 Task: Look for space in Palín, Guatemala from 5th September, 2023 to 12th September, 2023 for 2 adults in price range Rs.10000 to Rs.15000.  With 1  bedroom having 1 bed and 1 bathroom. Property type can be house, flat, guest house, hotel. Amenities needed are: washing machine. Booking option can be shelf check-in. Required host language is English.
Action: Mouse moved to (510, 95)
Screenshot: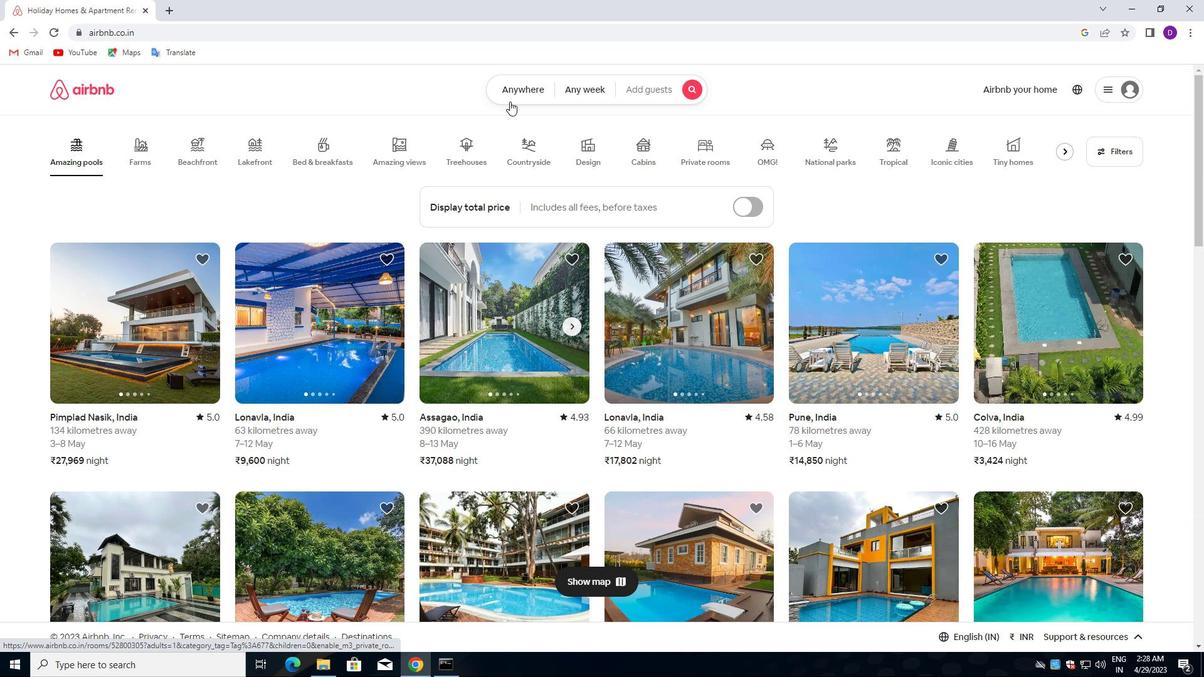 
Action: Mouse pressed left at (510, 95)
Screenshot: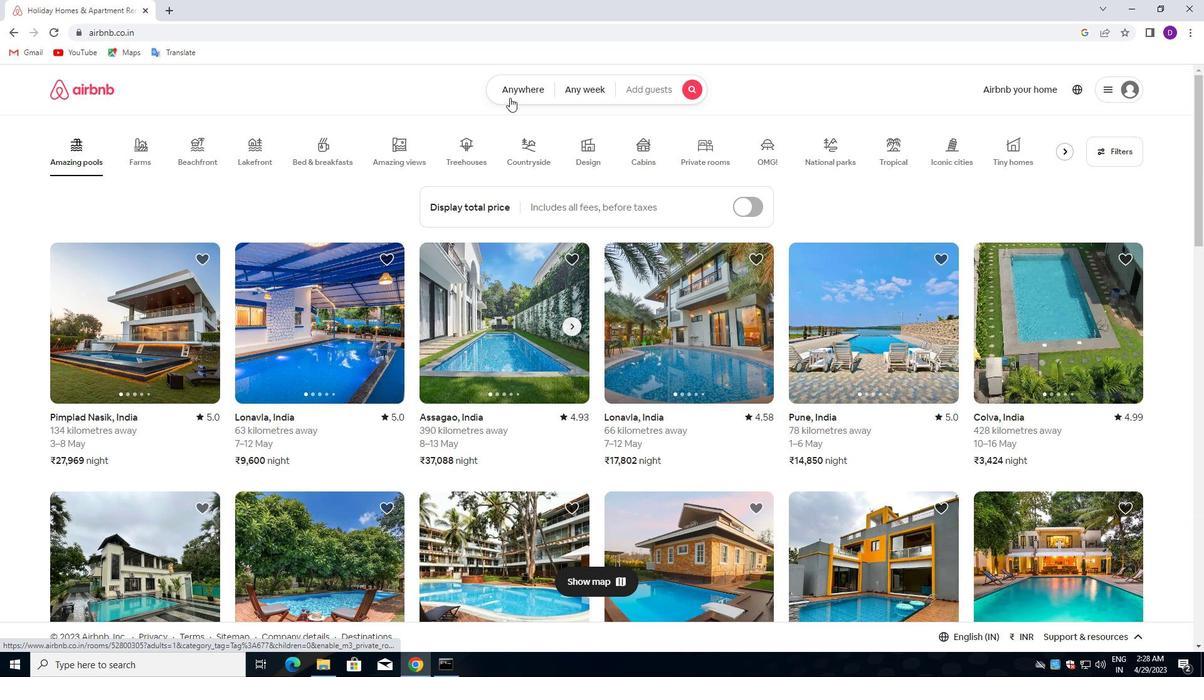 
Action: Mouse moved to (365, 142)
Screenshot: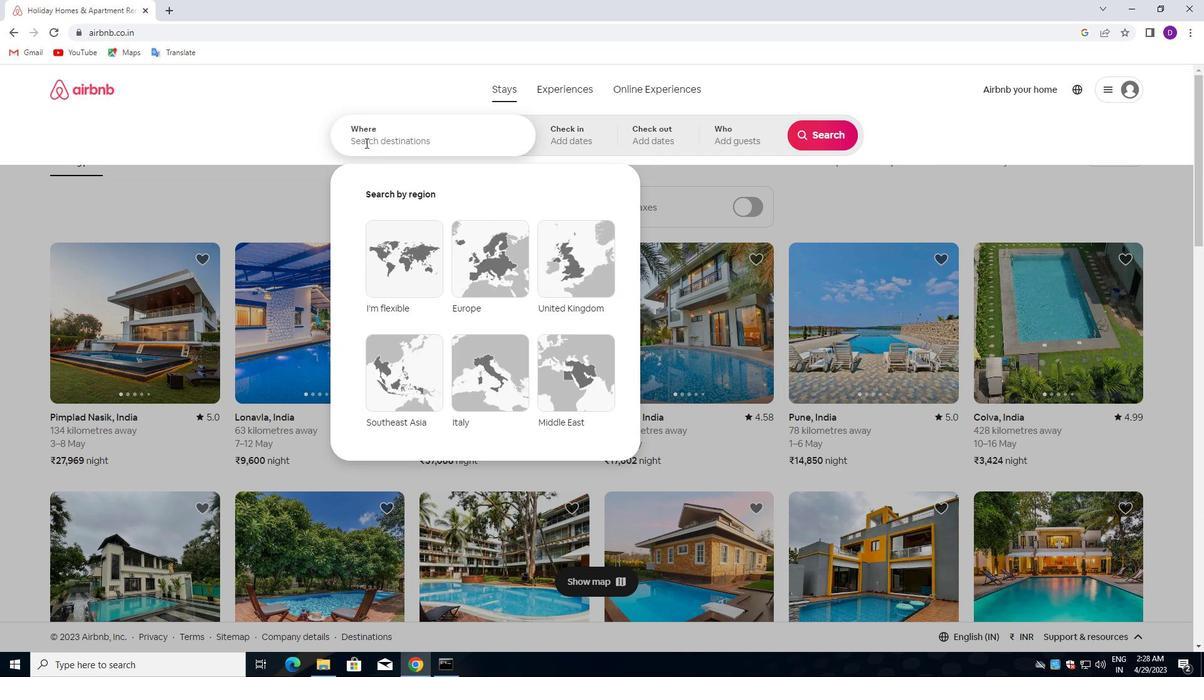 
Action: Mouse pressed left at (365, 142)
Screenshot: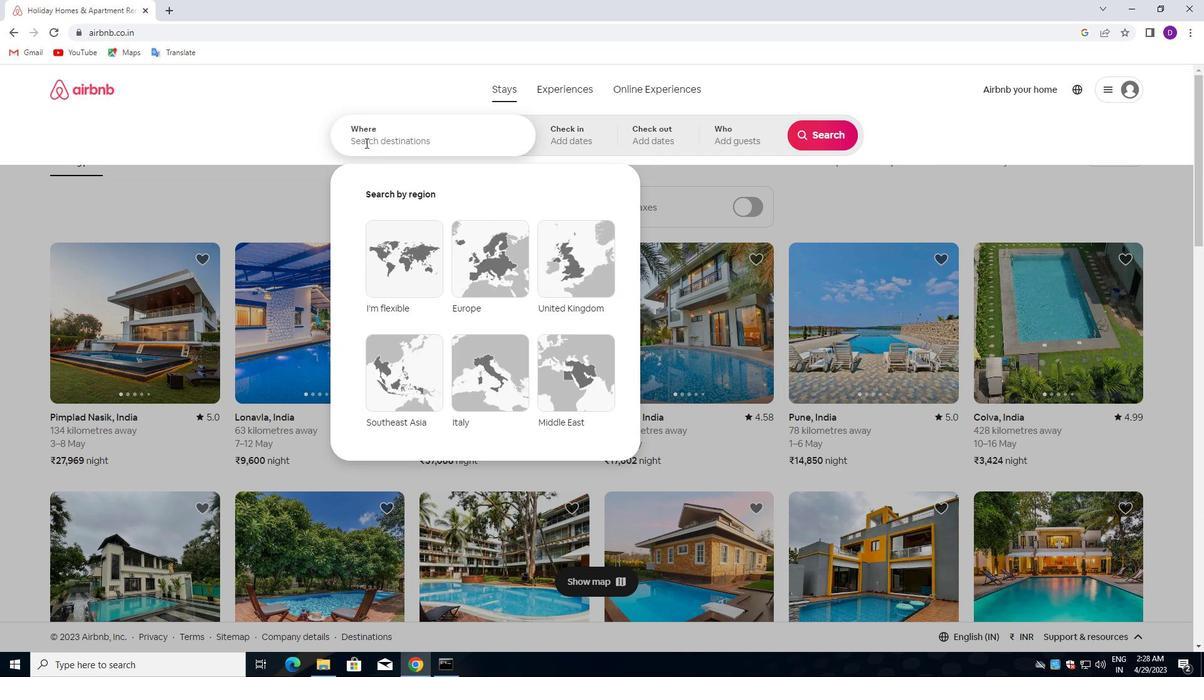 
Action: Key pressed <Key.shift>PALIN<Key.down><Key.down><Key.down><Key.enter>
Screenshot: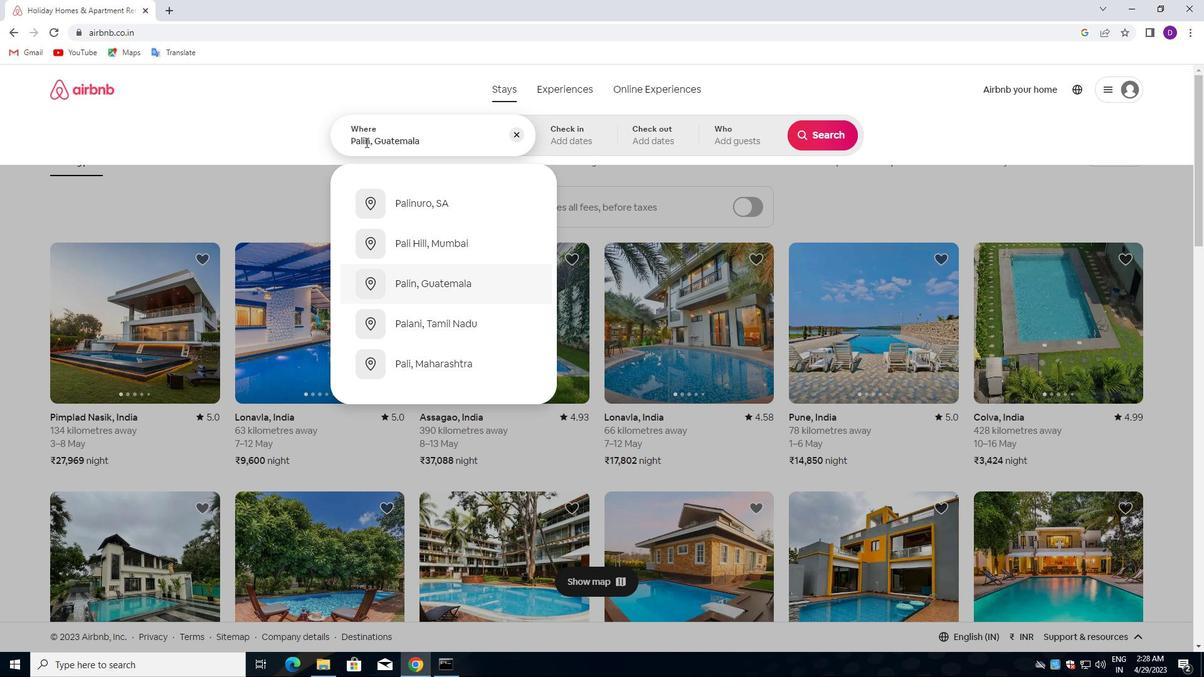 
Action: Mouse moved to (818, 236)
Screenshot: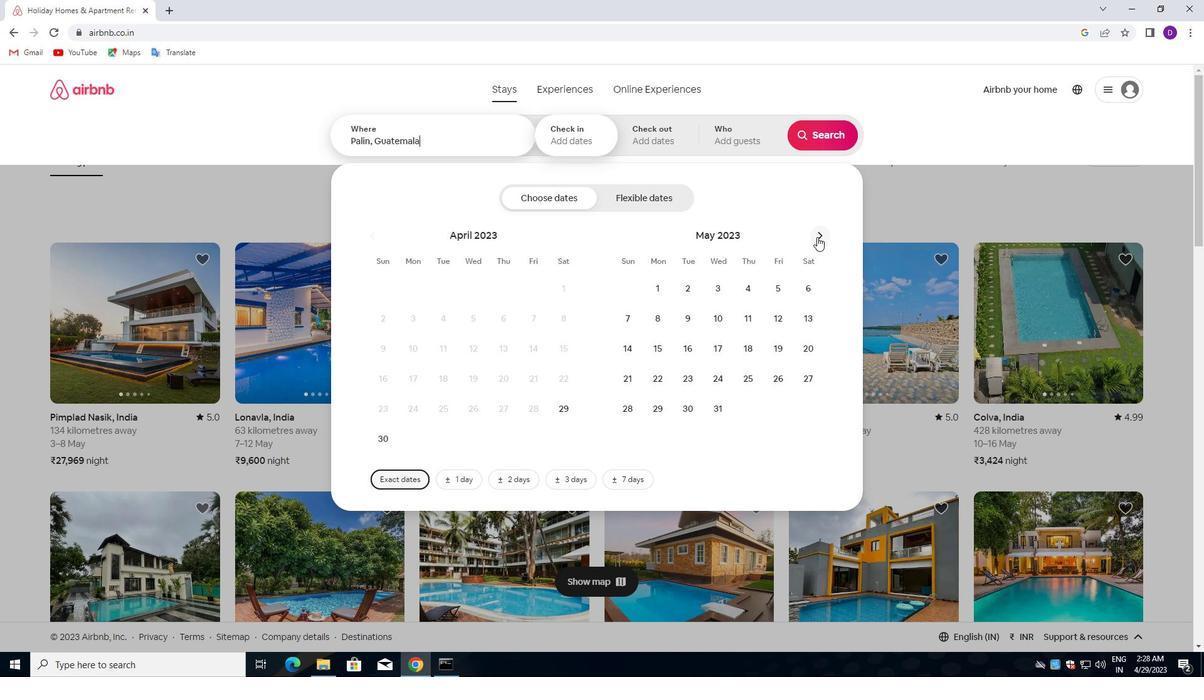 
Action: Mouse pressed left at (818, 236)
Screenshot: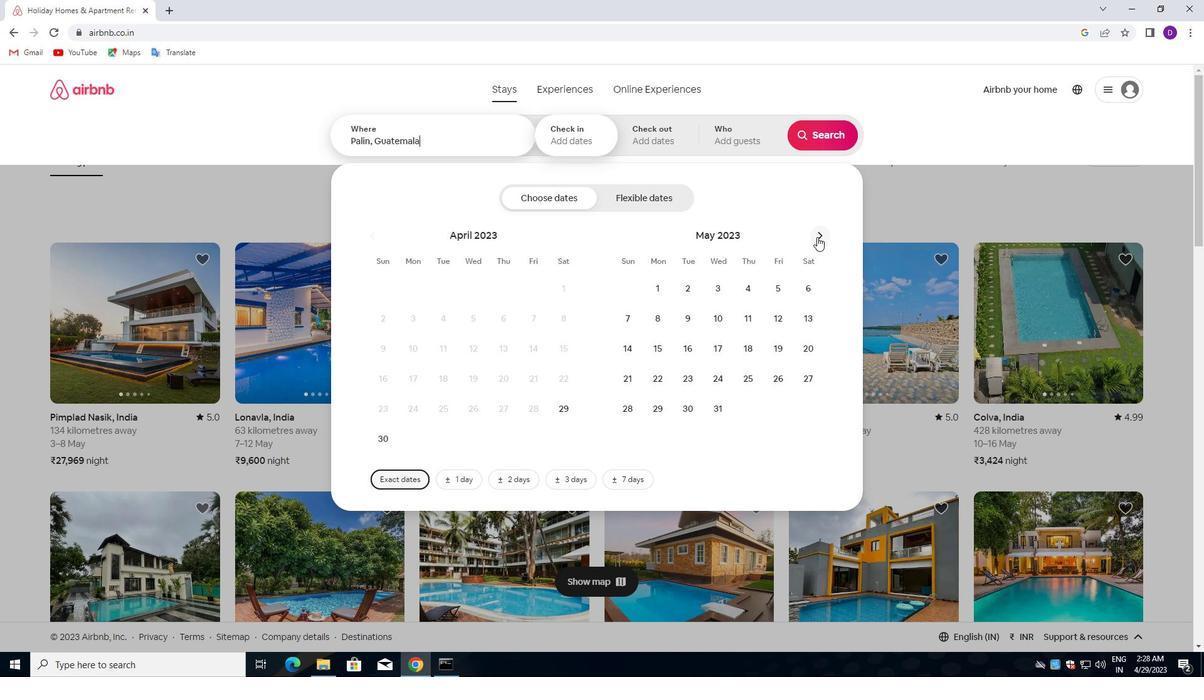 
Action: Mouse moved to (819, 235)
Screenshot: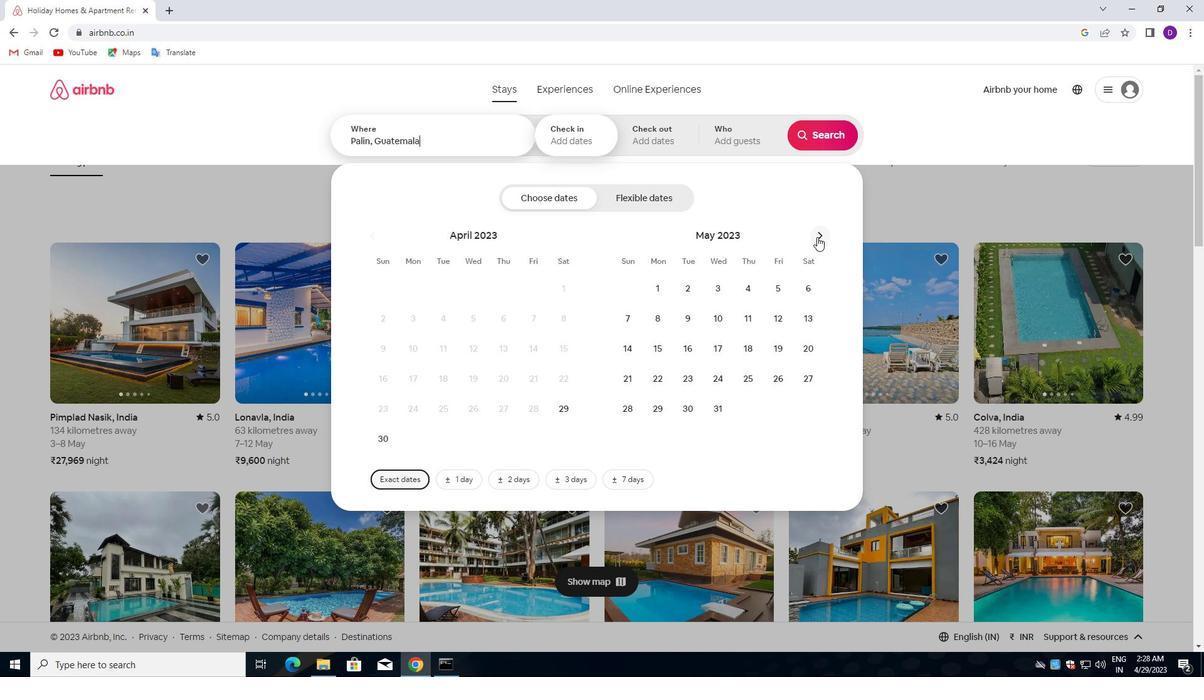 
Action: Mouse pressed left at (819, 235)
Screenshot: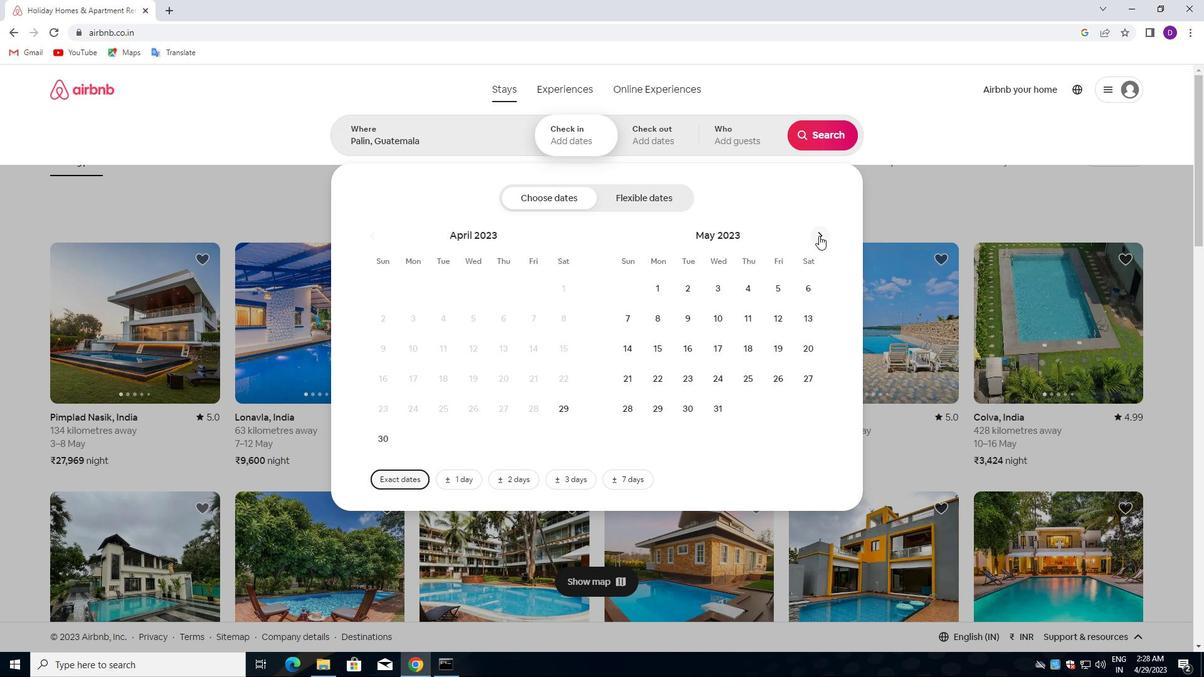 
Action: Mouse pressed left at (819, 235)
Screenshot: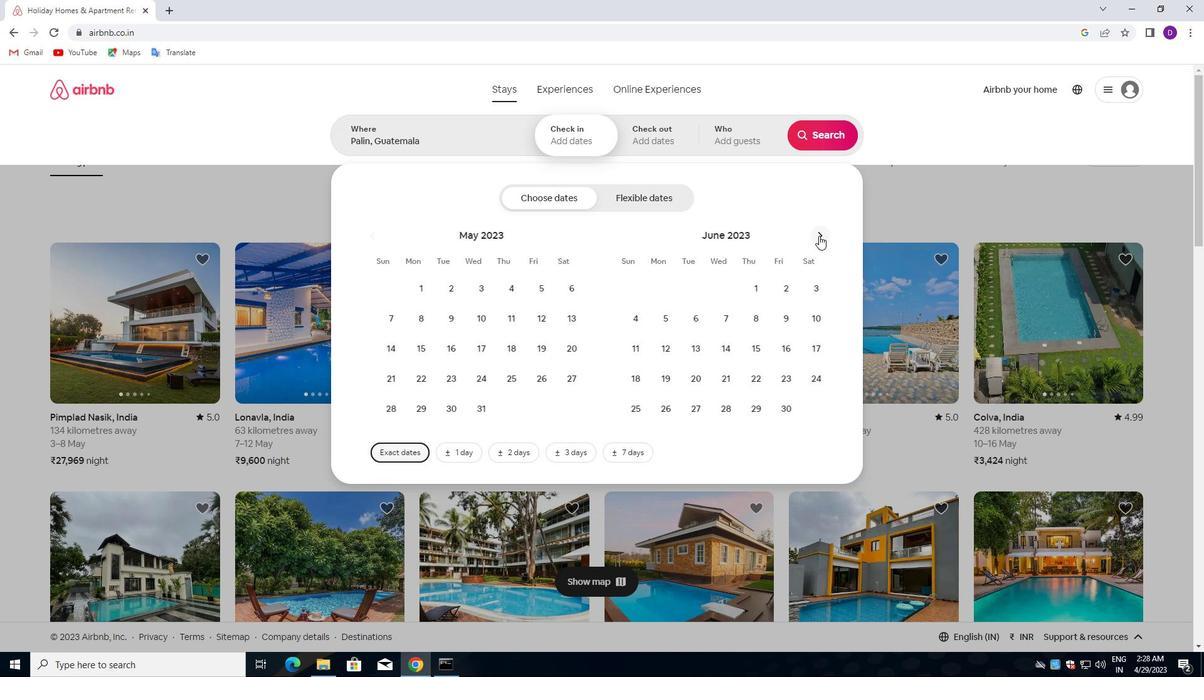 
Action: Mouse moved to (822, 232)
Screenshot: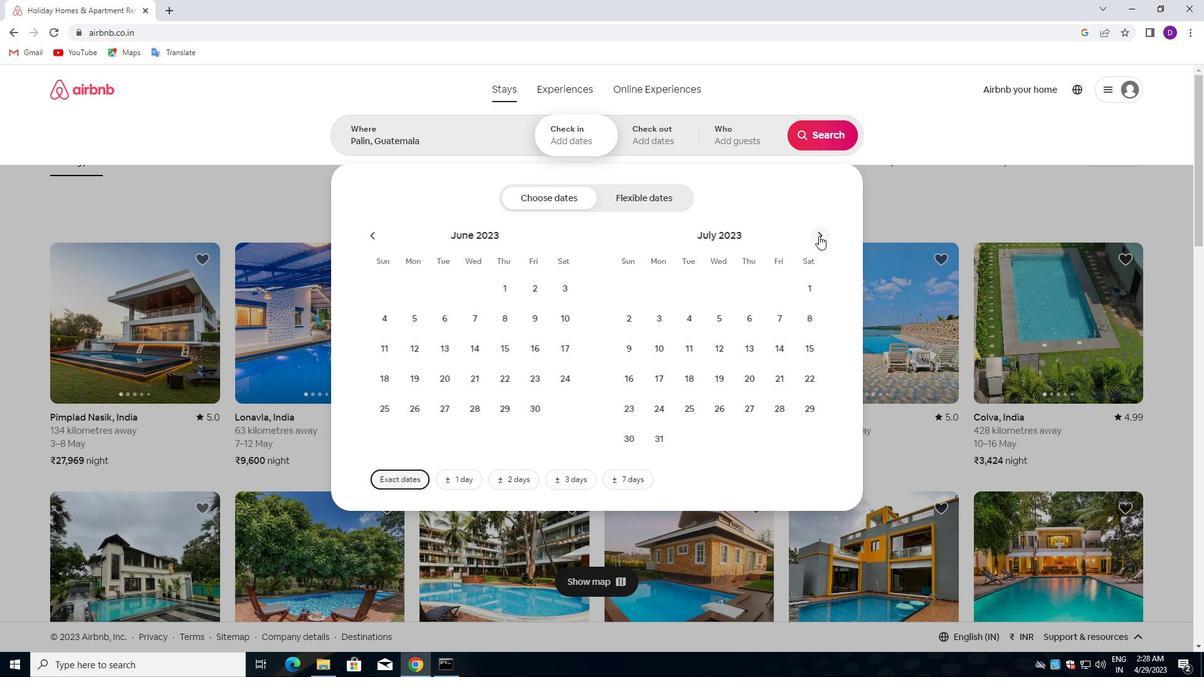 
Action: Mouse pressed left at (822, 232)
Screenshot: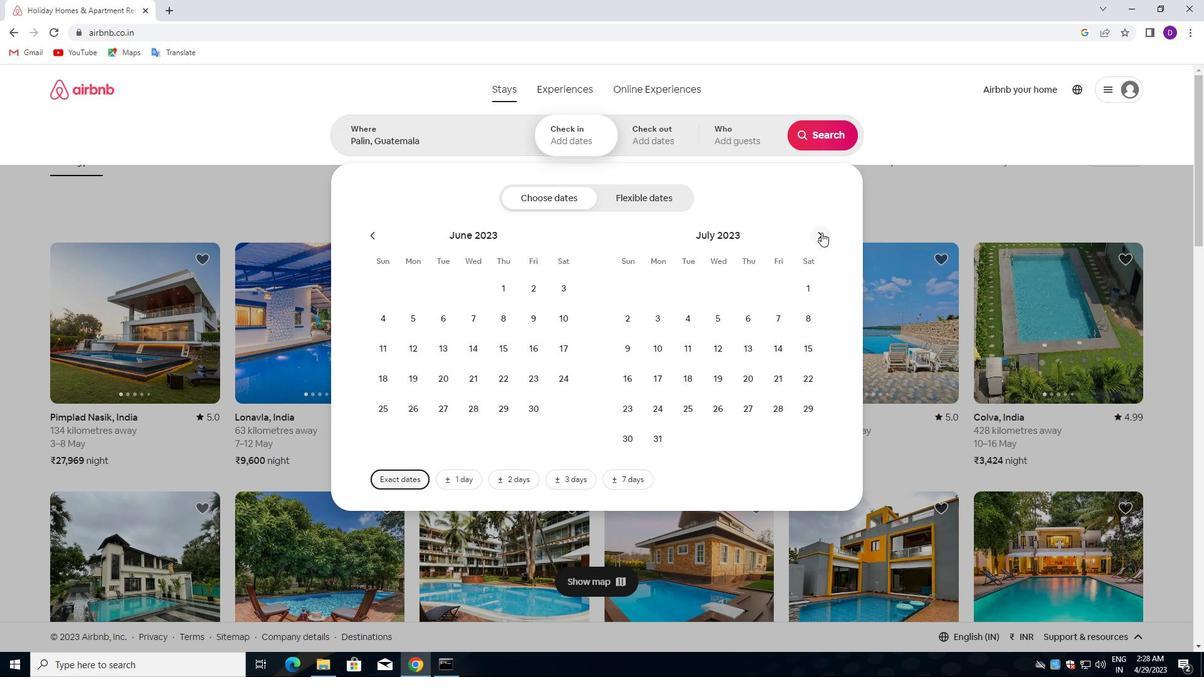 
Action: Mouse pressed left at (822, 232)
Screenshot: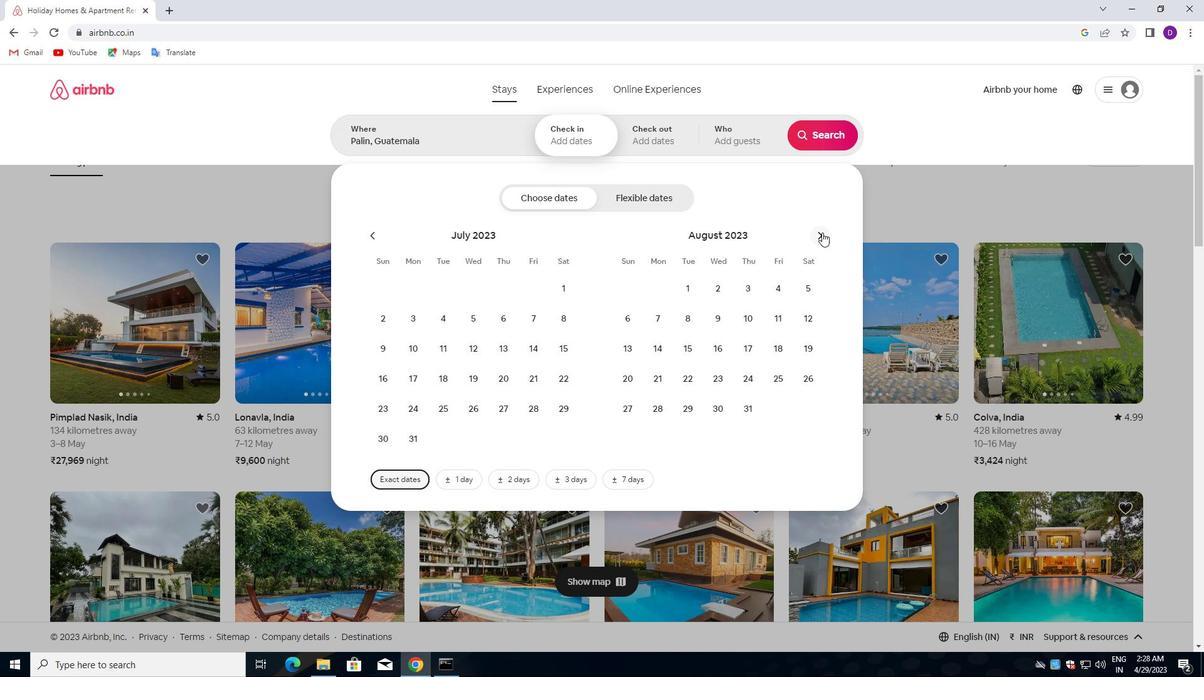 
Action: Mouse moved to (691, 316)
Screenshot: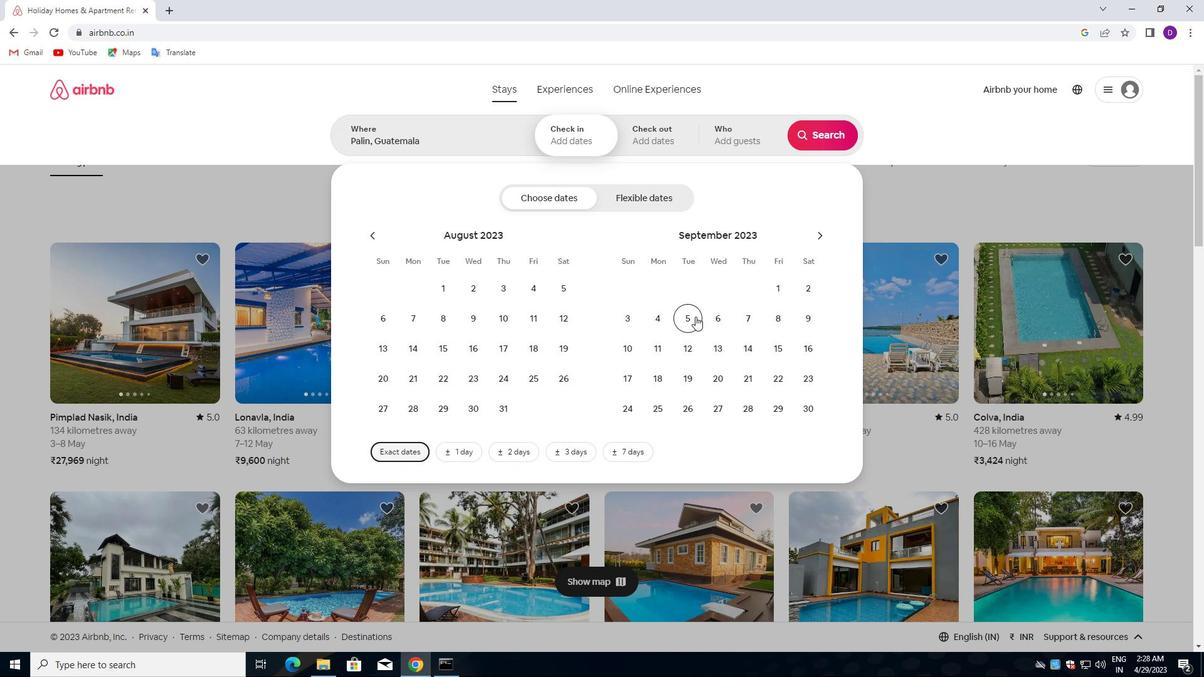 
Action: Mouse pressed left at (691, 316)
Screenshot: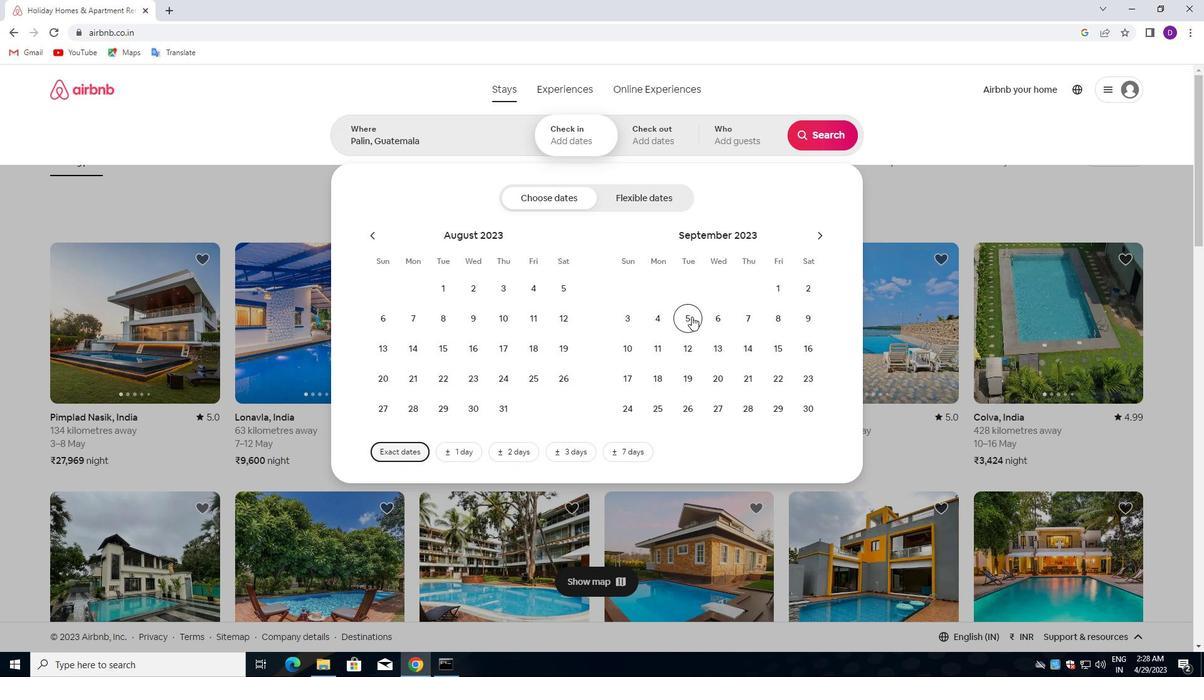 
Action: Mouse moved to (693, 343)
Screenshot: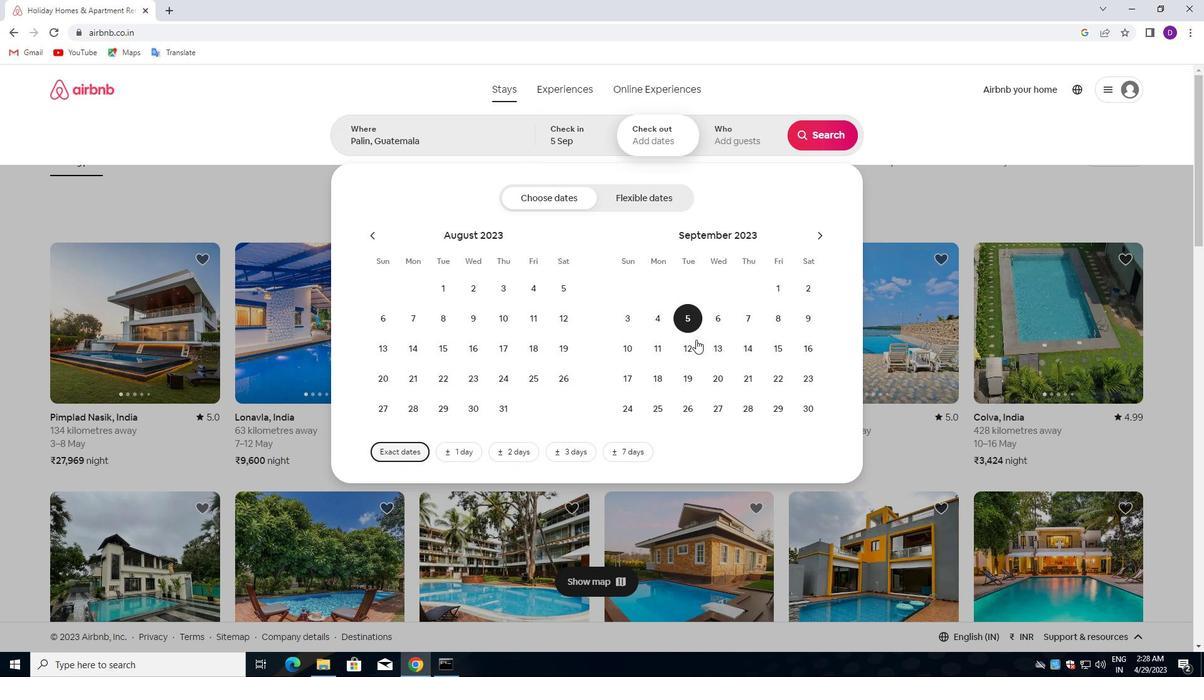 
Action: Mouse pressed left at (693, 343)
Screenshot: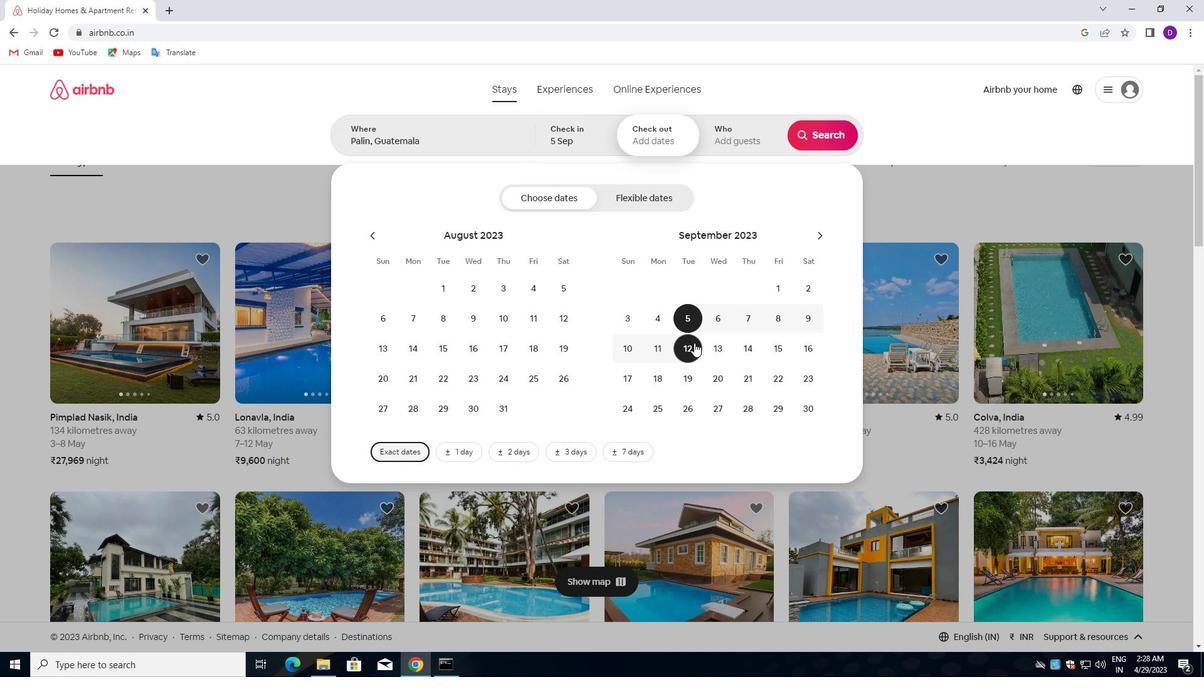 
Action: Mouse moved to (725, 141)
Screenshot: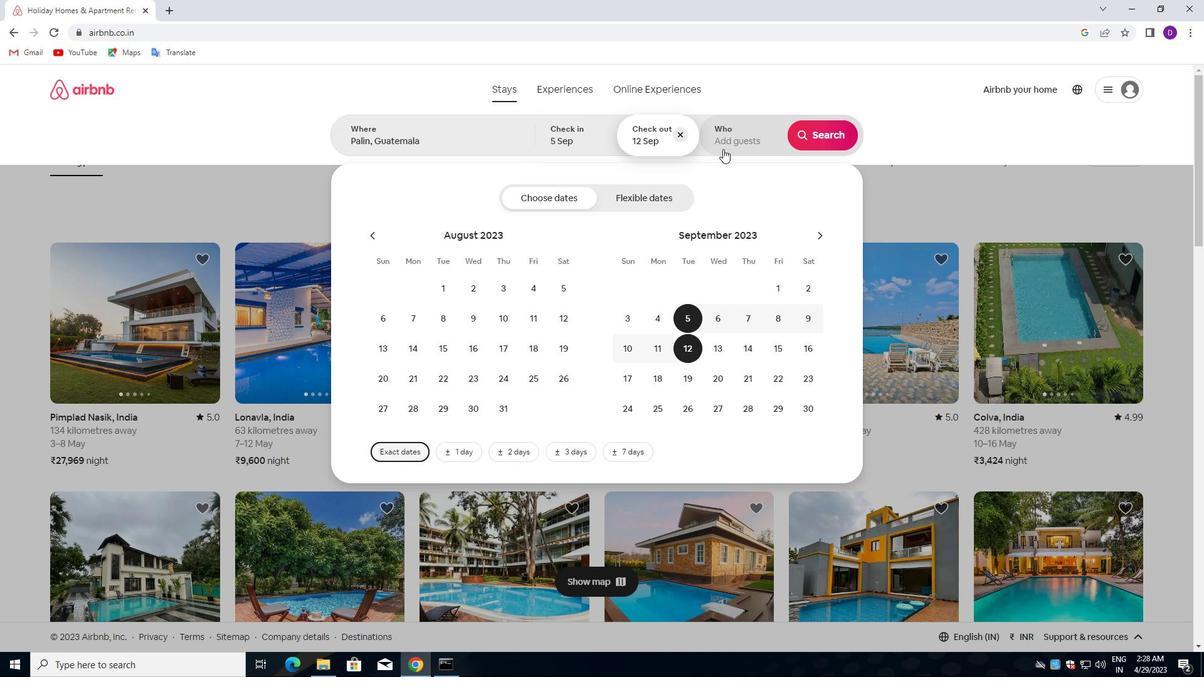 
Action: Mouse pressed left at (725, 141)
Screenshot: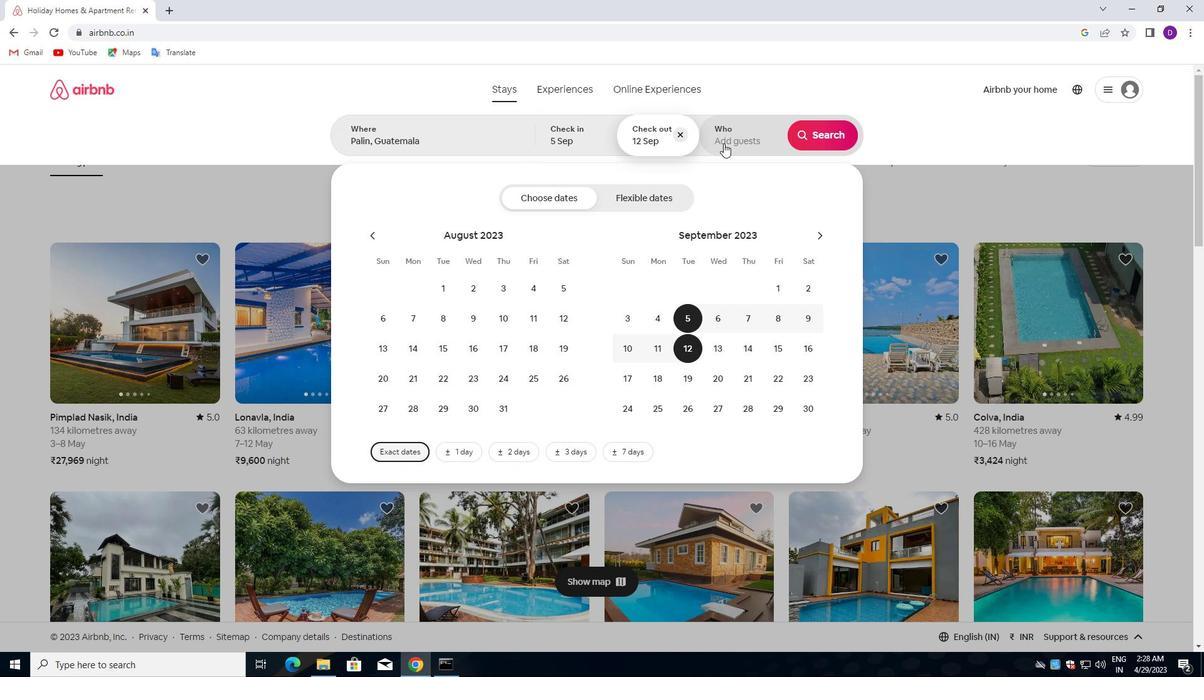 
Action: Mouse moved to (824, 197)
Screenshot: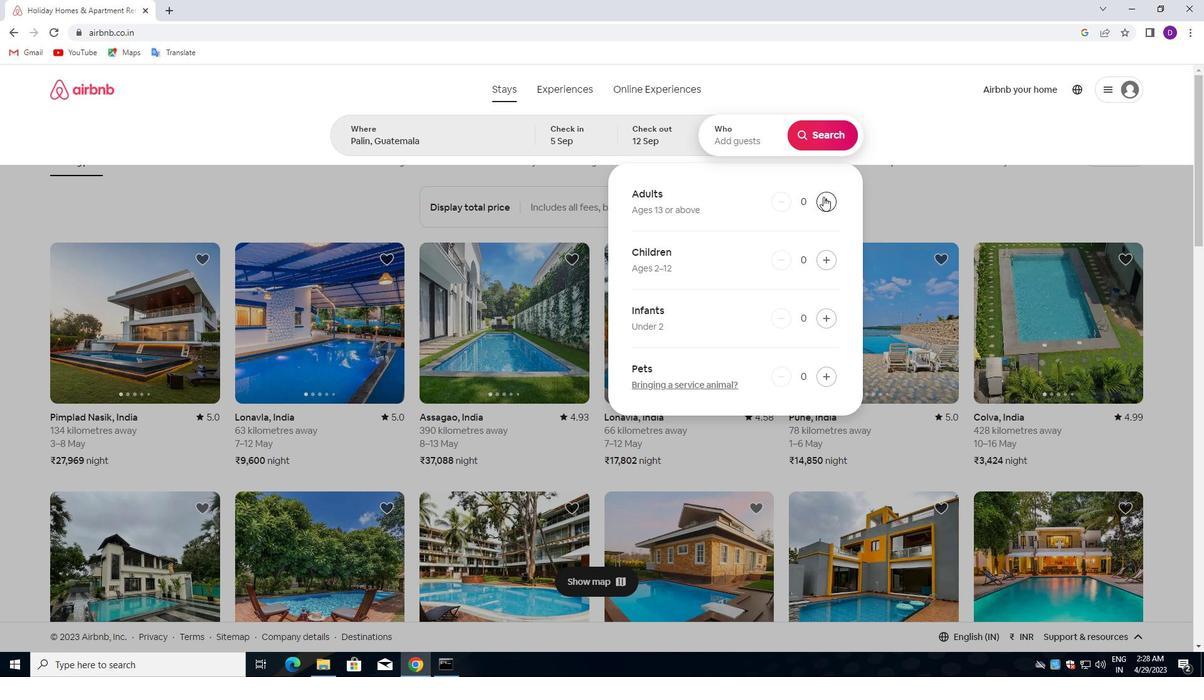 
Action: Mouse pressed left at (824, 197)
Screenshot: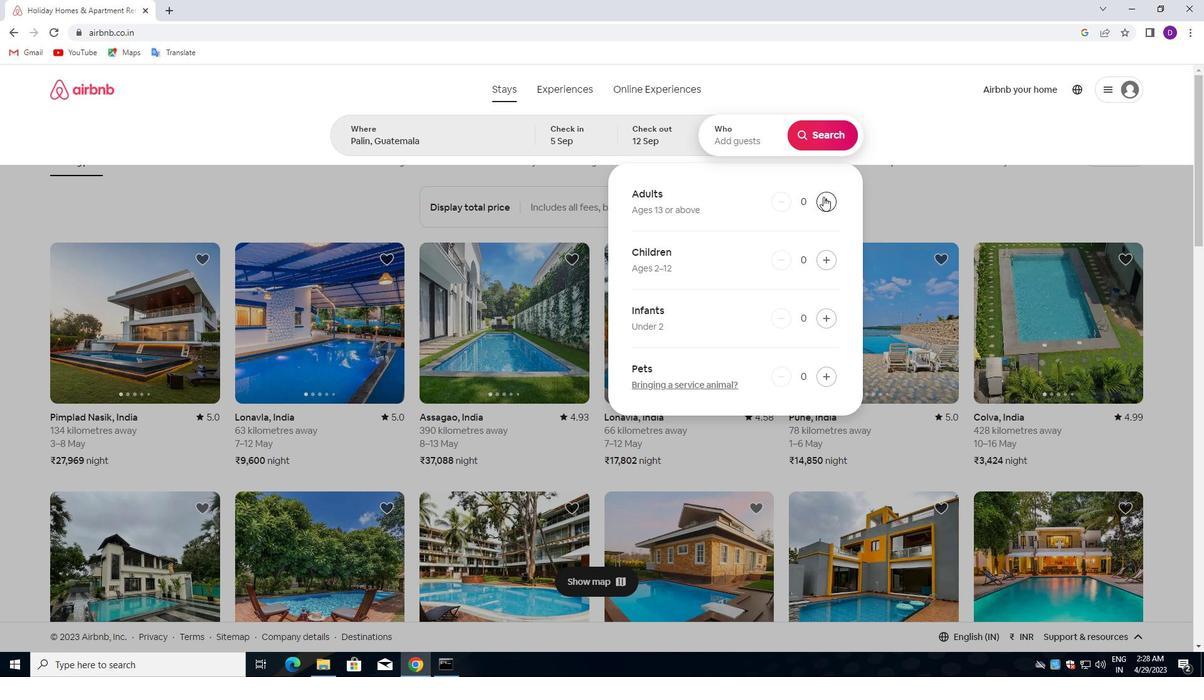 
Action: Mouse pressed left at (824, 197)
Screenshot: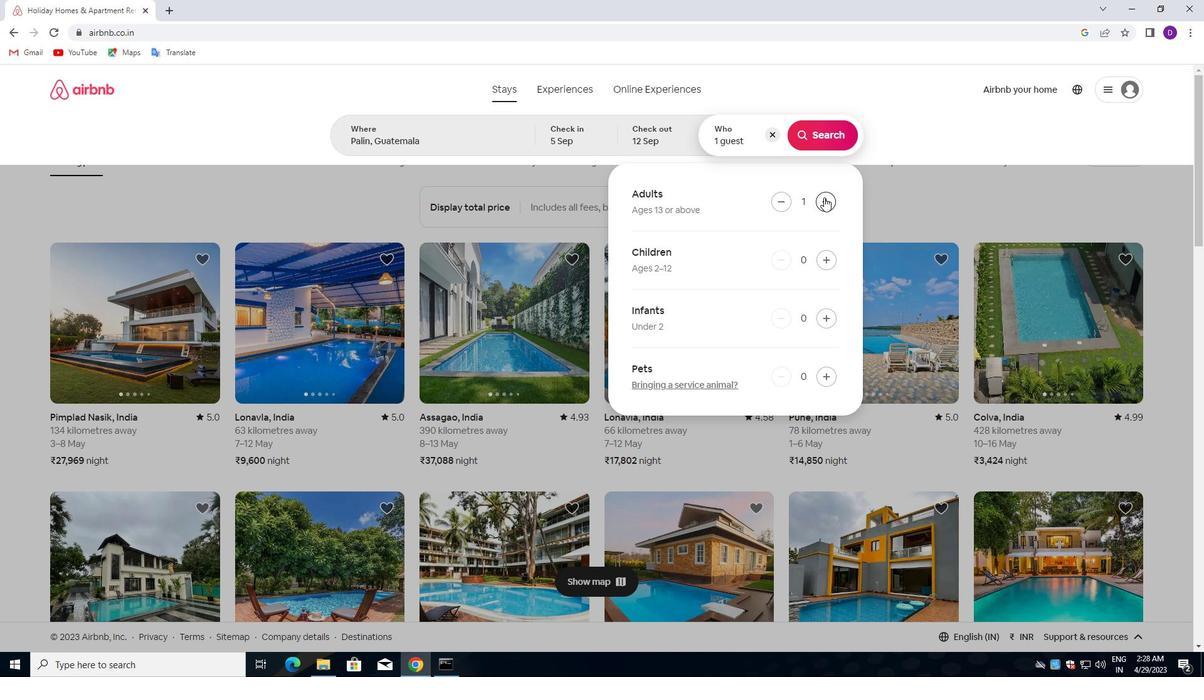 
Action: Mouse moved to (825, 140)
Screenshot: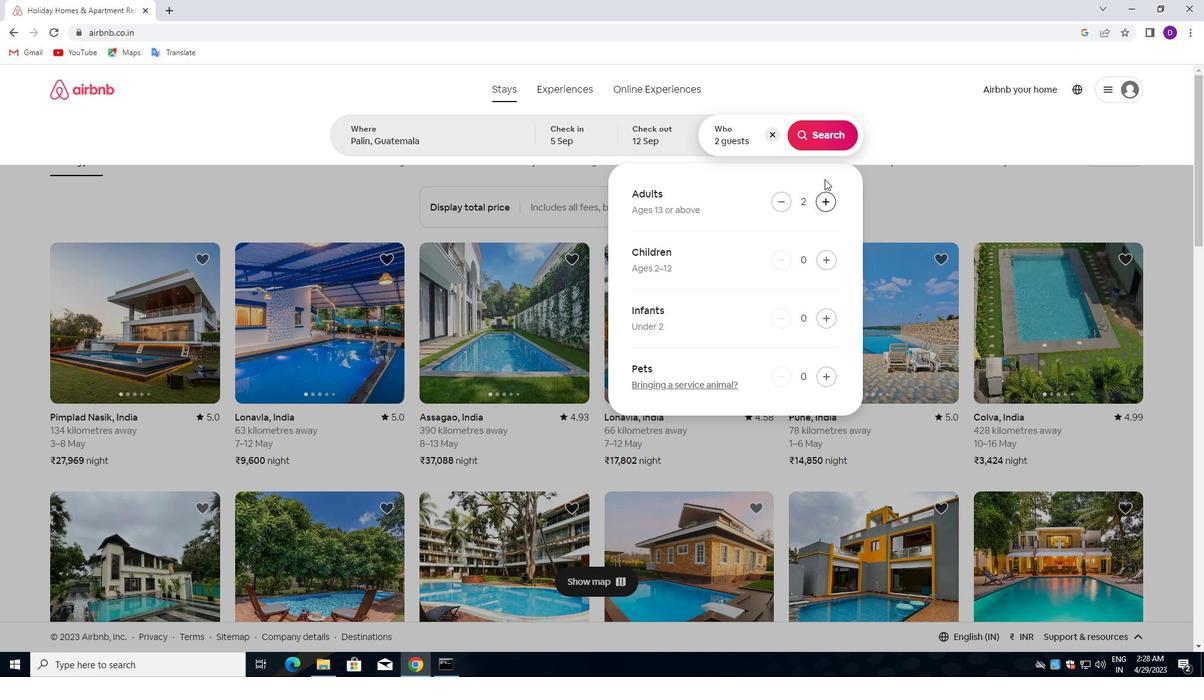 
Action: Mouse pressed left at (825, 140)
Screenshot: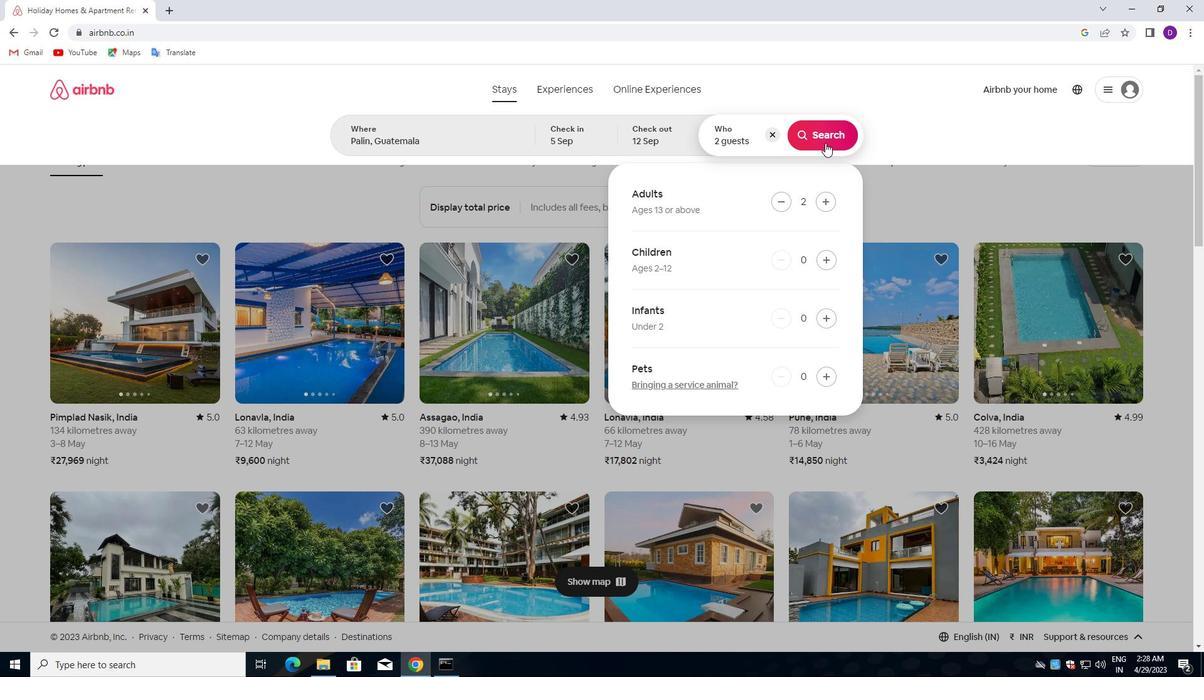 
Action: Mouse moved to (1135, 143)
Screenshot: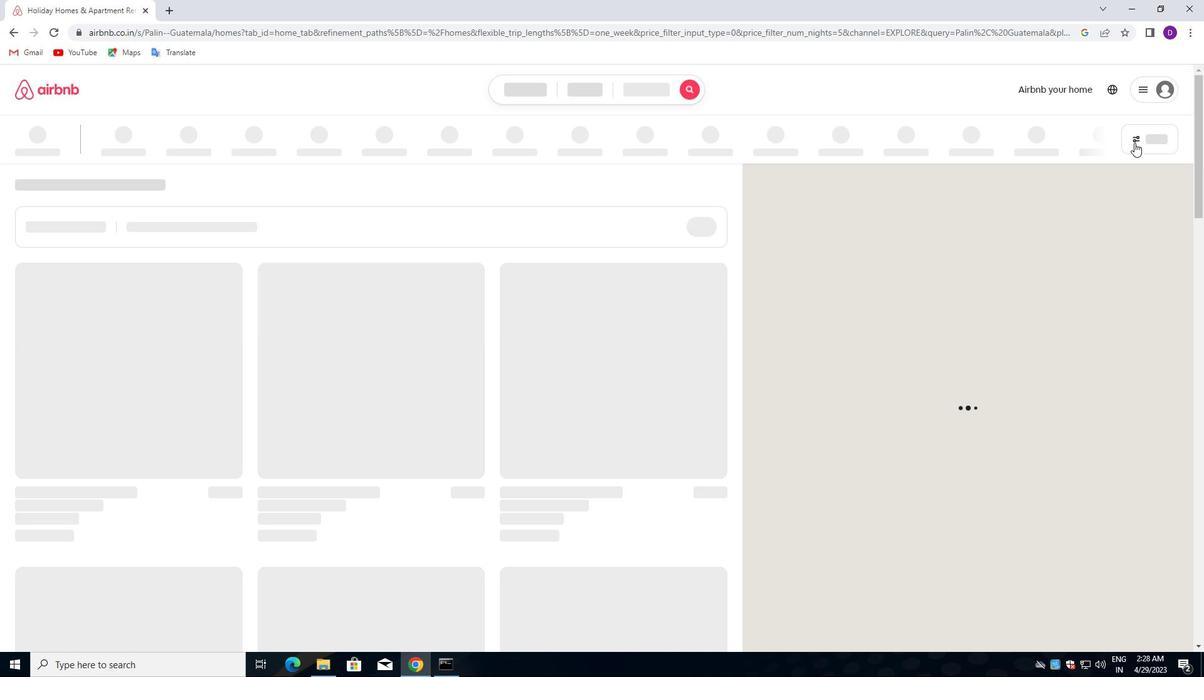 
Action: Mouse pressed left at (1135, 143)
Screenshot: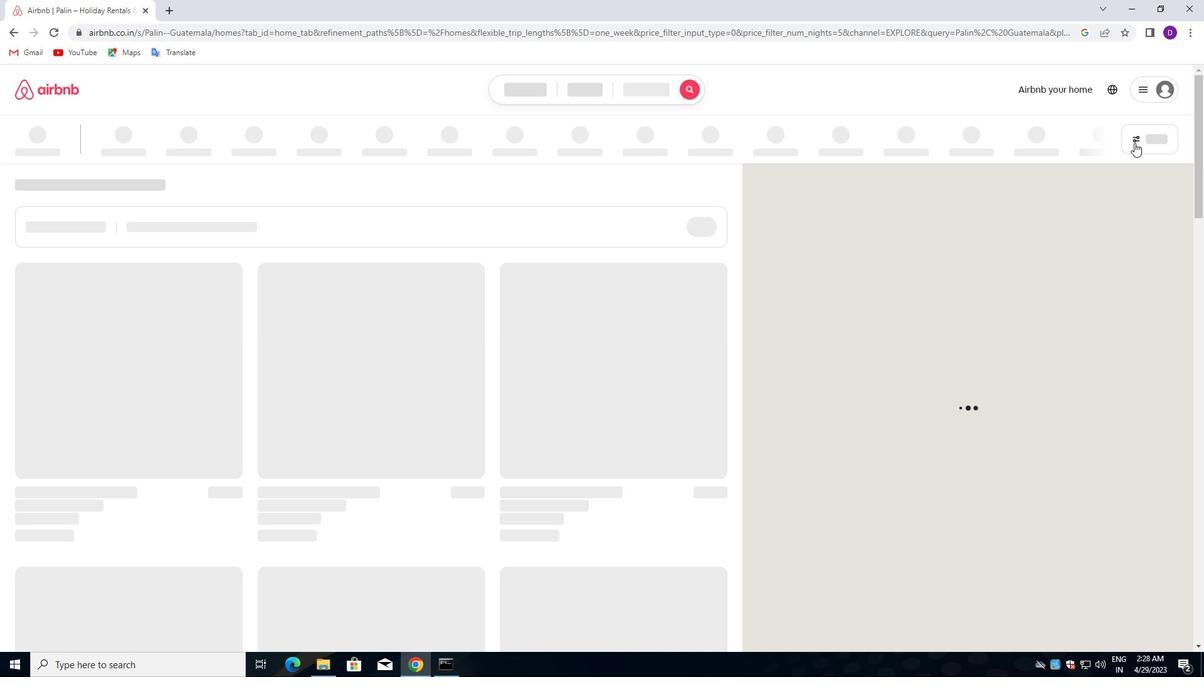 
Action: Mouse moved to (437, 301)
Screenshot: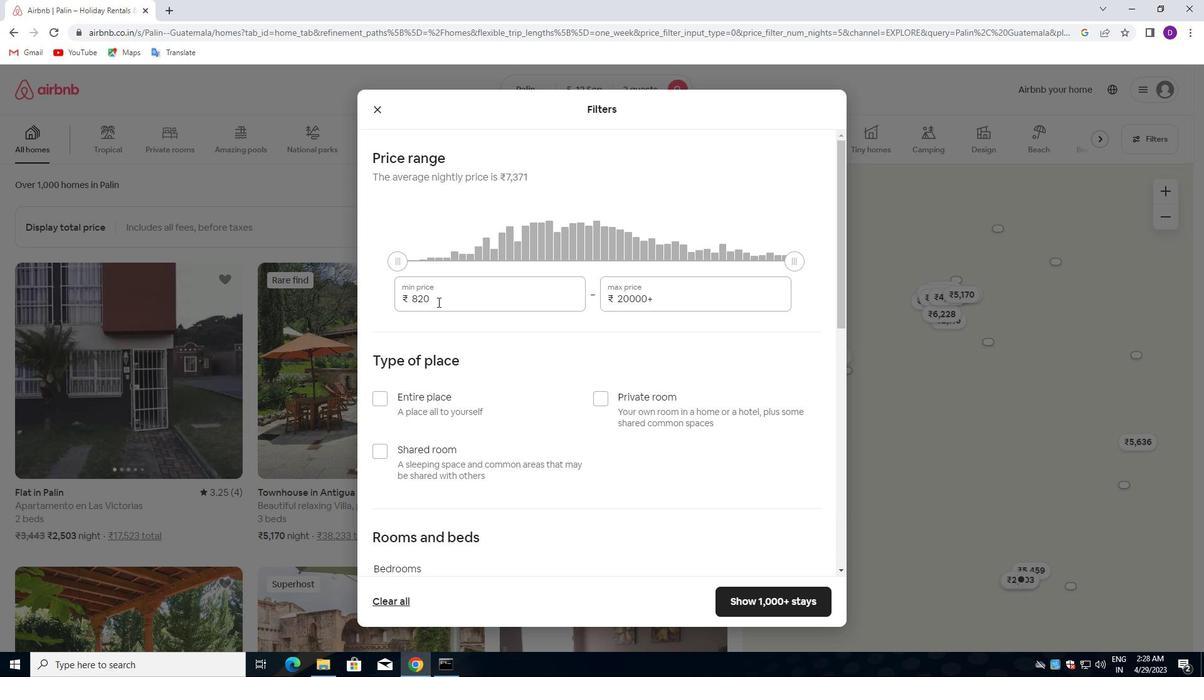 
Action: Mouse pressed left at (437, 301)
Screenshot: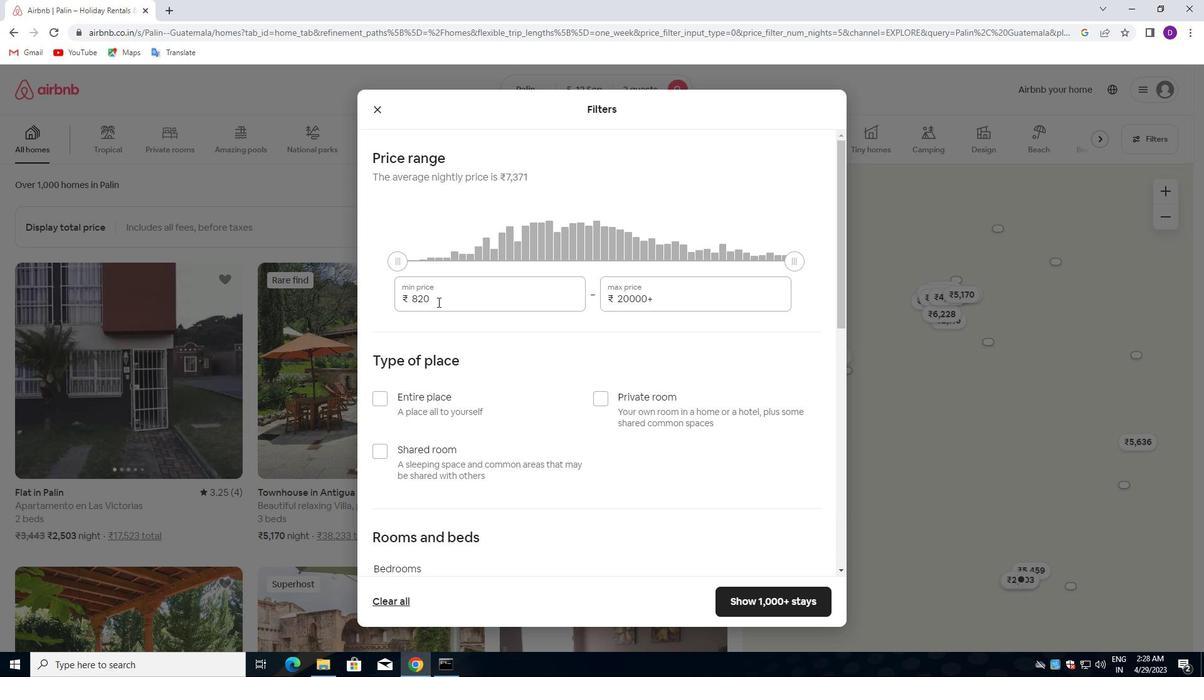 
Action: Mouse pressed left at (437, 301)
Screenshot: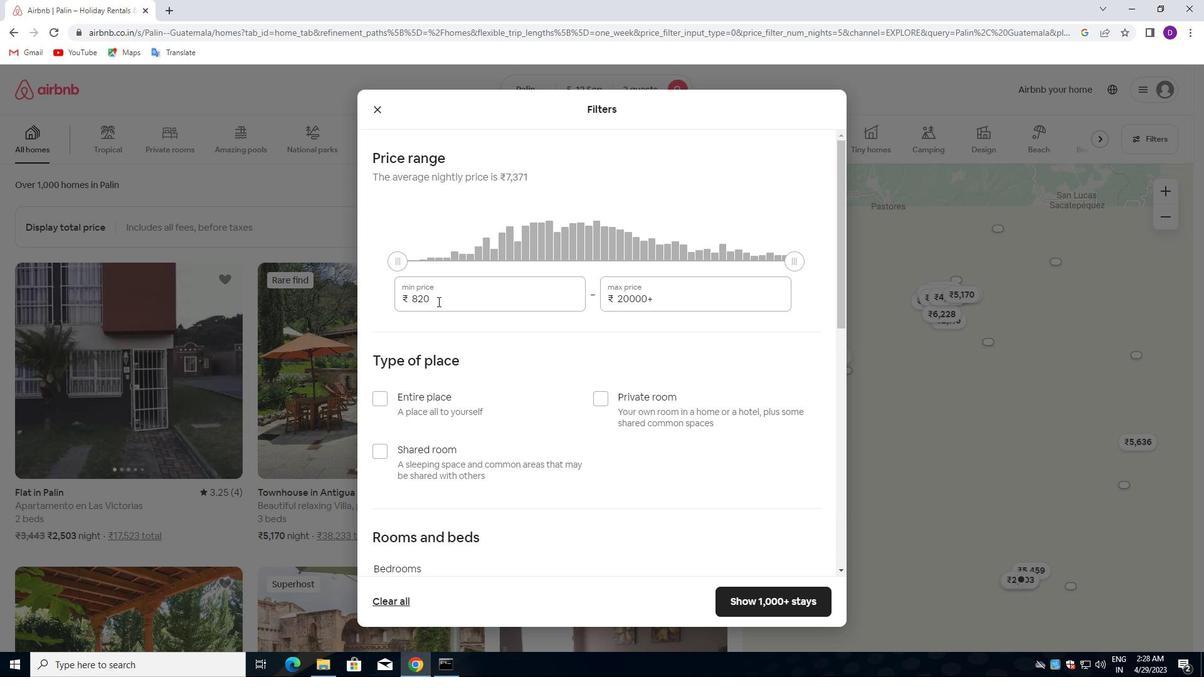 
Action: Key pressed 10000<Key.tab>15000
Screenshot: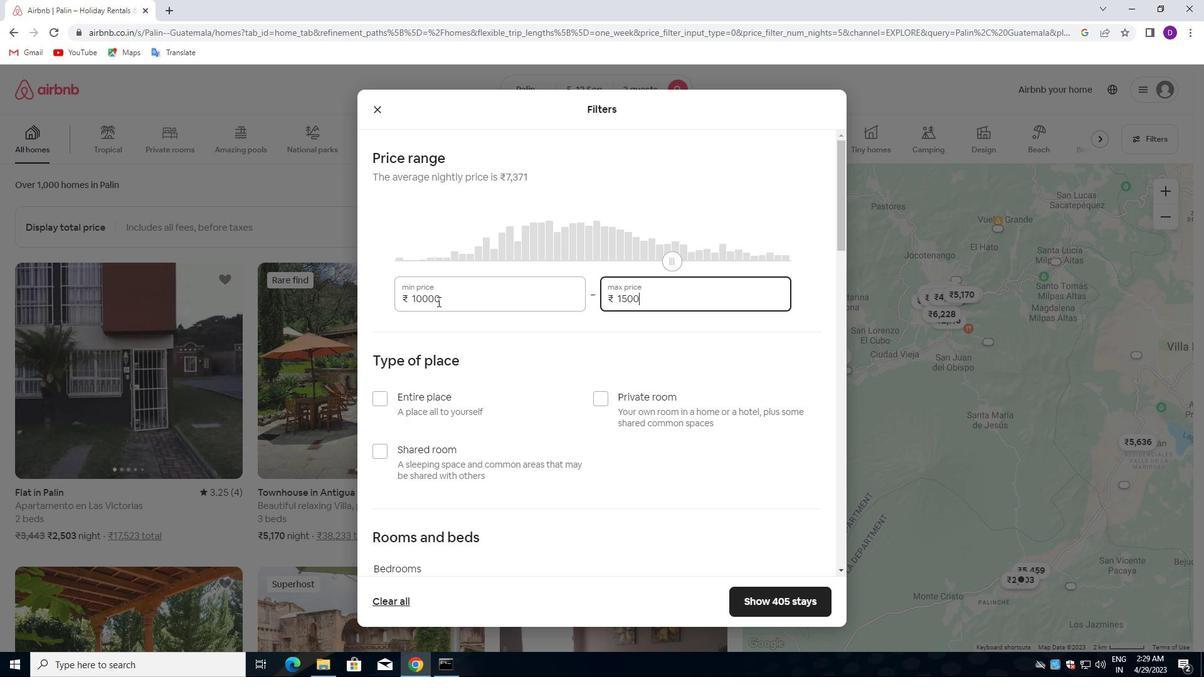 
Action: Mouse moved to (437, 313)
Screenshot: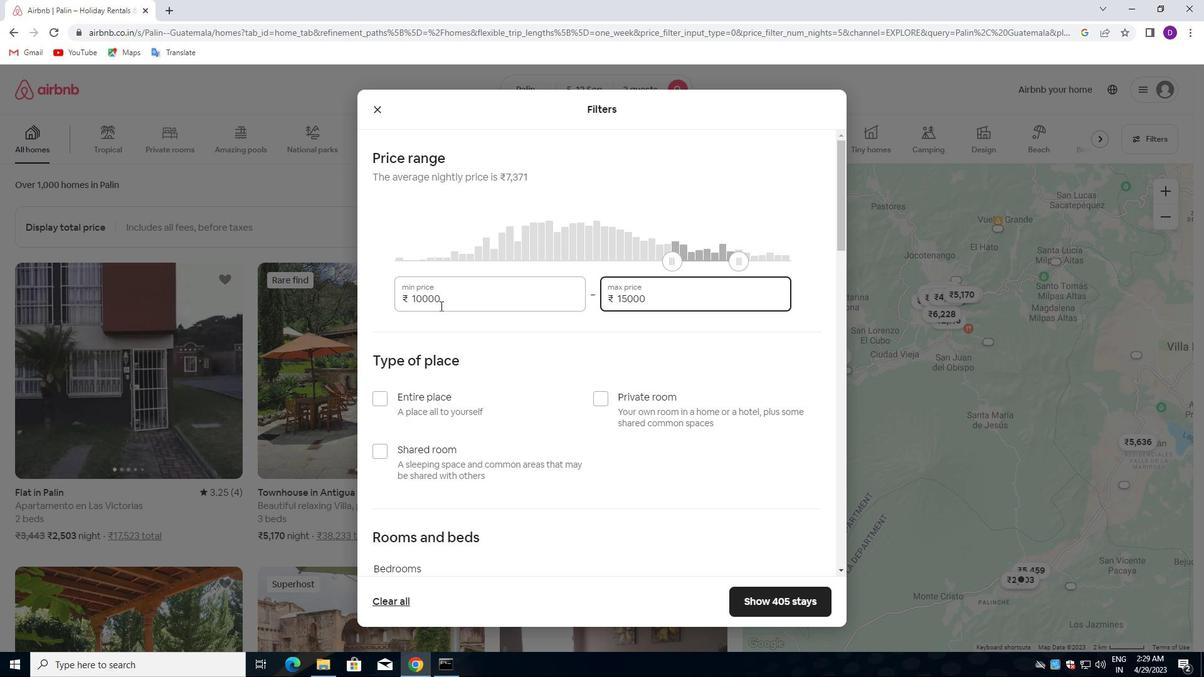 
Action: Mouse scrolled (437, 312) with delta (0, 0)
Screenshot: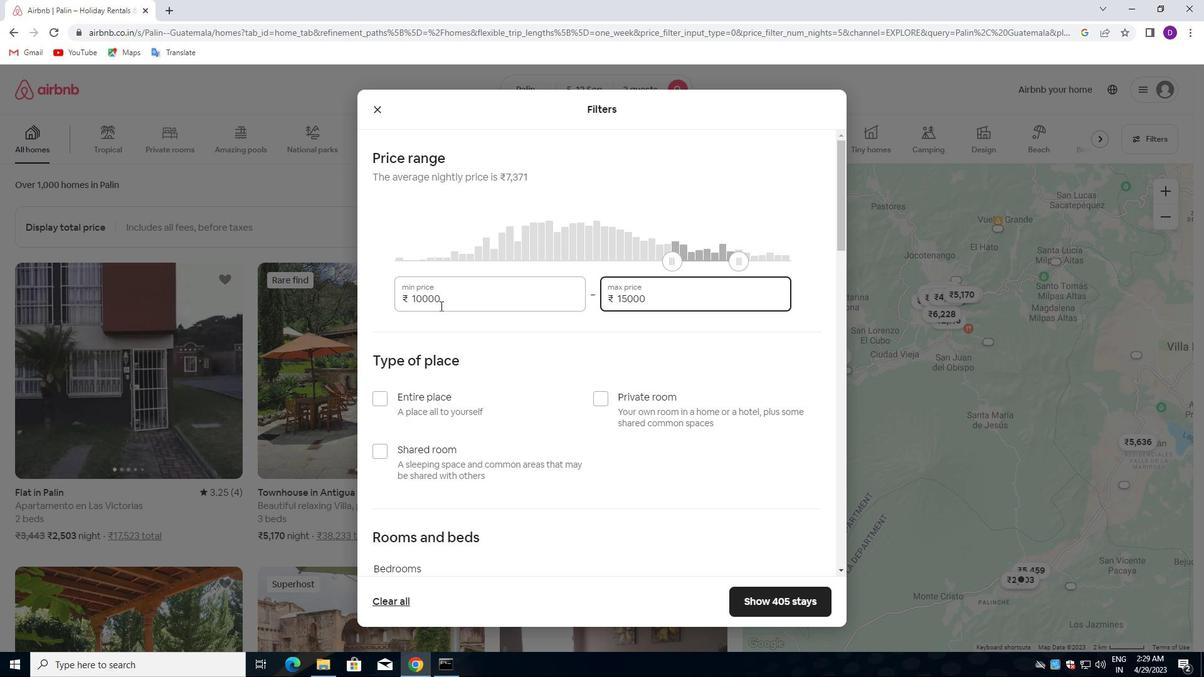 
Action: Mouse scrolled (437, 312) with delta (0, 0)
Screenshot: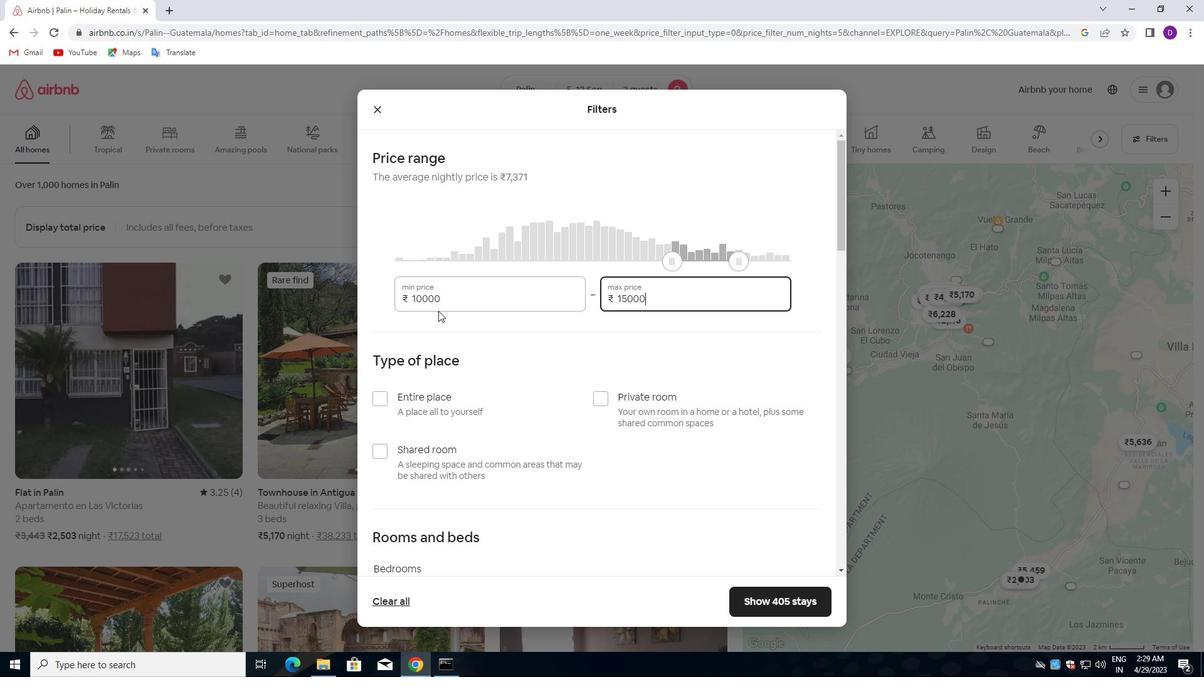 
Action: Mouse moved to (437, 314)
Screenshot: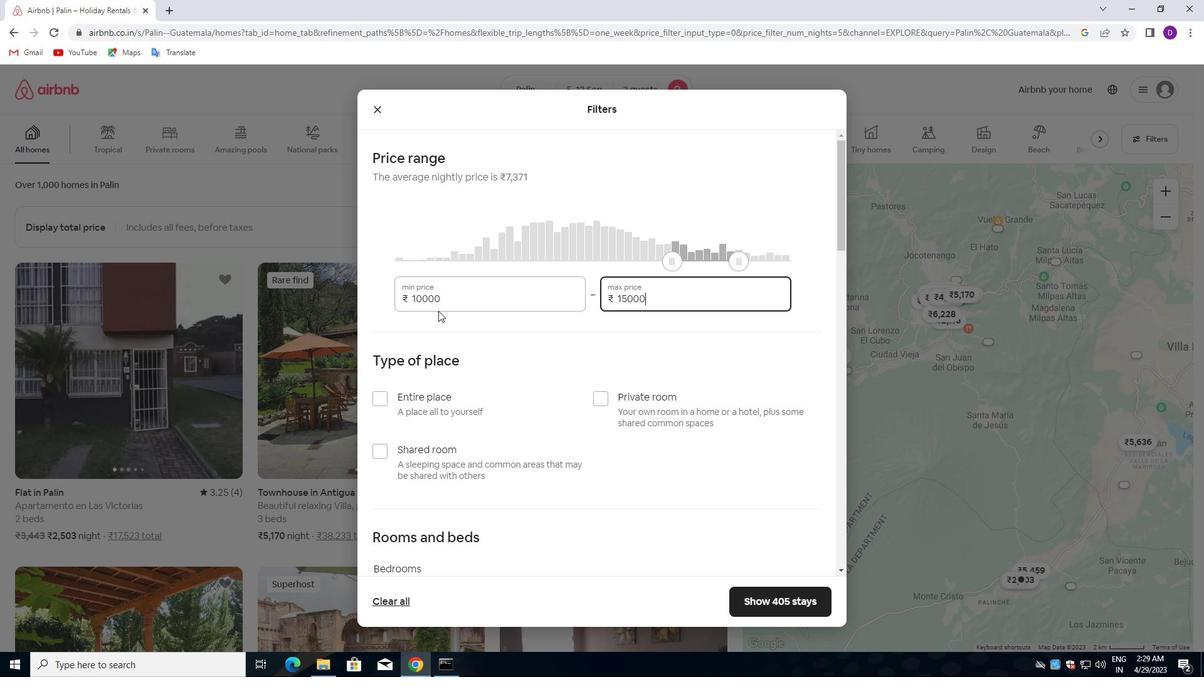 
Action: Mouse scrolled (437, 313) with delta (0, 0)
Screenshot: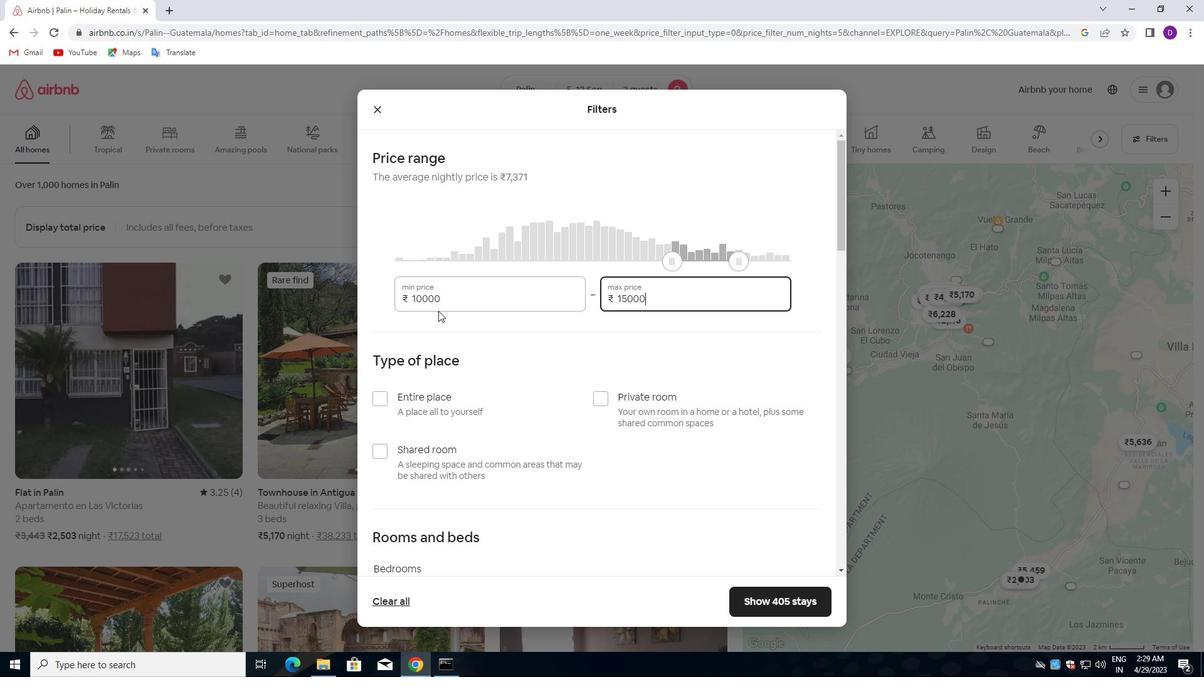 
Action: Mouse moved to (437, 315)
Screenshot: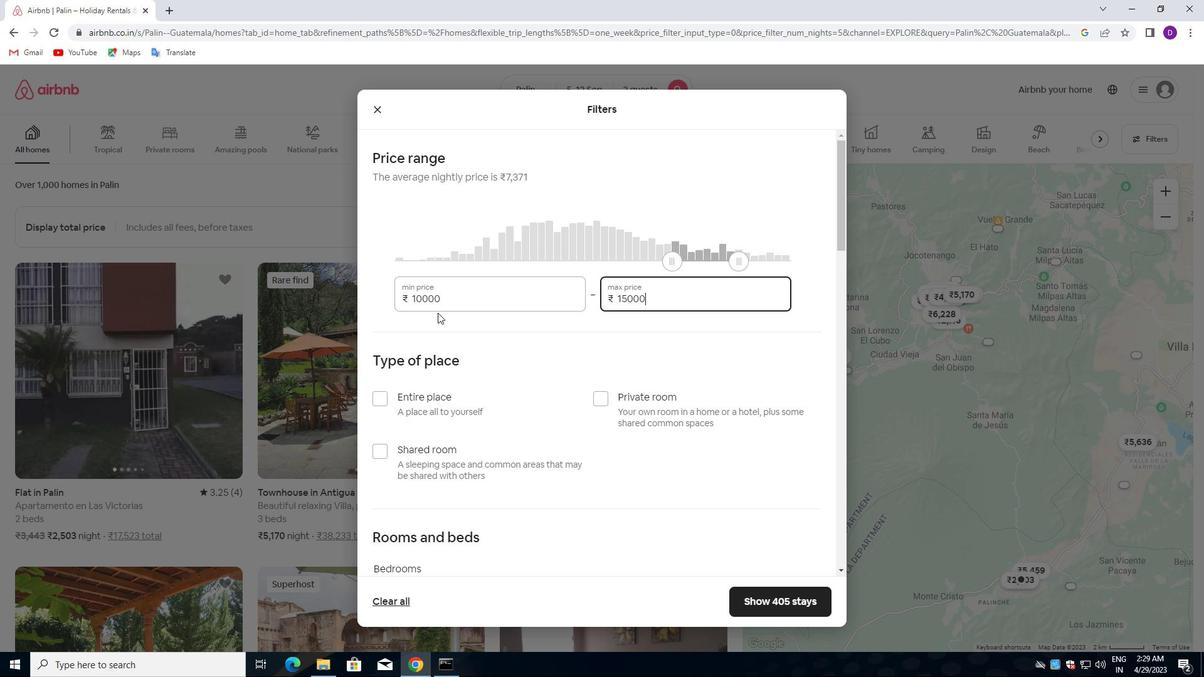 
Action: Mouse scrolled (437, 314) with delta (0, 0)
Screenshot: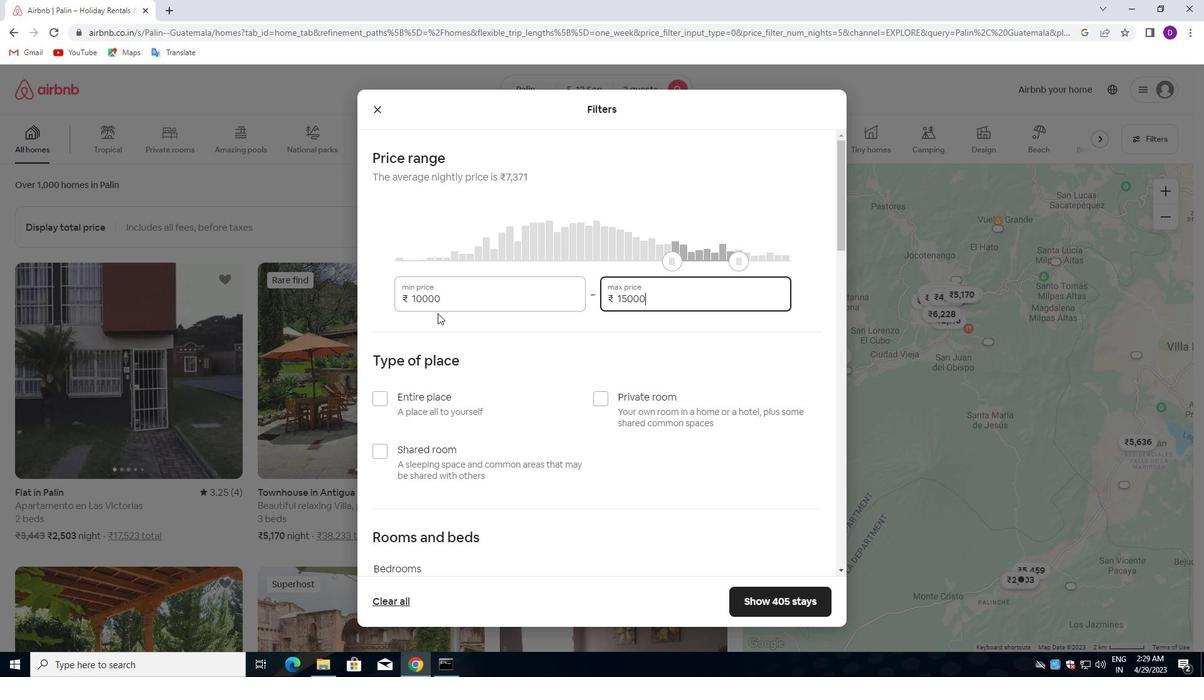 
Action: Mouse moved to (435, 313)
Screenshot: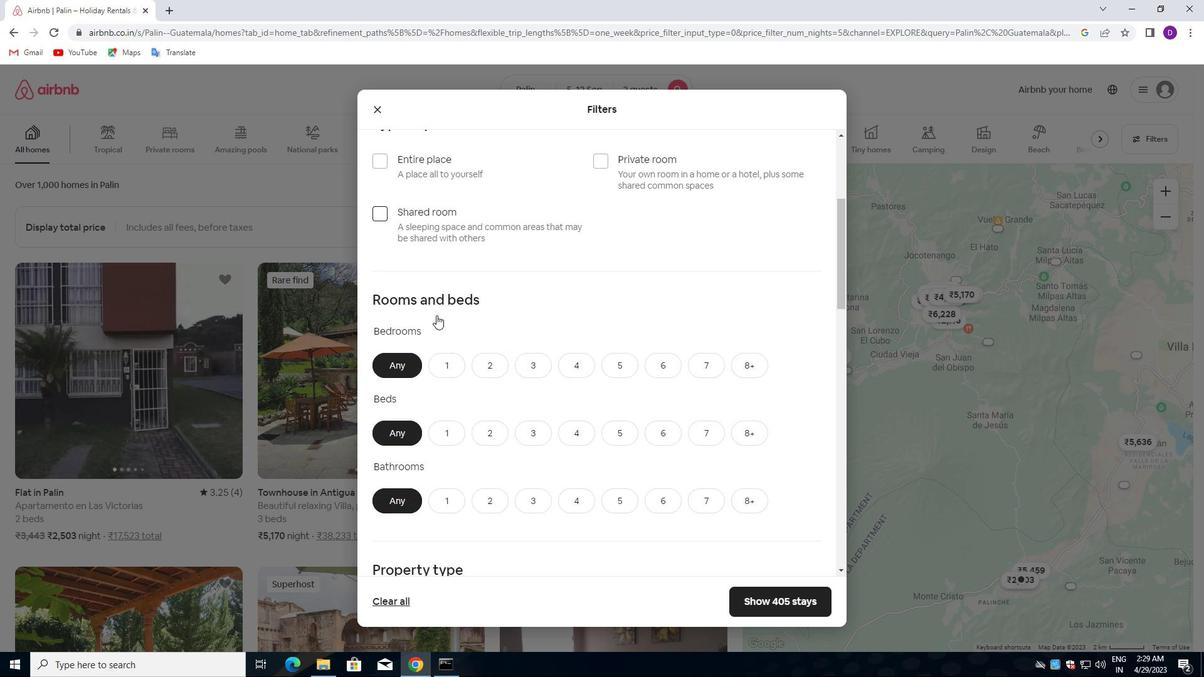 
Action: Mouse scrolled (435, 313) with delta (0, 0)
Screenshot: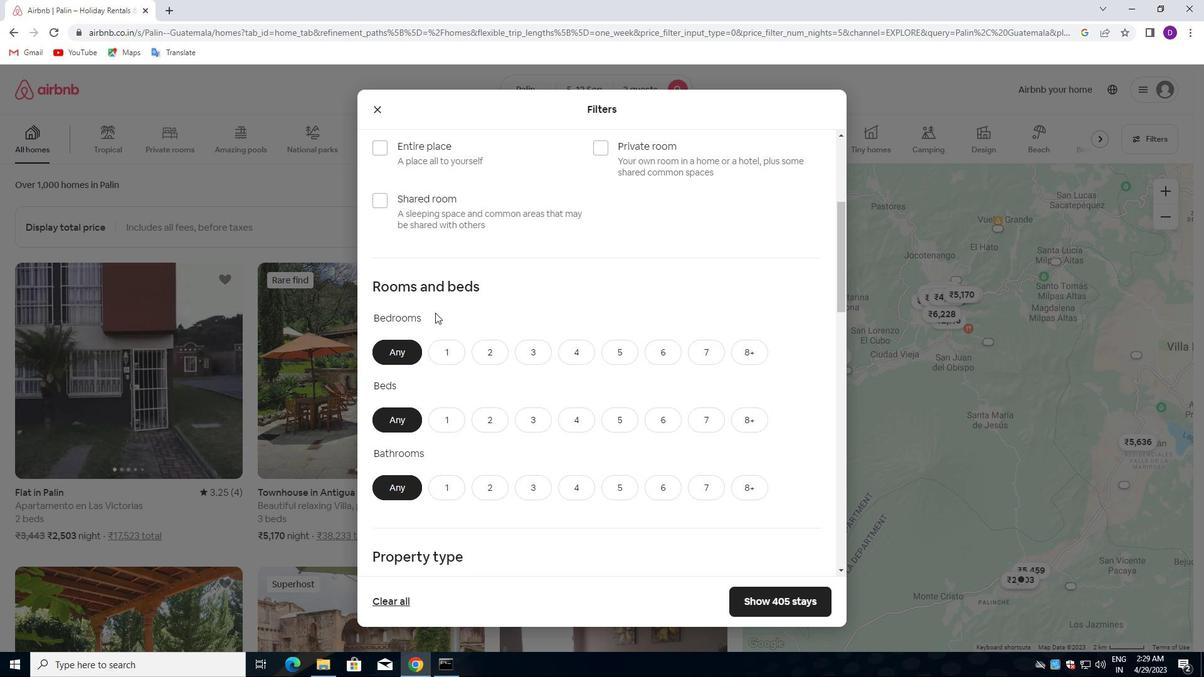 
Action: Mouse scrolled (435, 313) with delta (0, 0)
Screenshot: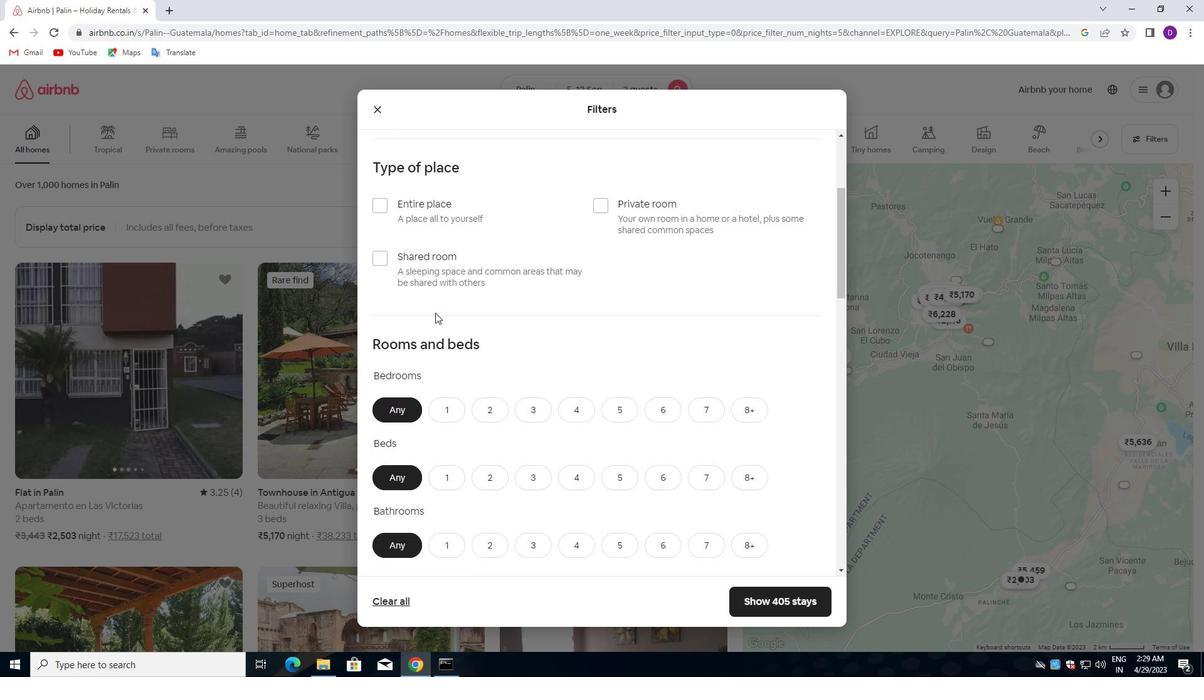 
Action: Mouse moved to (434, 313)
Screenshot: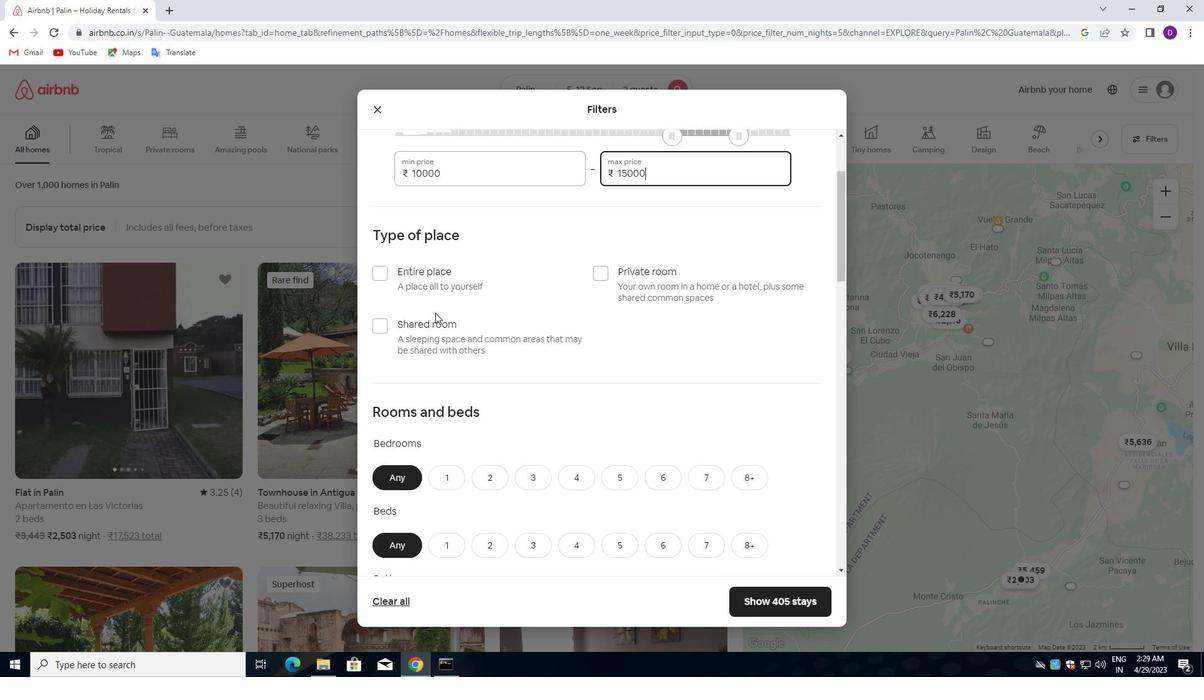 
Action: Mouse scrolled (434, 312) with delta (0, 0)
Screenshot: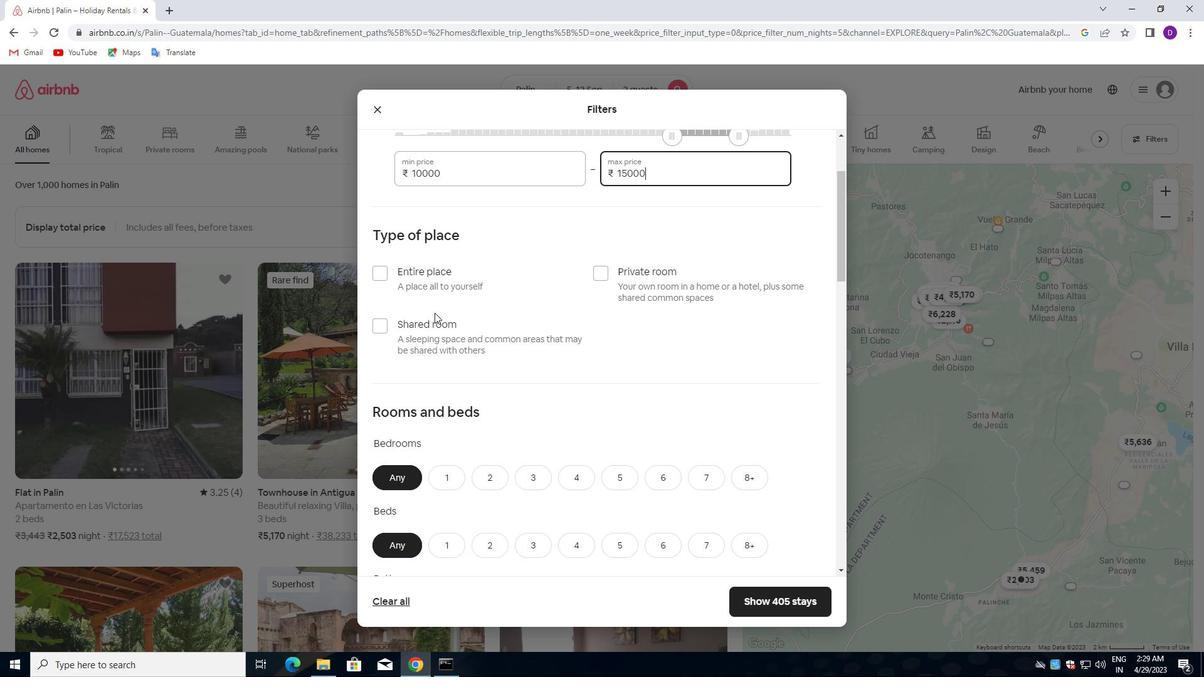 
Action: Mouse moved to (434, 313)
Screenshot: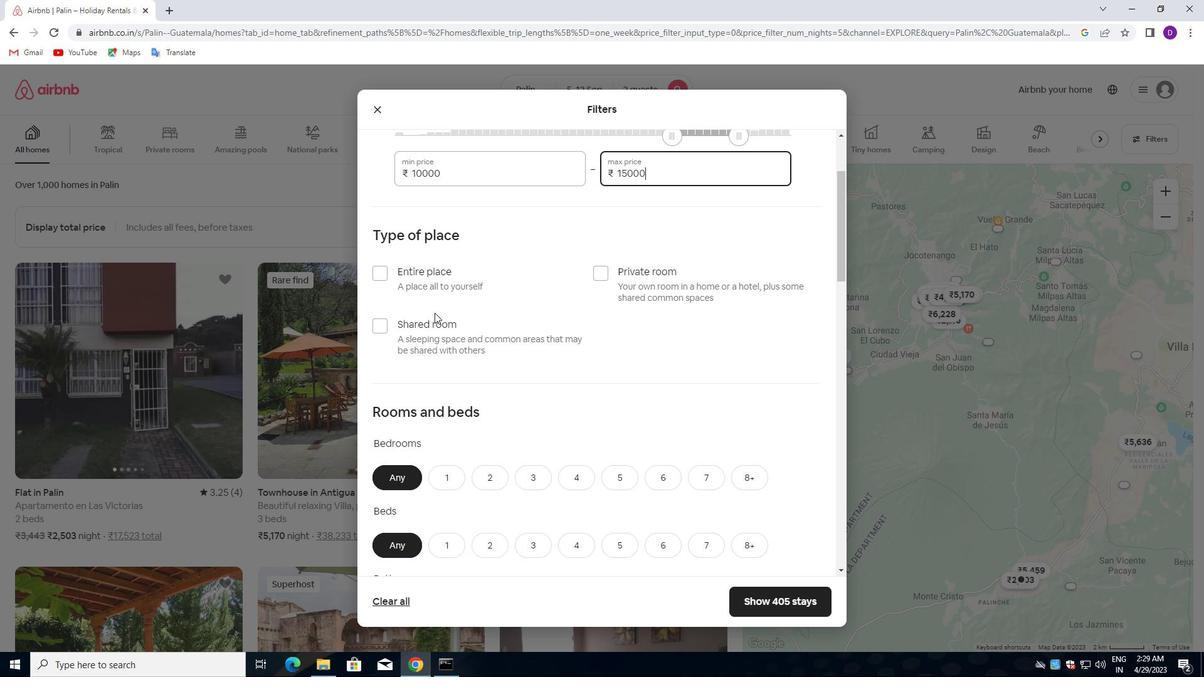 
Action: Mouse scrolled (434, 313) with delta (0, 0)
Screenshot: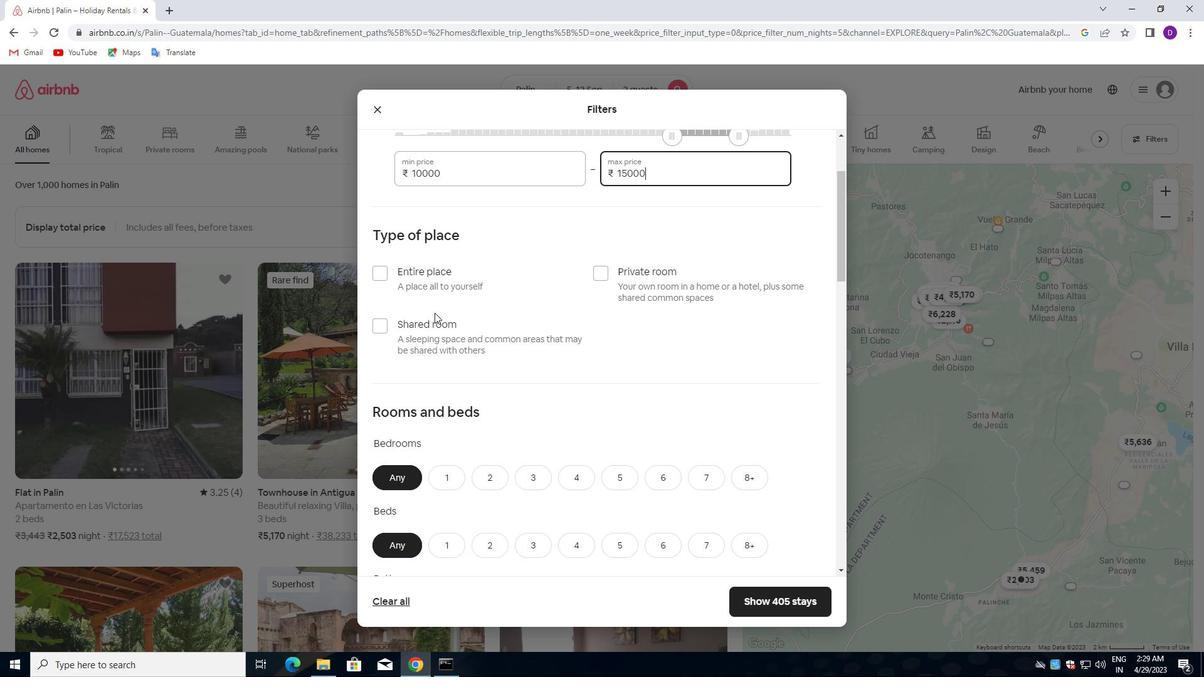 
Action: Mouse moved to (441, 341)
Screenshot: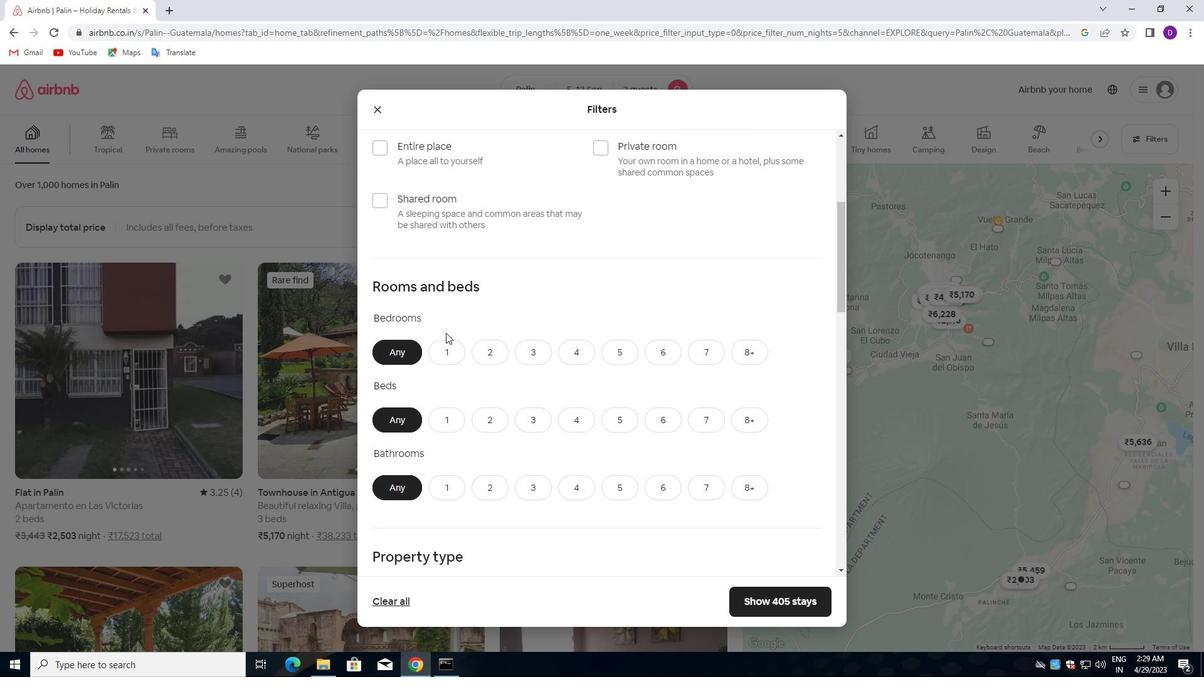 
Action: Mouse pressed left at (441, 341)
Screenshot: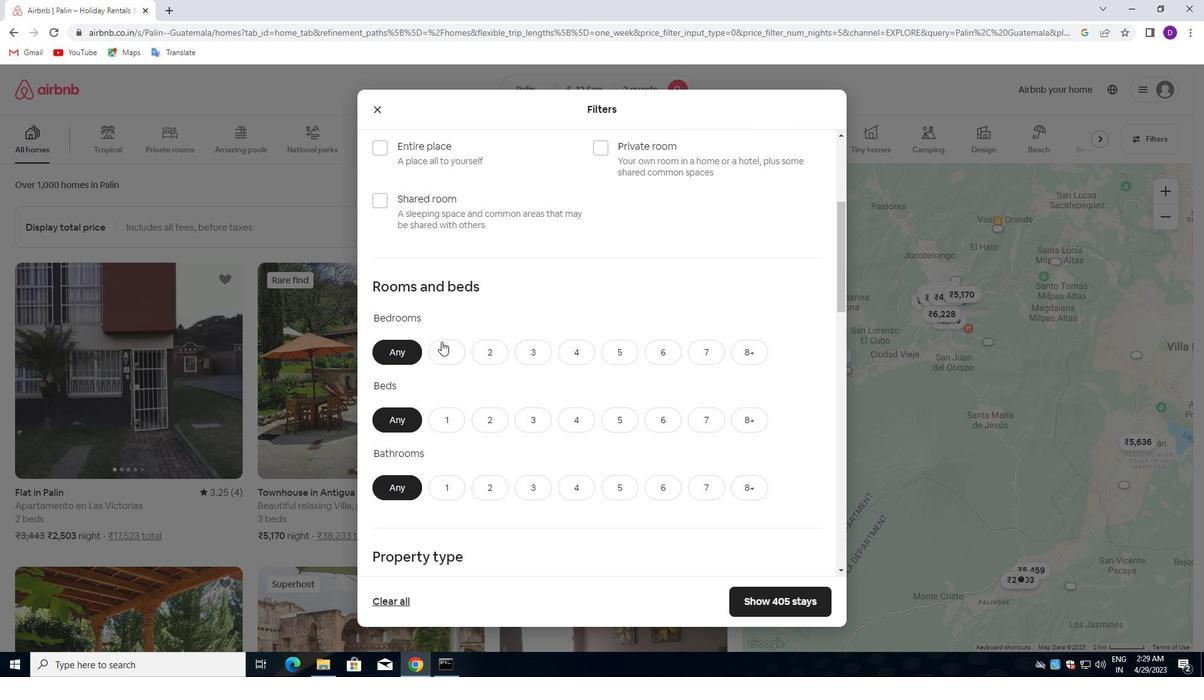 
Action: Mouse moved to (447, 413)
Screenshot: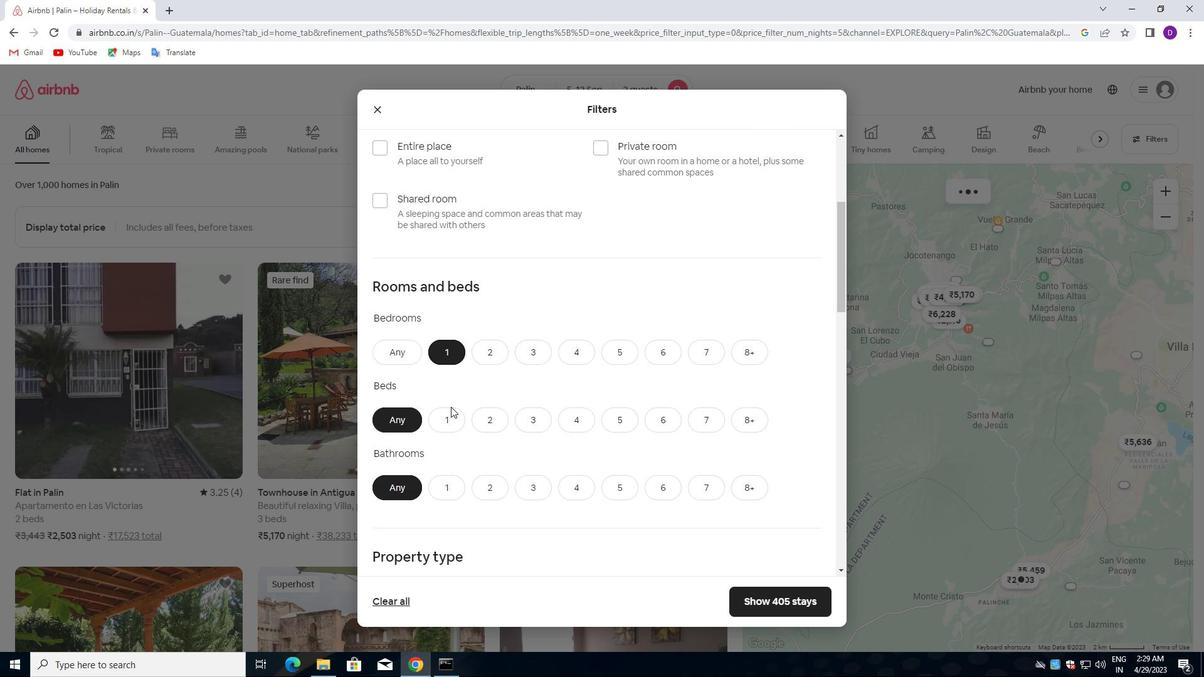 
Action: Mouse pressed left at (447, 413)
Screenshot: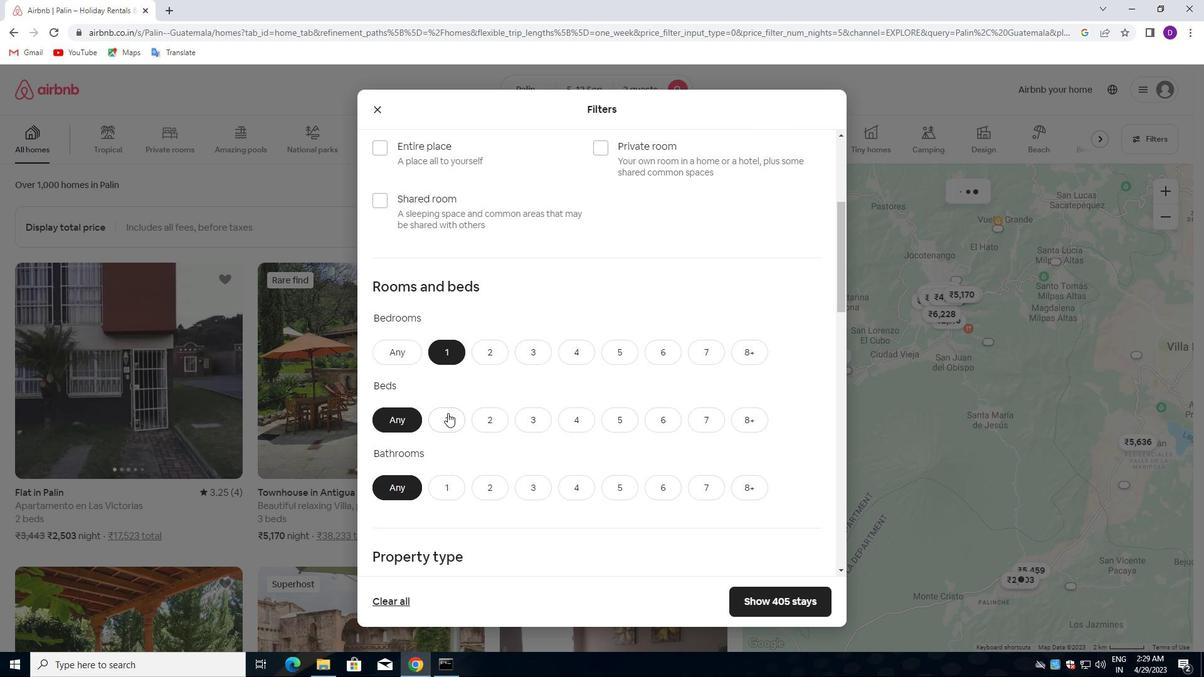 
Action: Mouse moved to (451, 479)
Screenshot: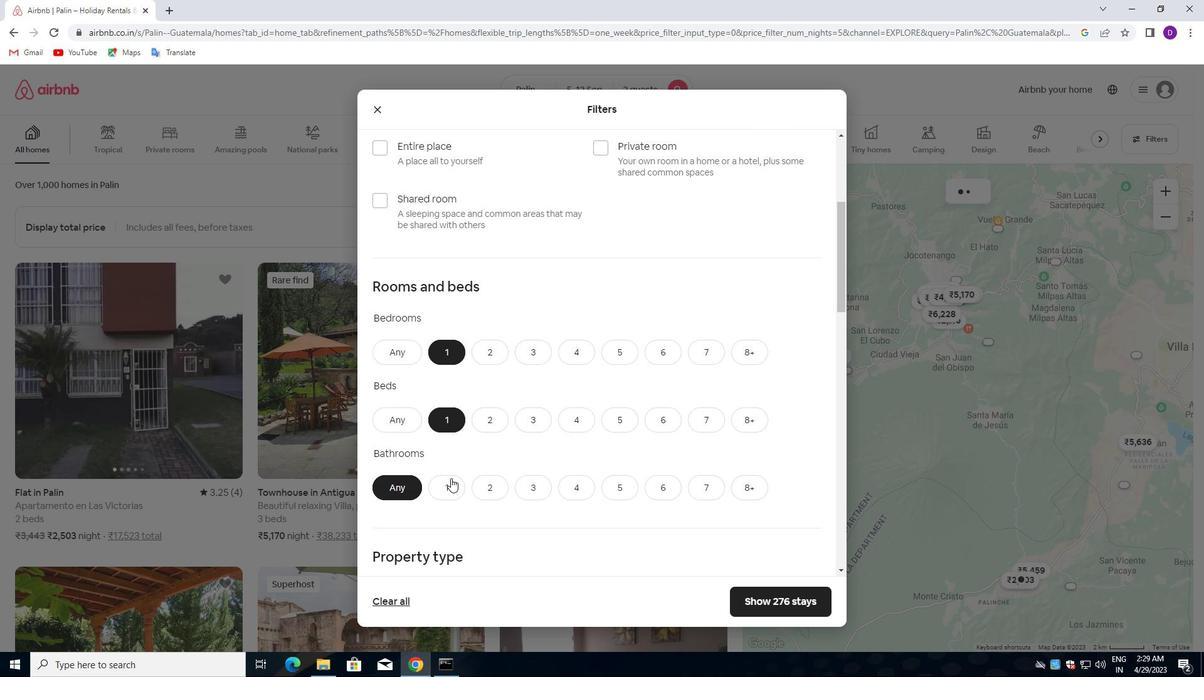 
Action: Mouse pressed left at (451, 479)
Screenshot: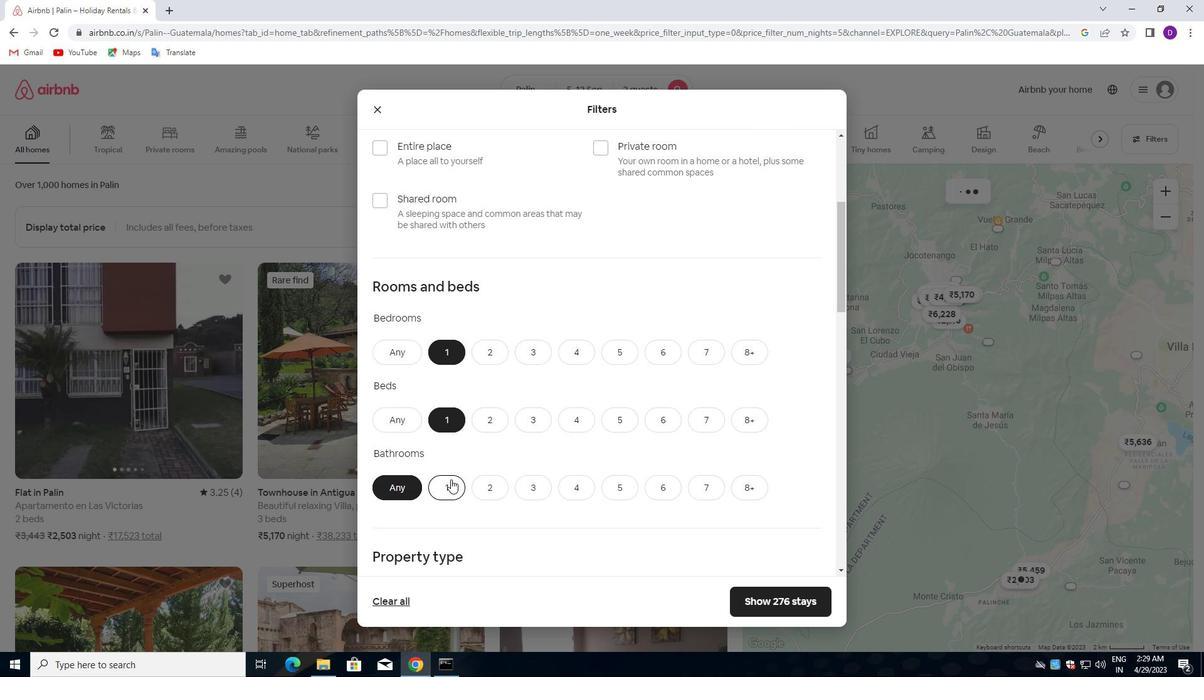 
Action: Mouse moved to (473, 393)
Screenshot: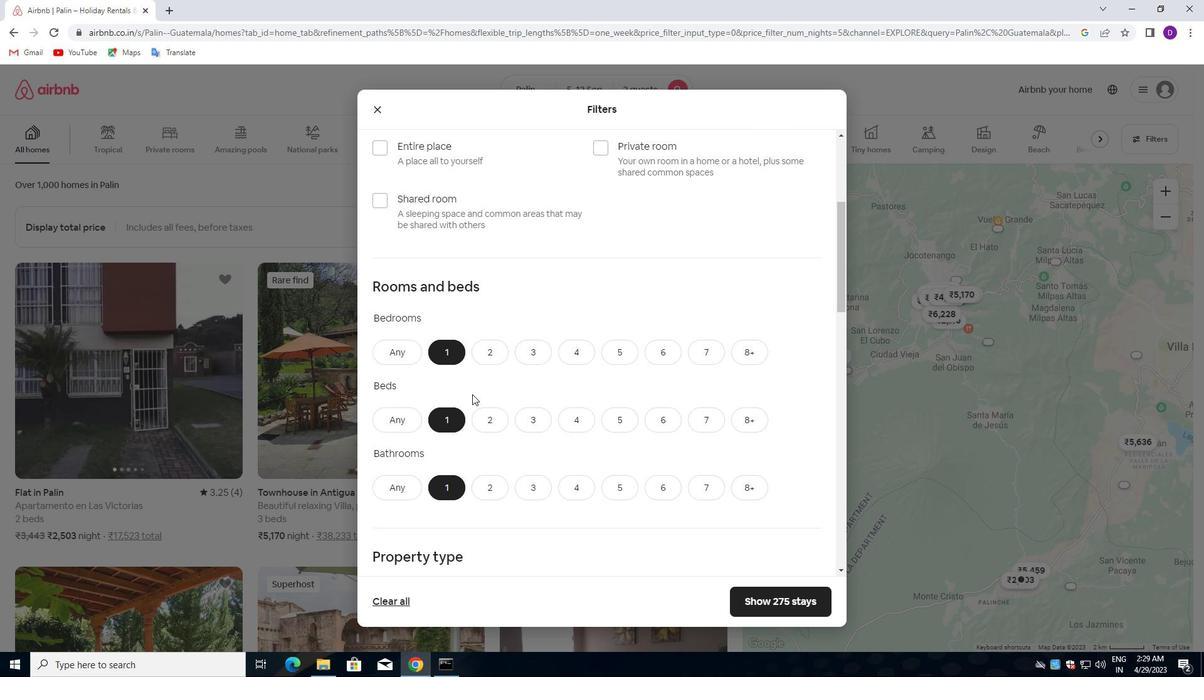 
Action: Mouse scrolled (473, 392) with delta (0, 0)
Screenshot: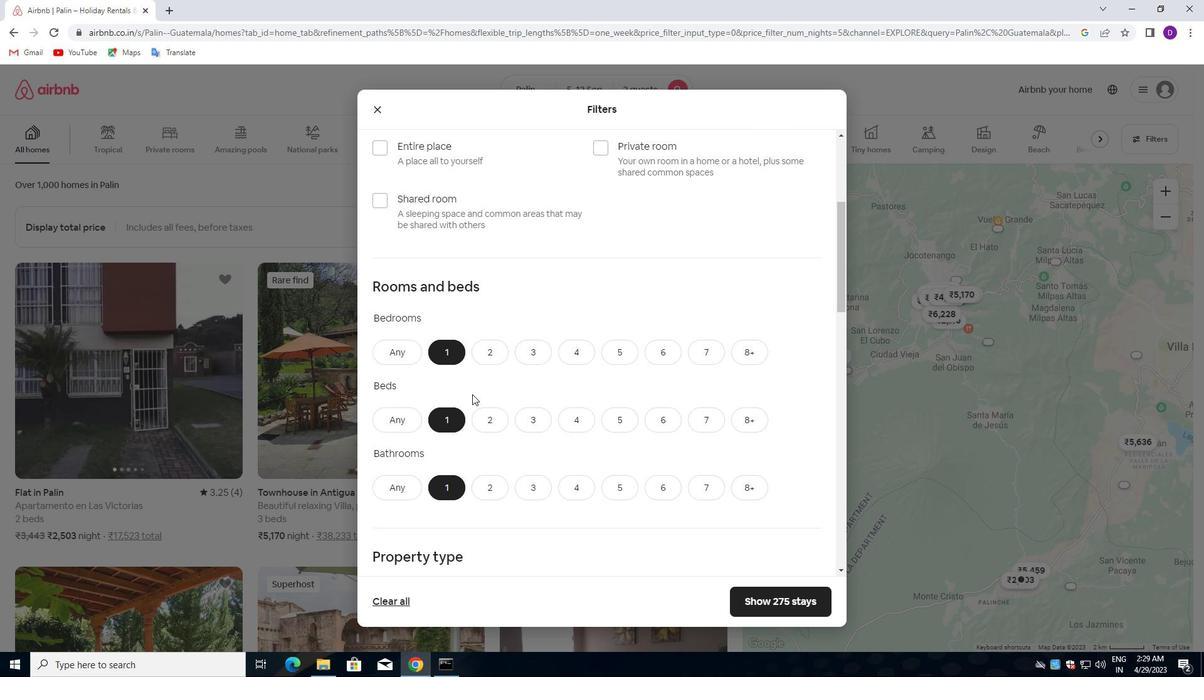 
Action: Mouse moved to (473, 393)
Screenshot: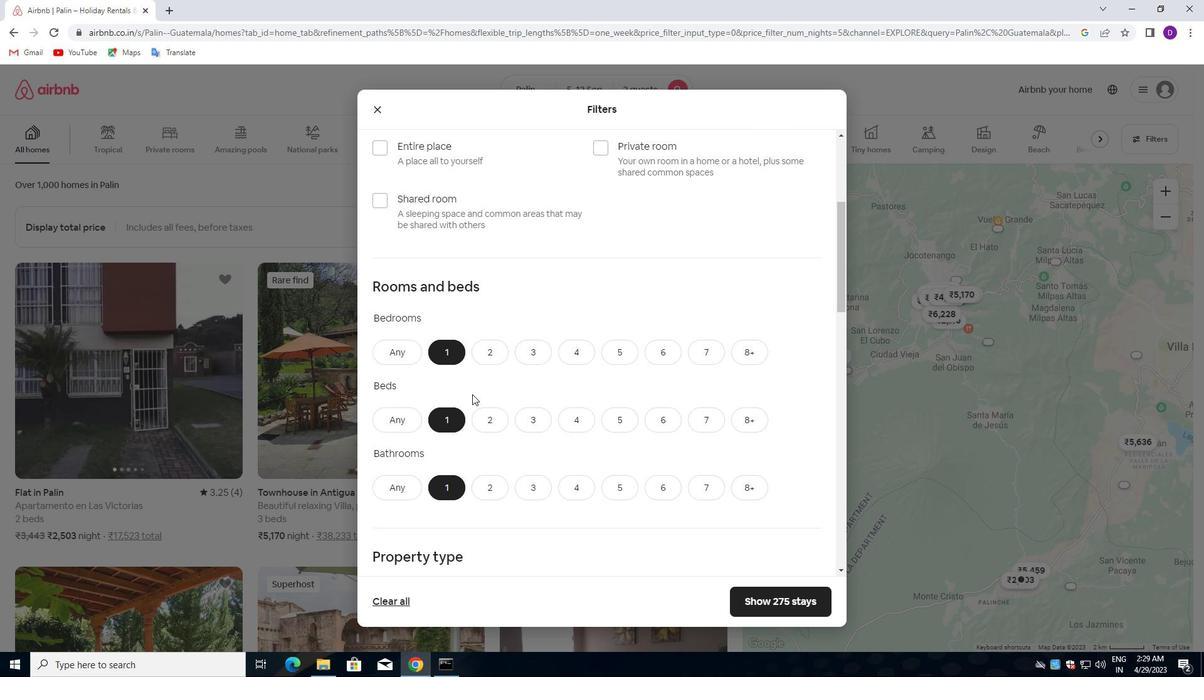 
Action: Mouse scrolled (473, 392) with delta (0, 0)
Screenshot: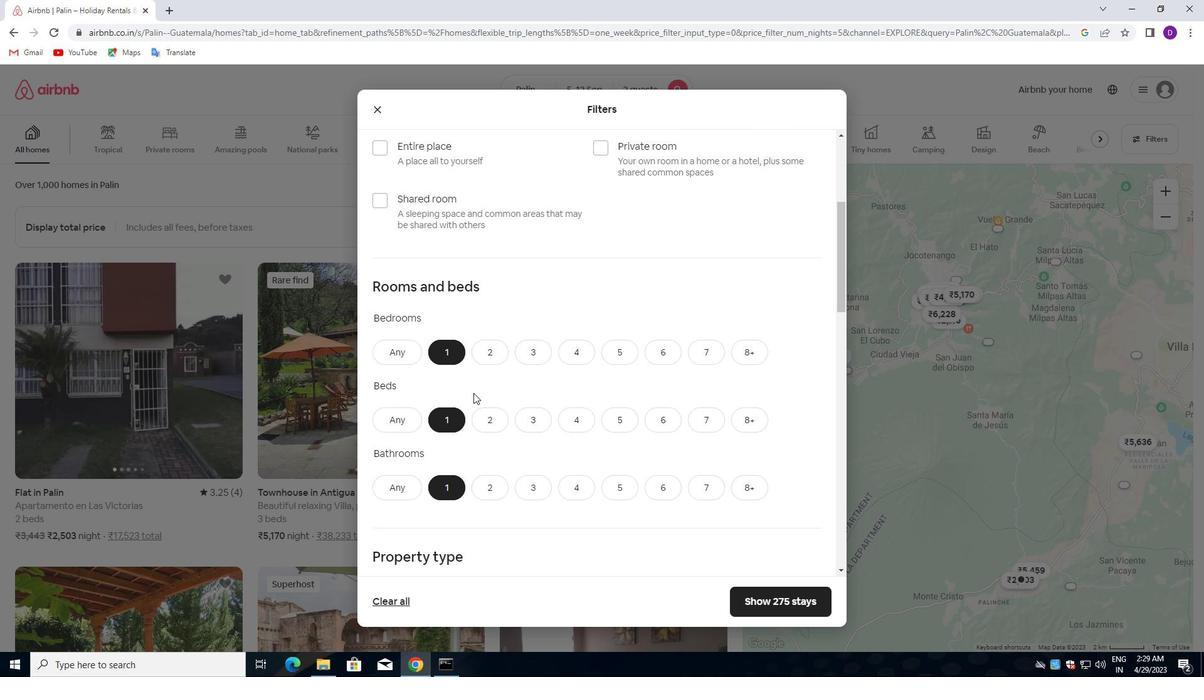 
Action: Mouse moved to (501, 339)
Screenshot: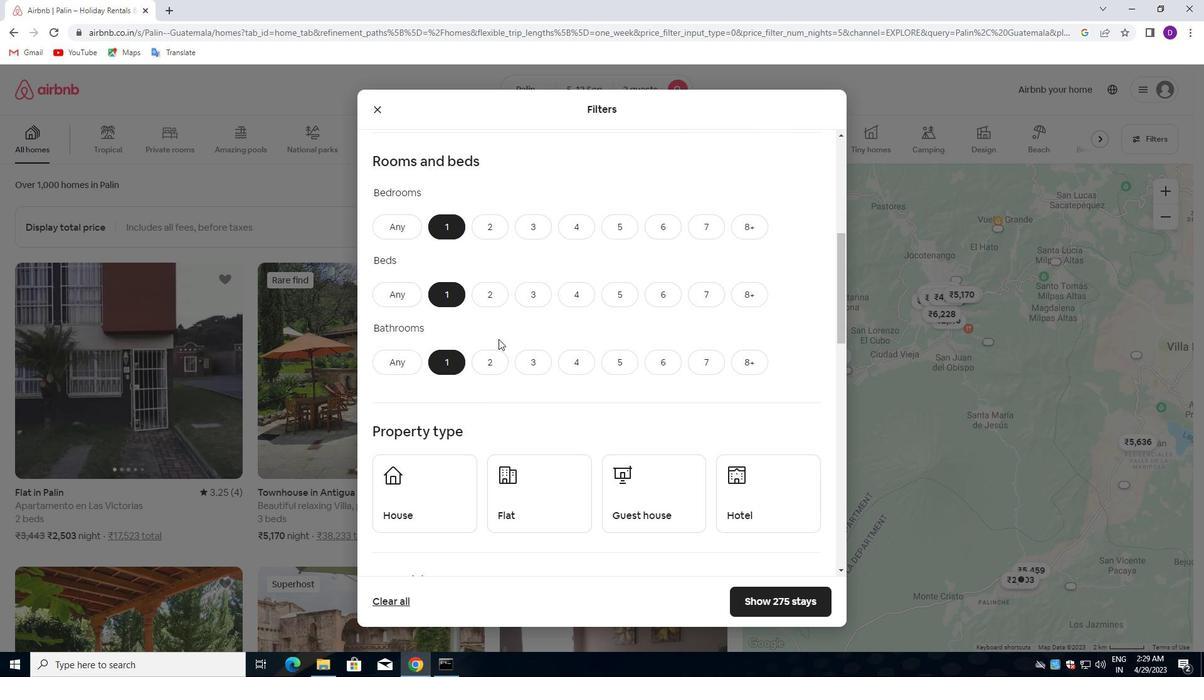 
Action: Mouse scrolled (501, 338) with delta (0, 0)
Screenshot: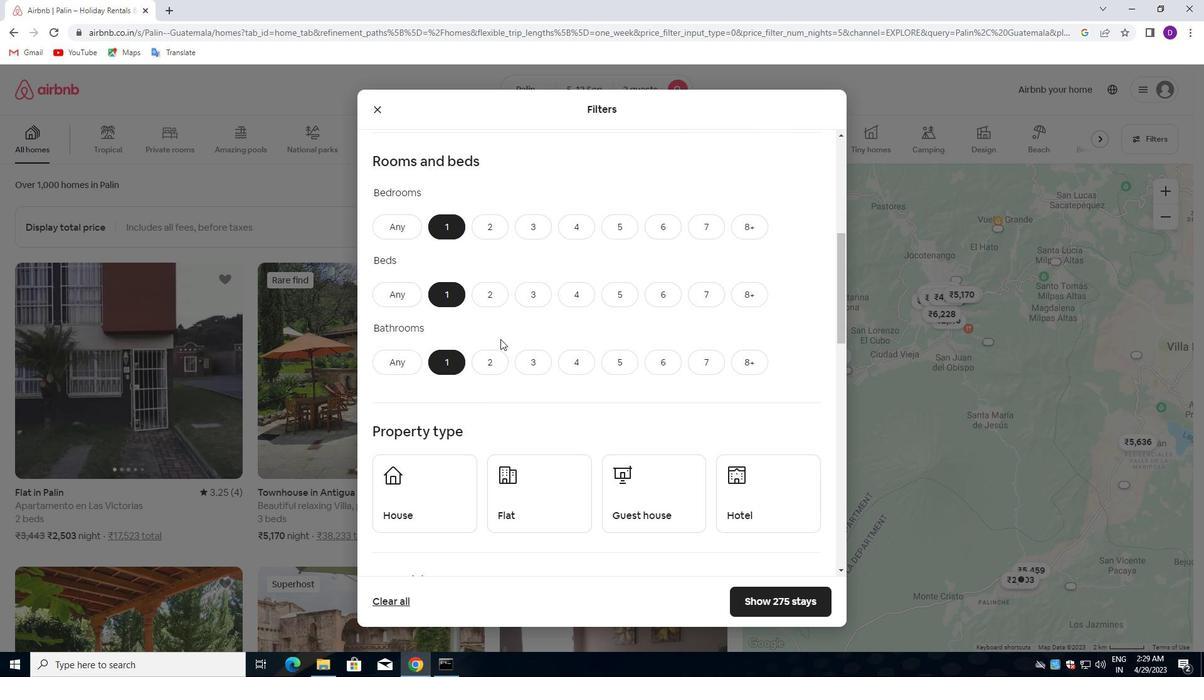 
Action: Mouse moved to (501, 339)
Screenshot: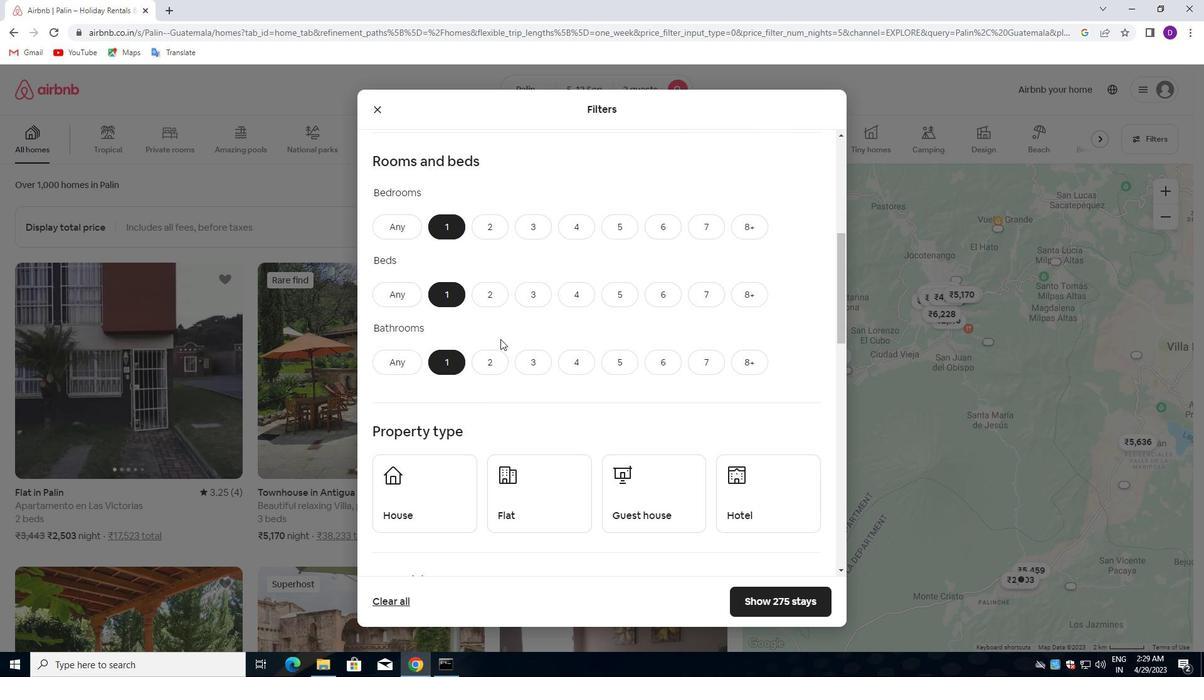 
Action: Mouse scrolled (501, 338) with delta (0, 0)
Screenshot: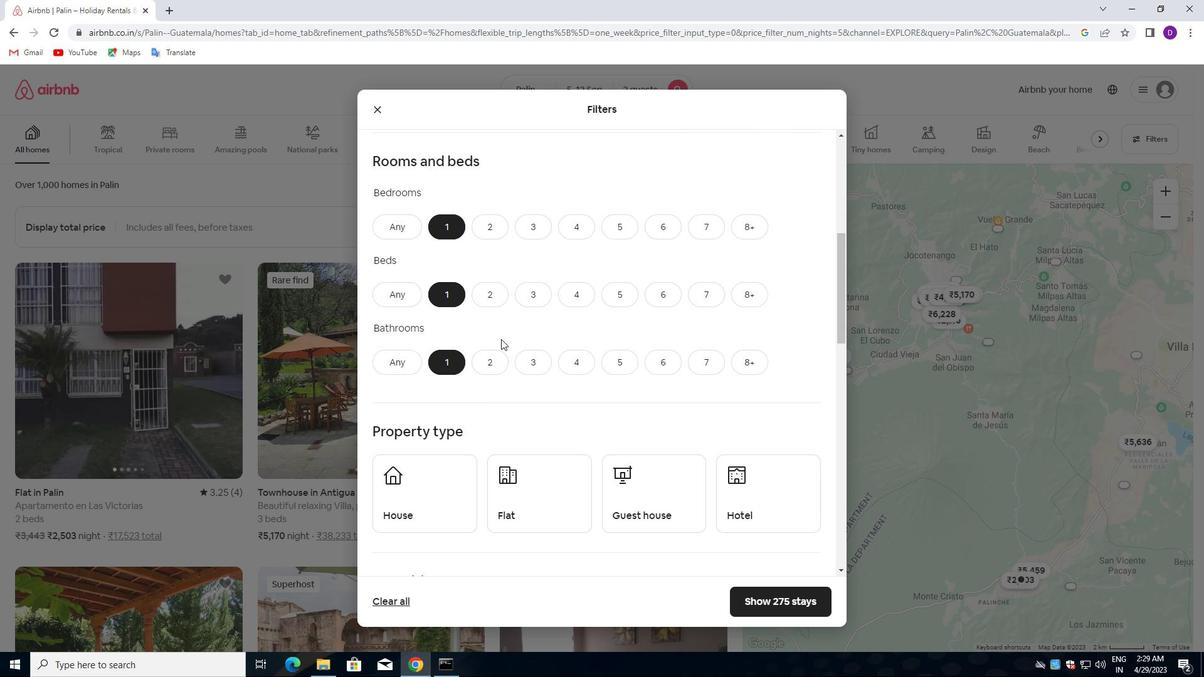 
Action: Mouse scrolled (501, 338) with delta (0, 0)
Screenshot: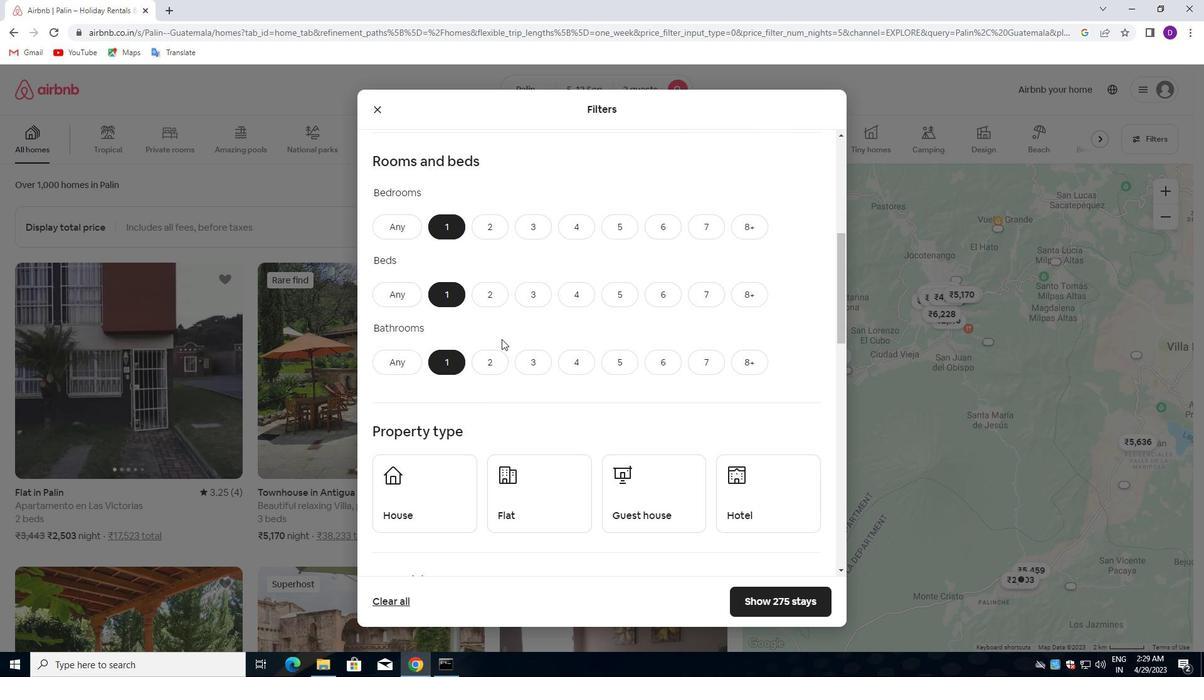 
Action: Mouse moved to (414, 309)
Screenshot: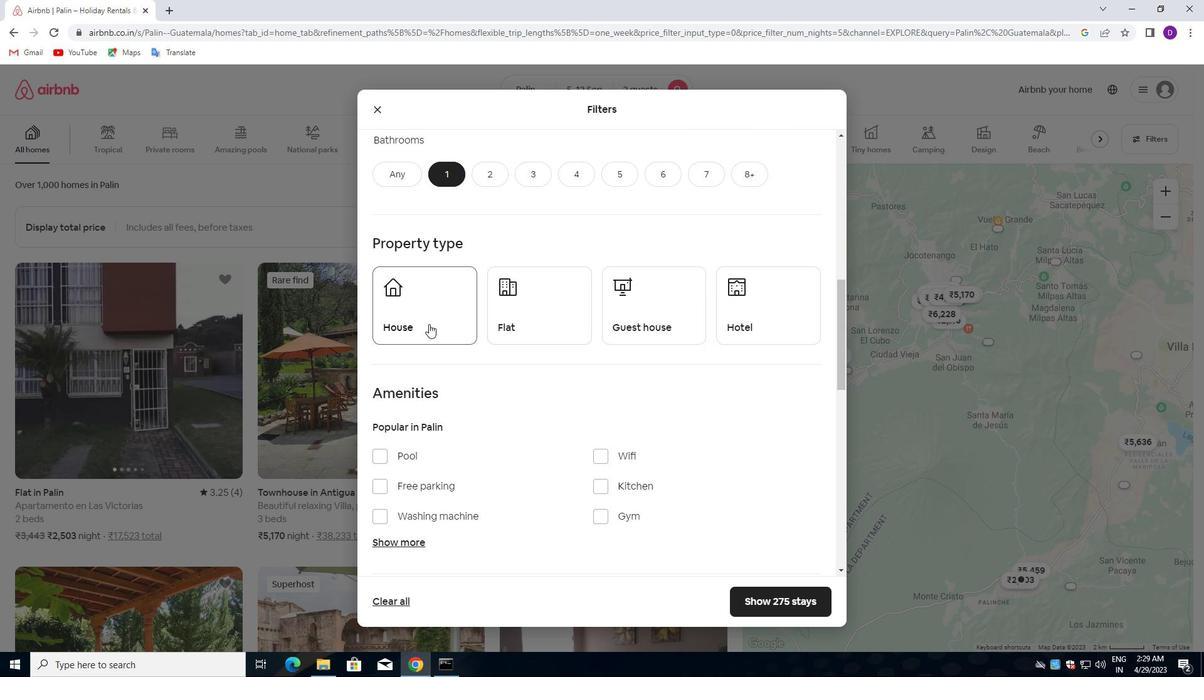 
Action: Mouse pressed left at (414, 309)
Screenshot: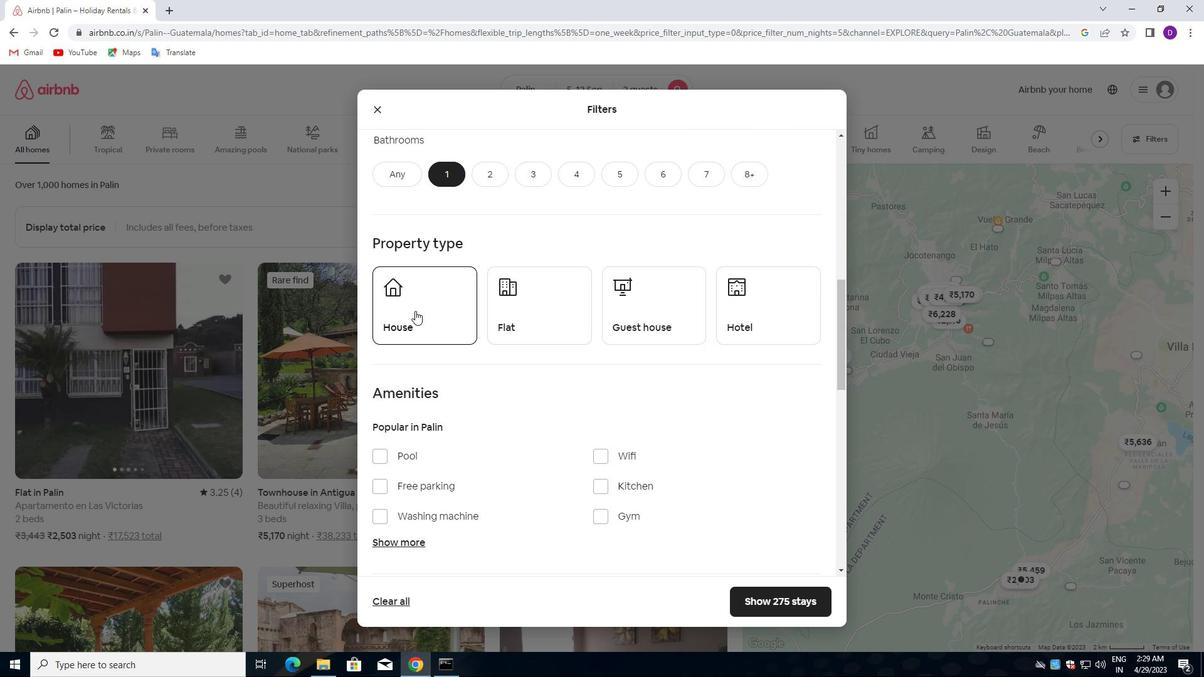 
Action: Mouse moved to (532, 314)
Screenshot: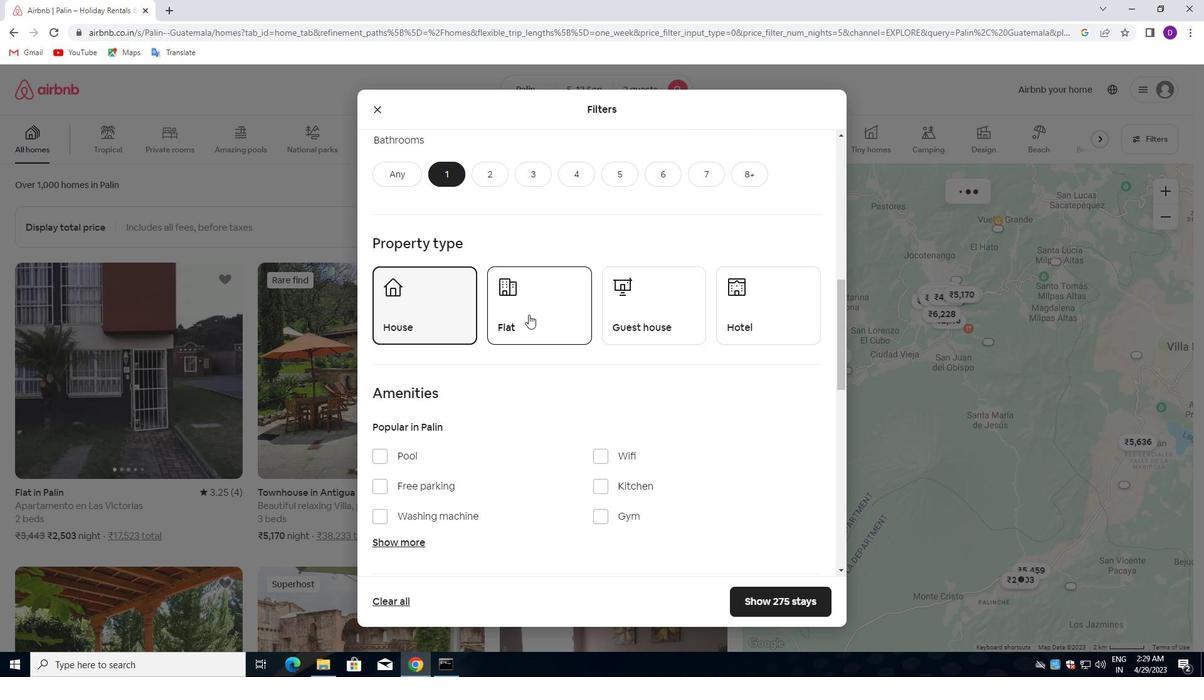 
Action: Mouse pressed left at (532, 314)
Screenshot: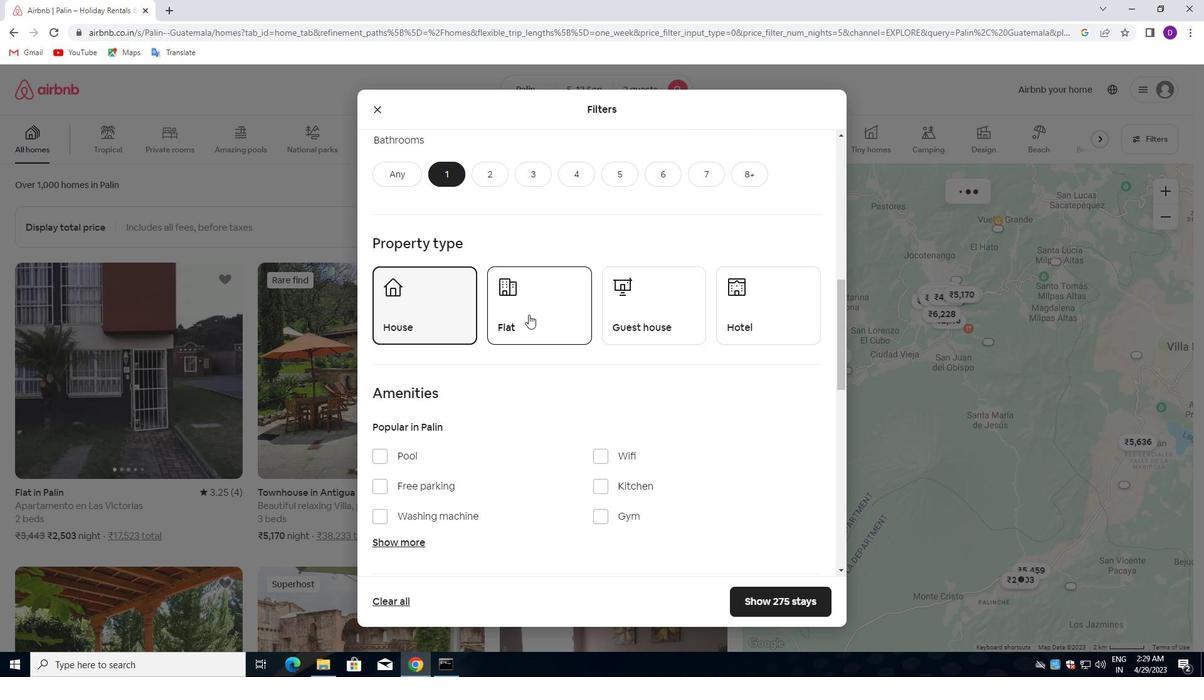 
Action: Mouse moved to (632, 314)
Screenshot: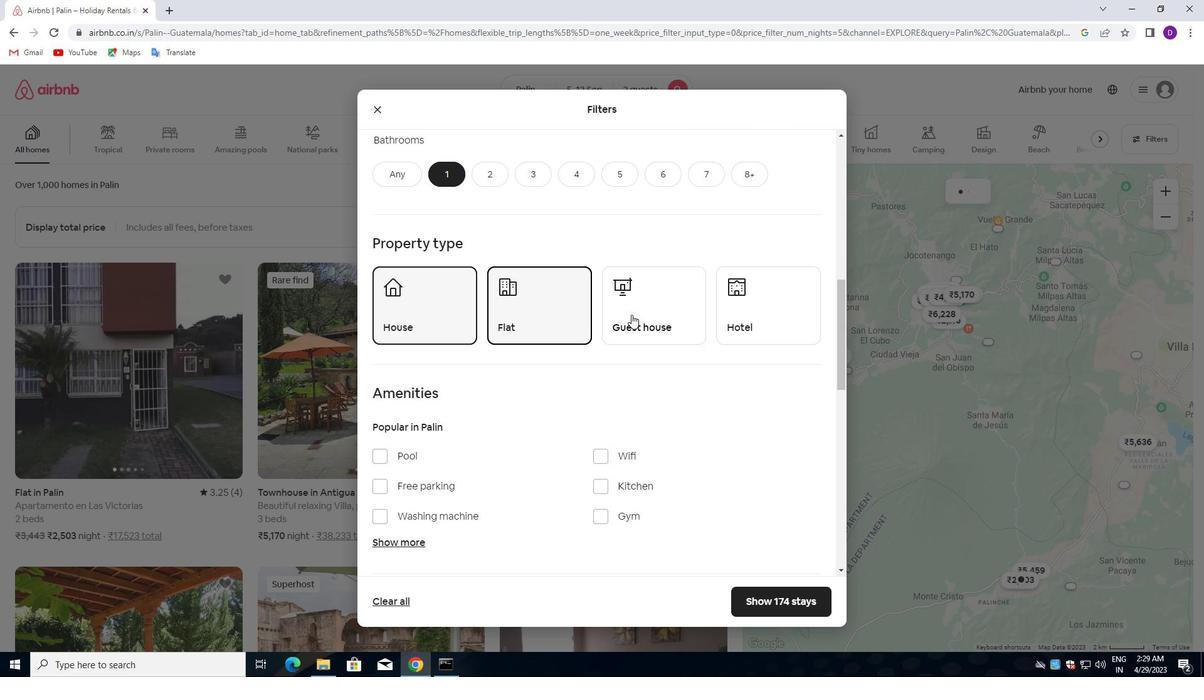 
Action: Mouse pressed left at (632, 314)
Screenshot: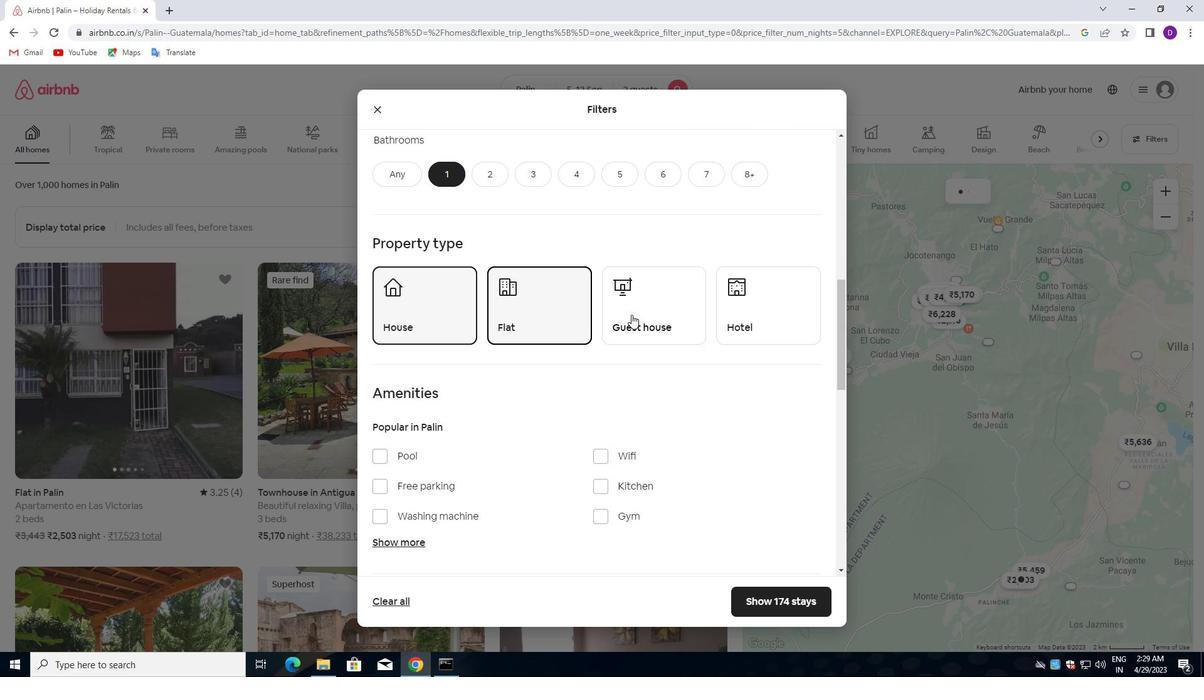 
Action: Mouse moved to (736, 314)
Screenshot: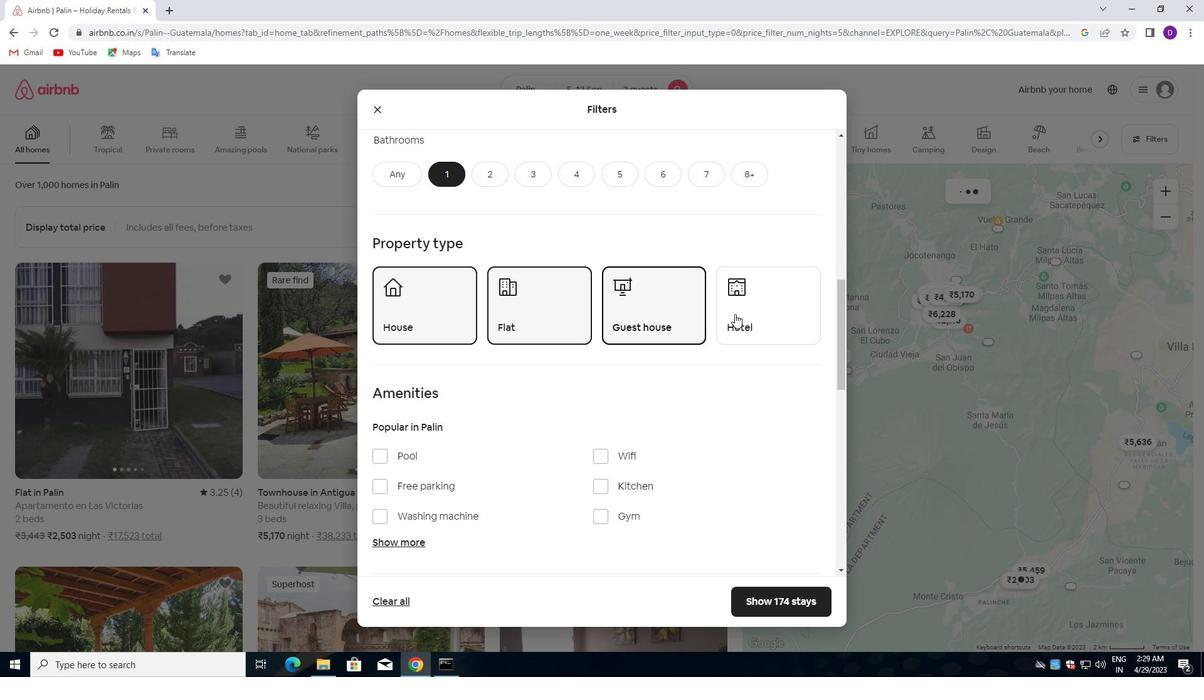 
Action: Mouse pressed left at (736, 314)
Screenshot: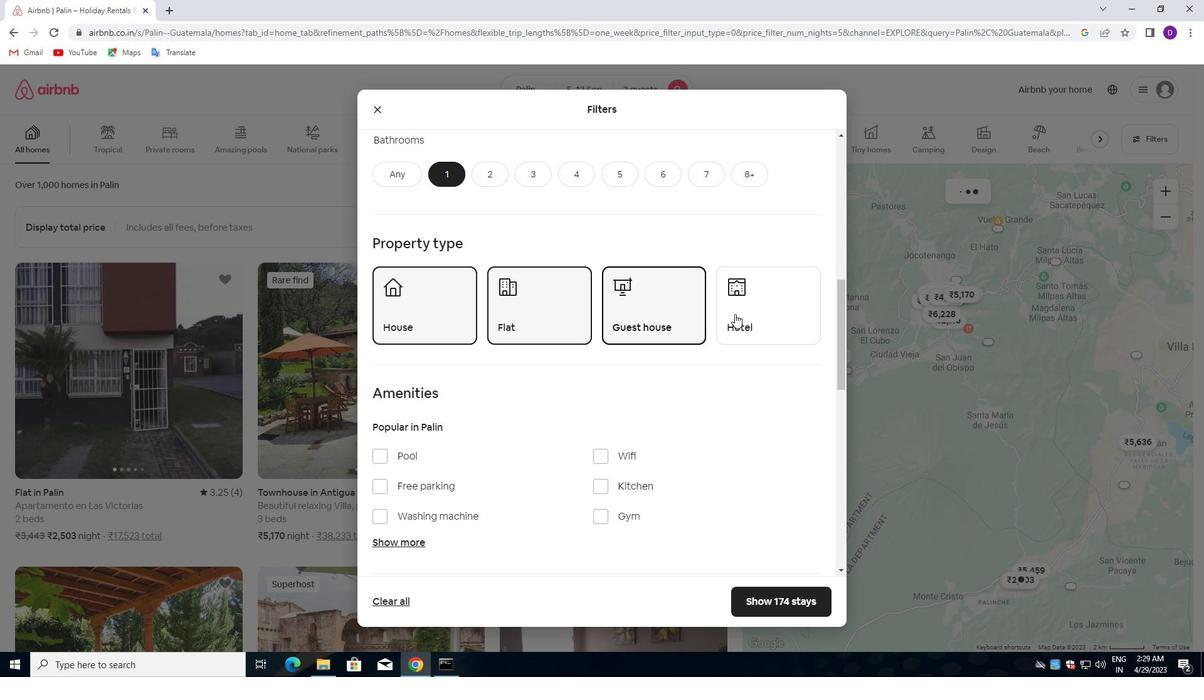 
Action: Mouse moved to (709, 324)
Screenshot: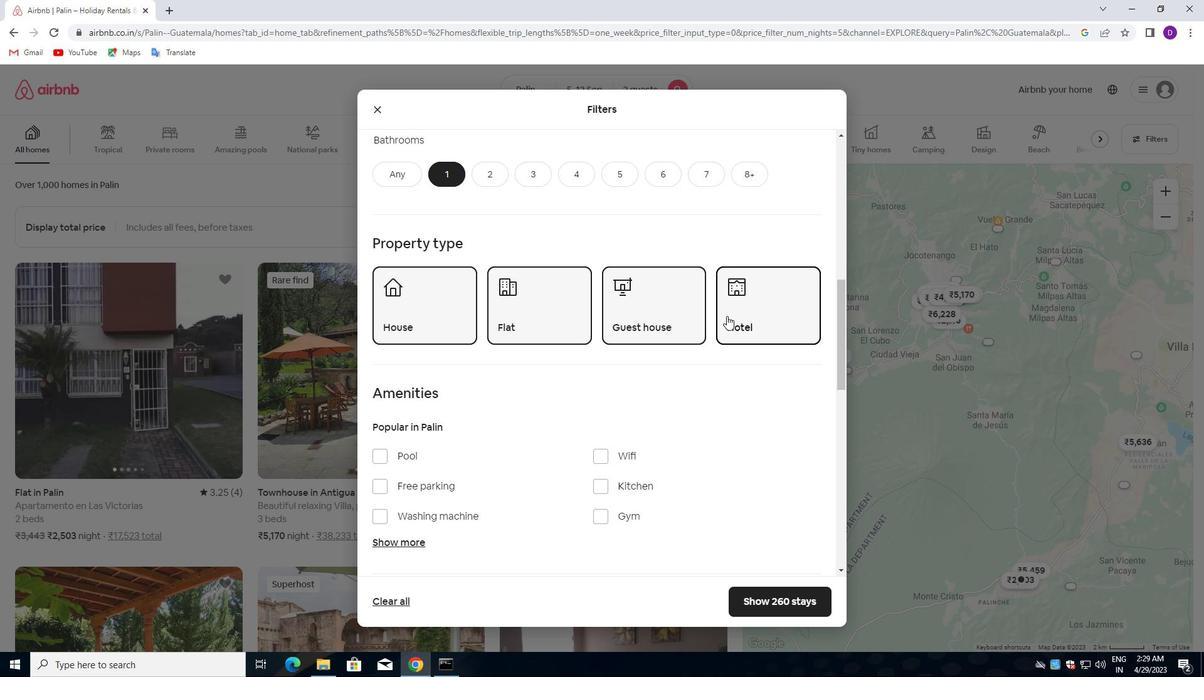 
Action: Mouse scrolled (709, 323) with delta (0, 0)
Screenshot: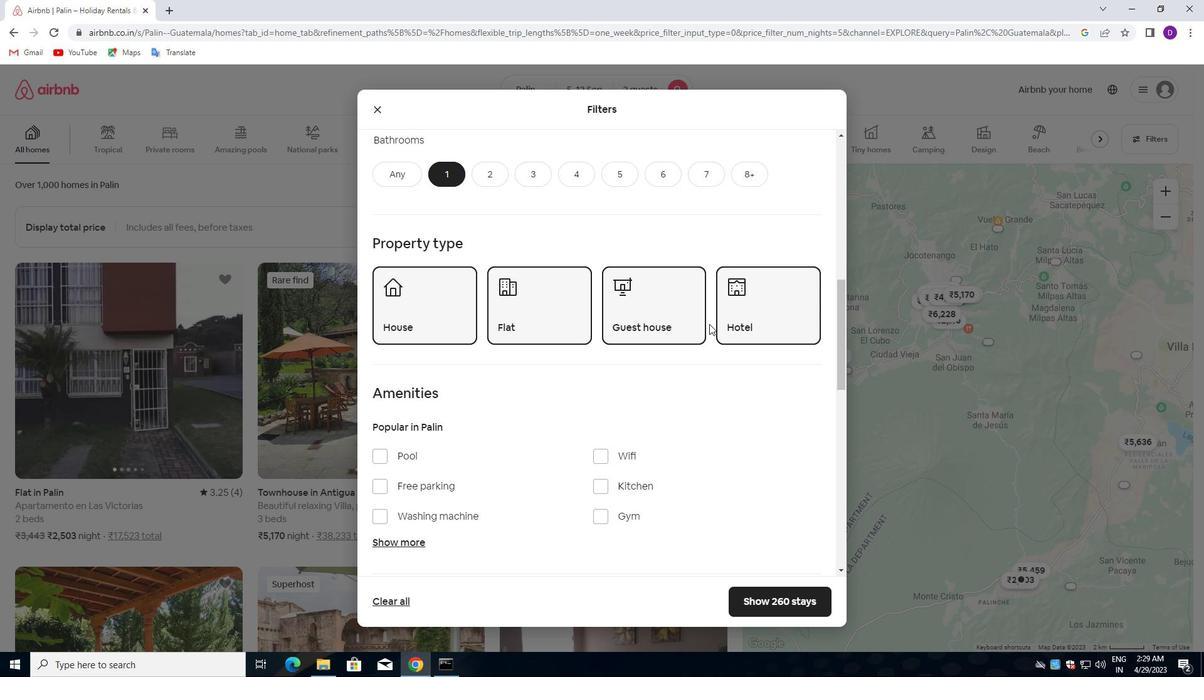
Action: Mouse scrolled (709, 323) with delta (0, 0)
Screenshot: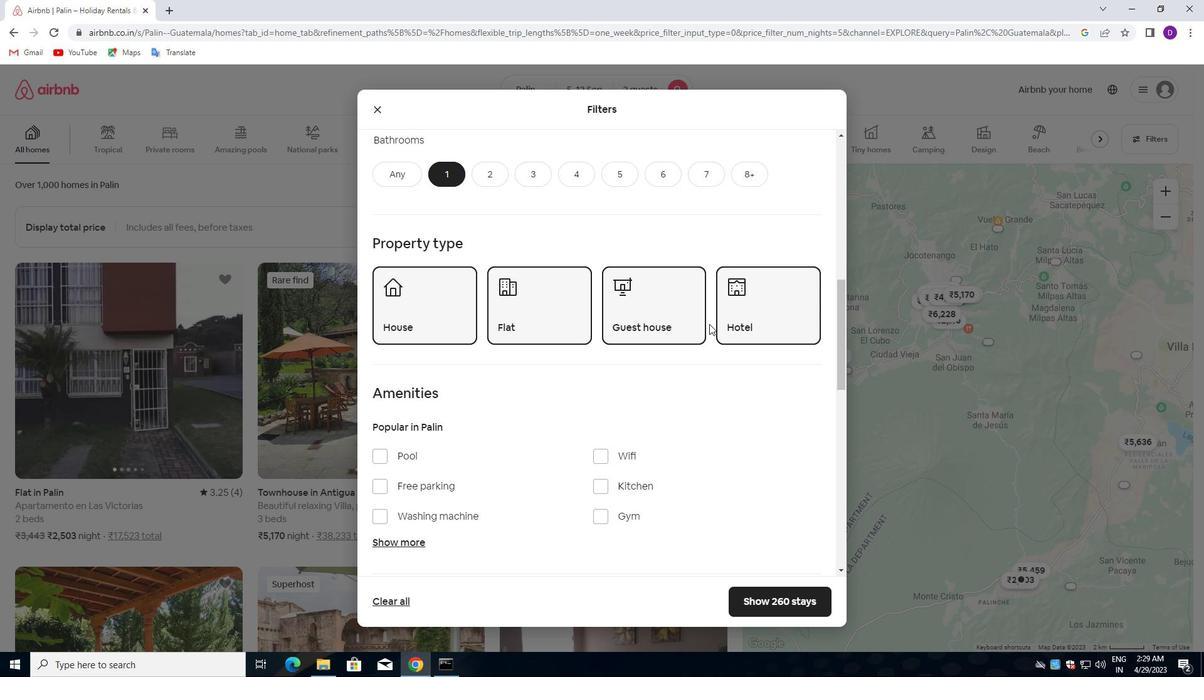 
Action: Mouse scrolled (709, 323) with delta (0, 0)
Screenshot: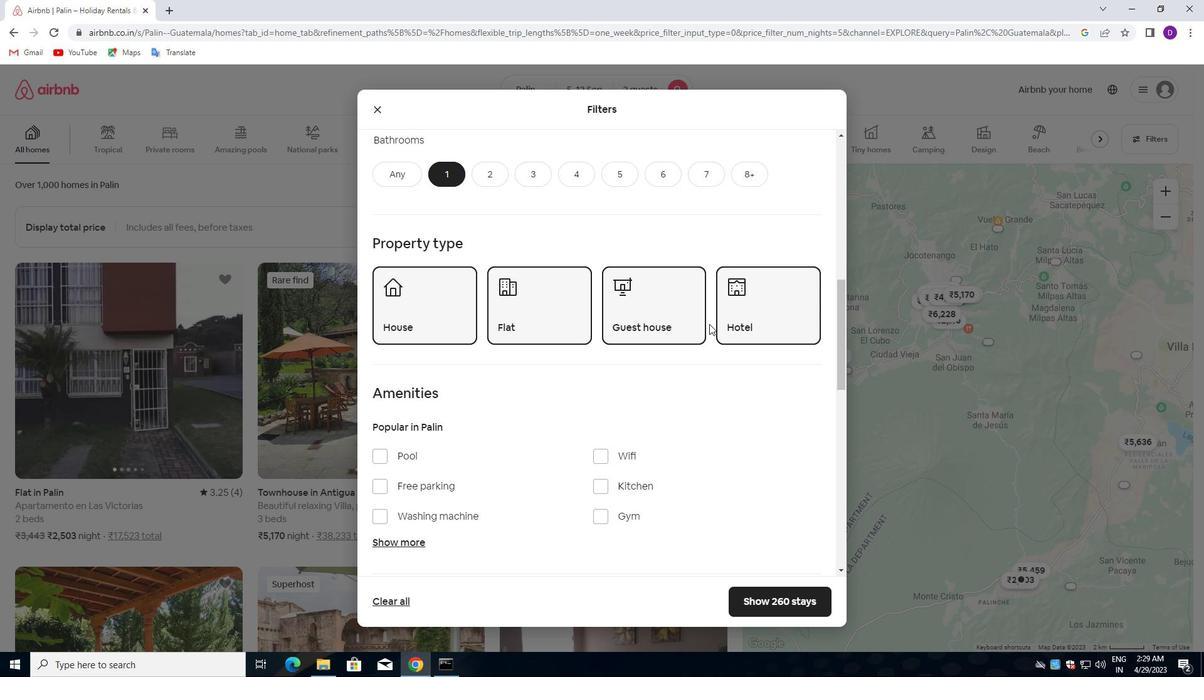 
Action: Mouse moved to (701, 330)
Screenshot: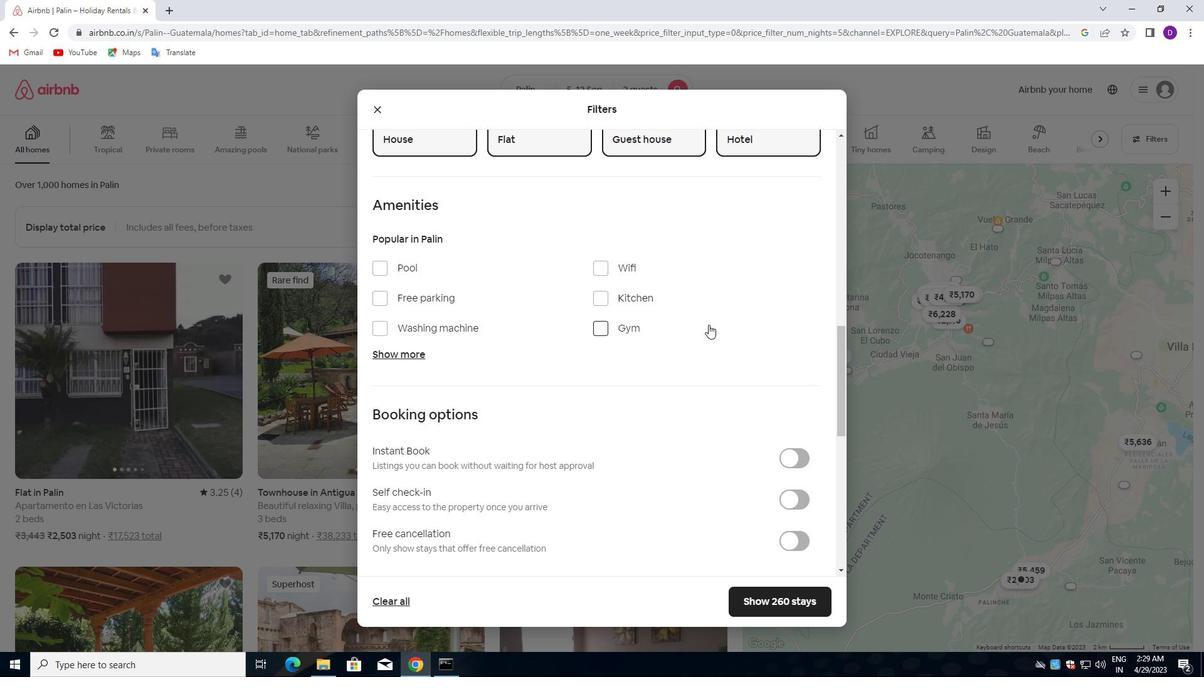 
Action: Mouse scrolled (701, 329) with delta (0, 0)
Screenshot: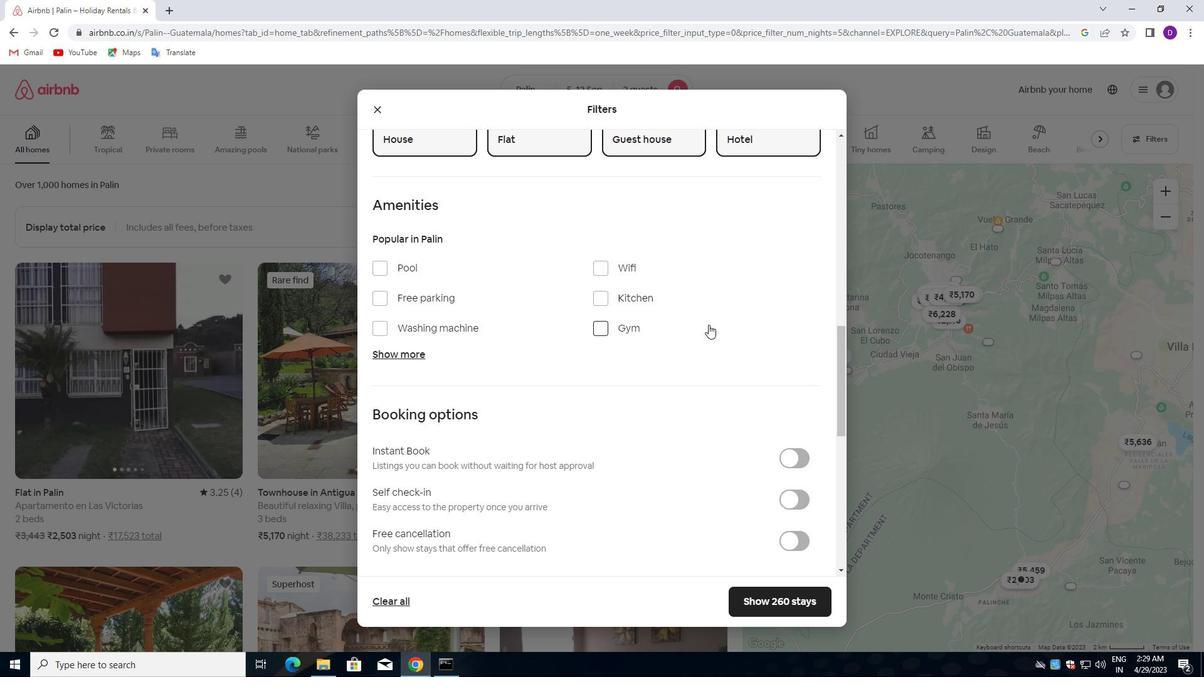 
Action: Mouse moved to (695, 334)
Screenshot: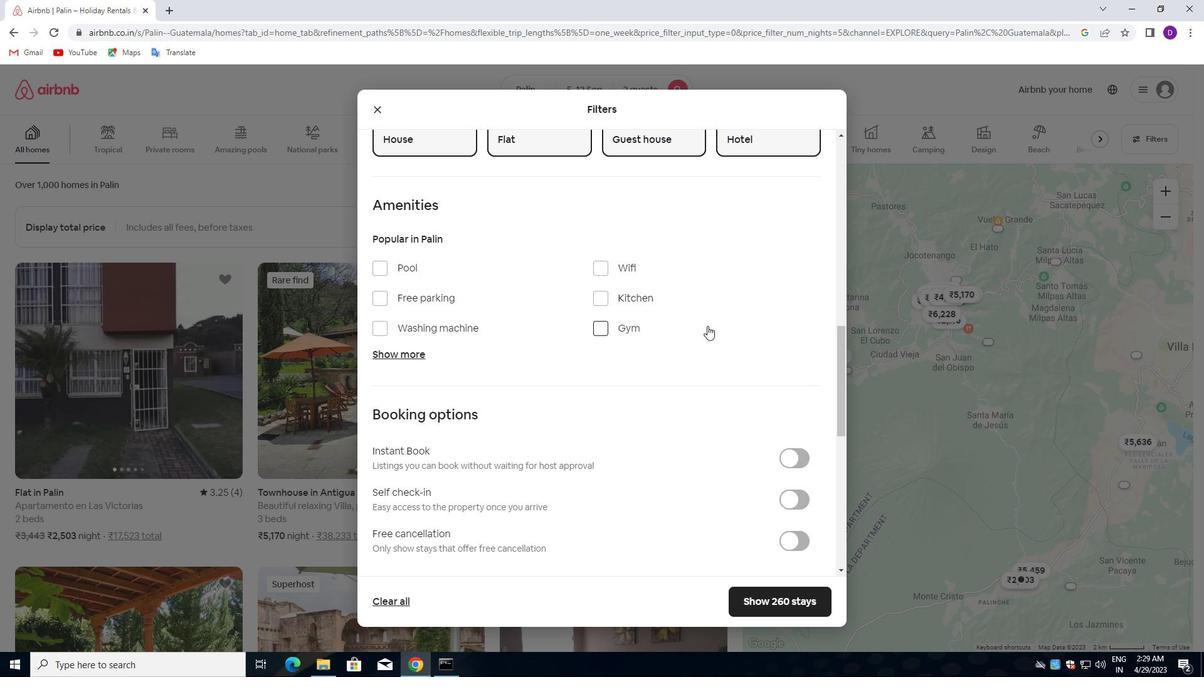 
Action: Mouse scrolled (695, 333) with delta (0, 0)
Screenshot: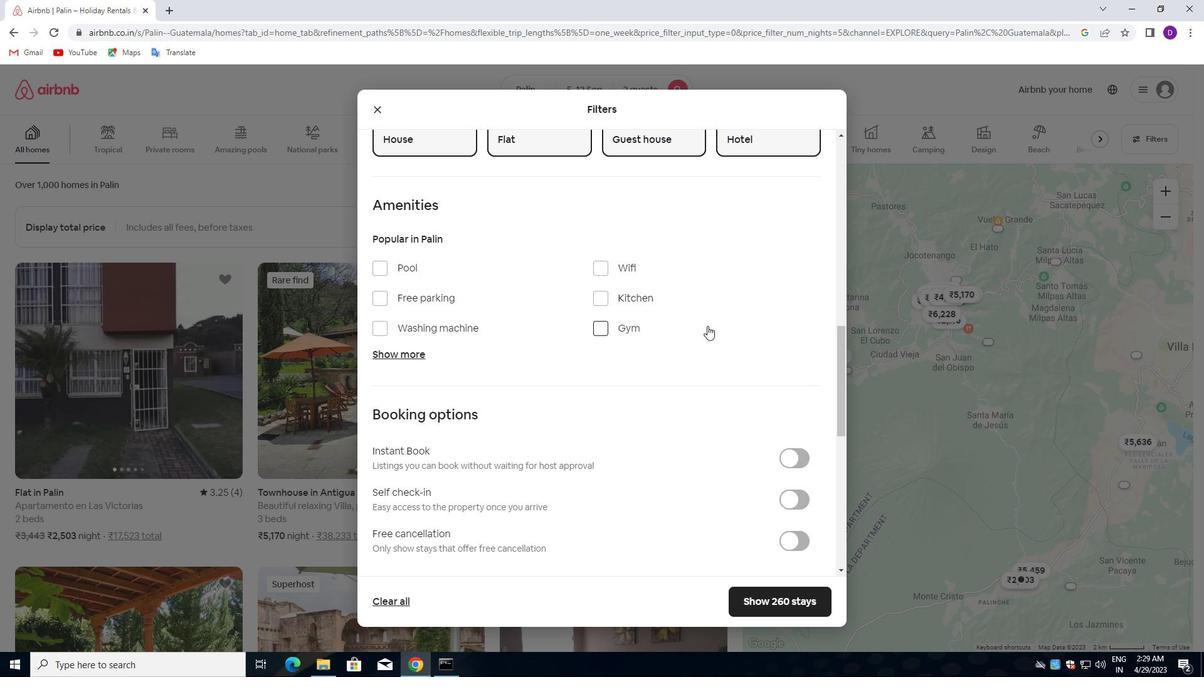 
Action: Mouse moved to (693, 335)
Screenshot: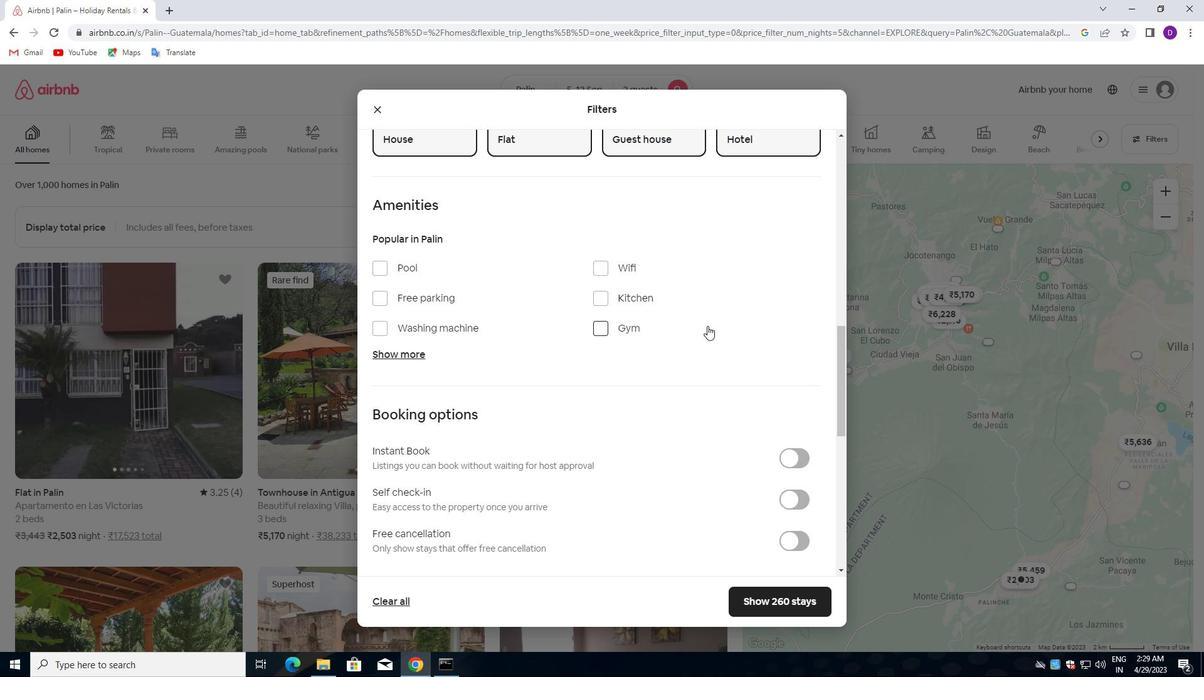 
Action: Mouse scrolled (693, 334) with delta (0, 0)
Screenshot: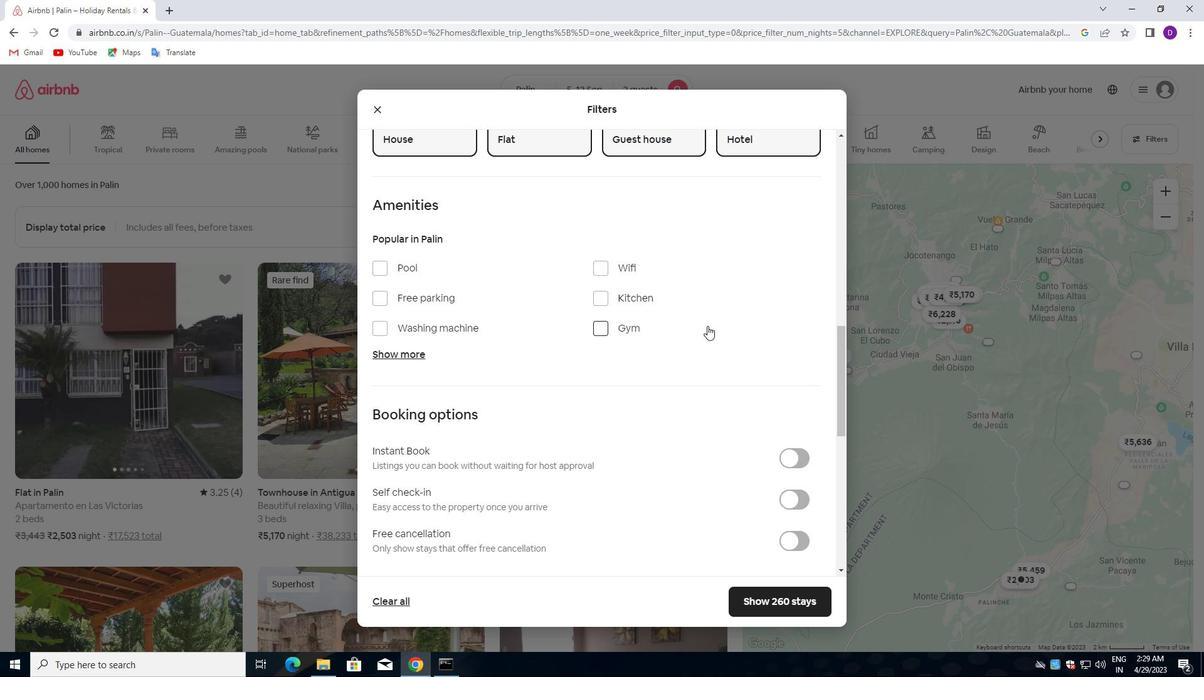 
Action: Mouse scrolled (693, 334) with delta (0, 0)
Screenshot: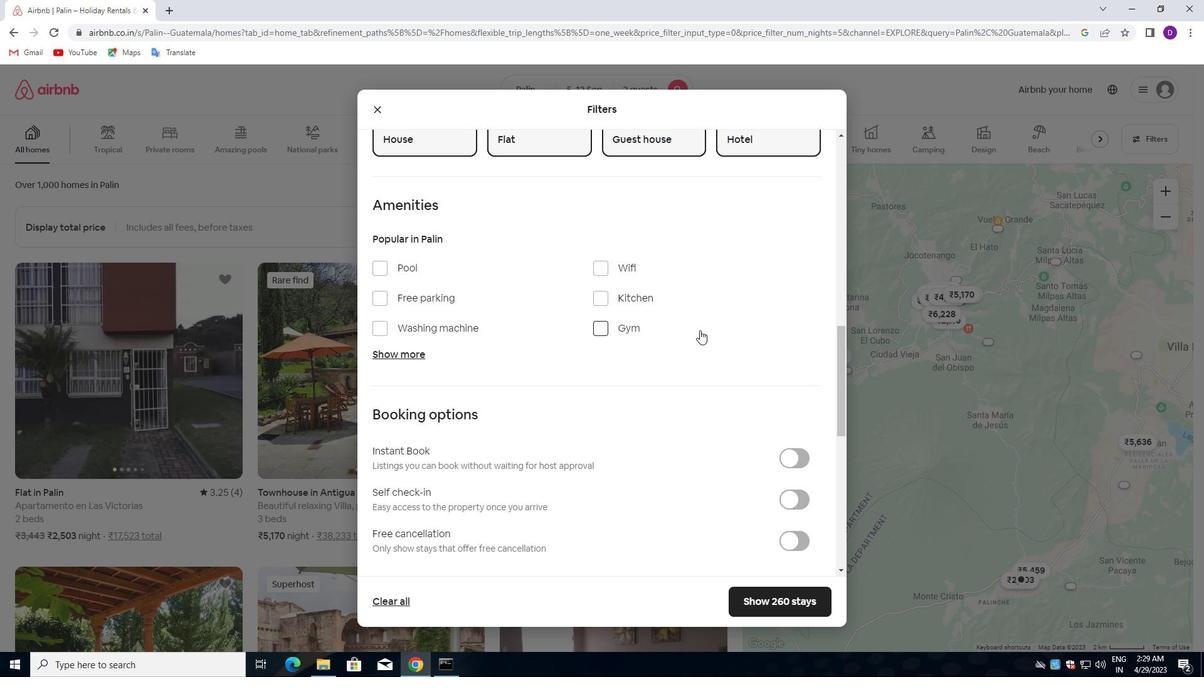 
Action: Mouse moved to (789, 255)
Screenshot: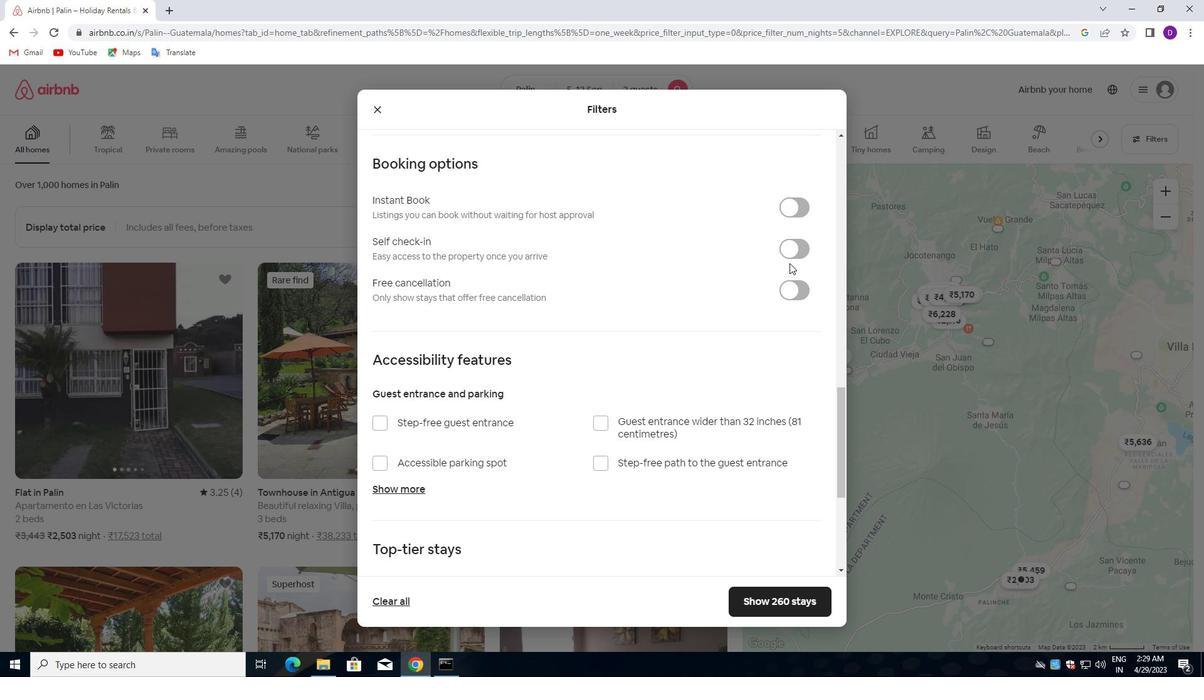 
Action: Mouse pressed left at (789, 255)
Screenshot: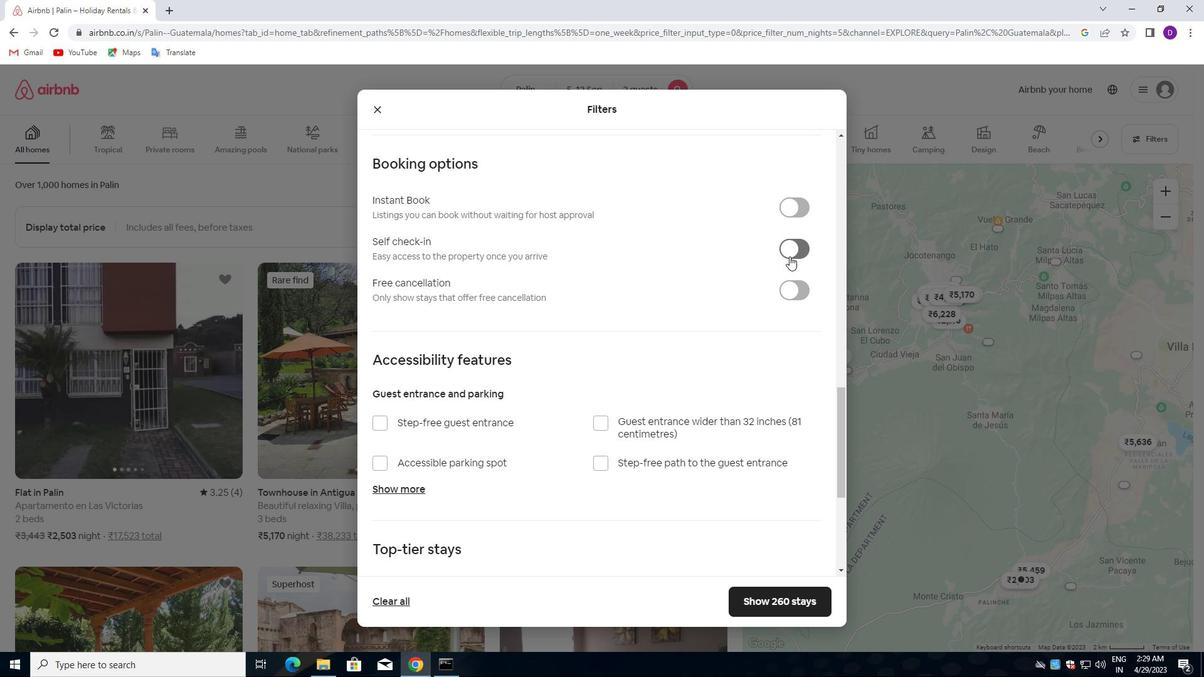 
Action: Mouse moved to (603, 379)
Screenshot: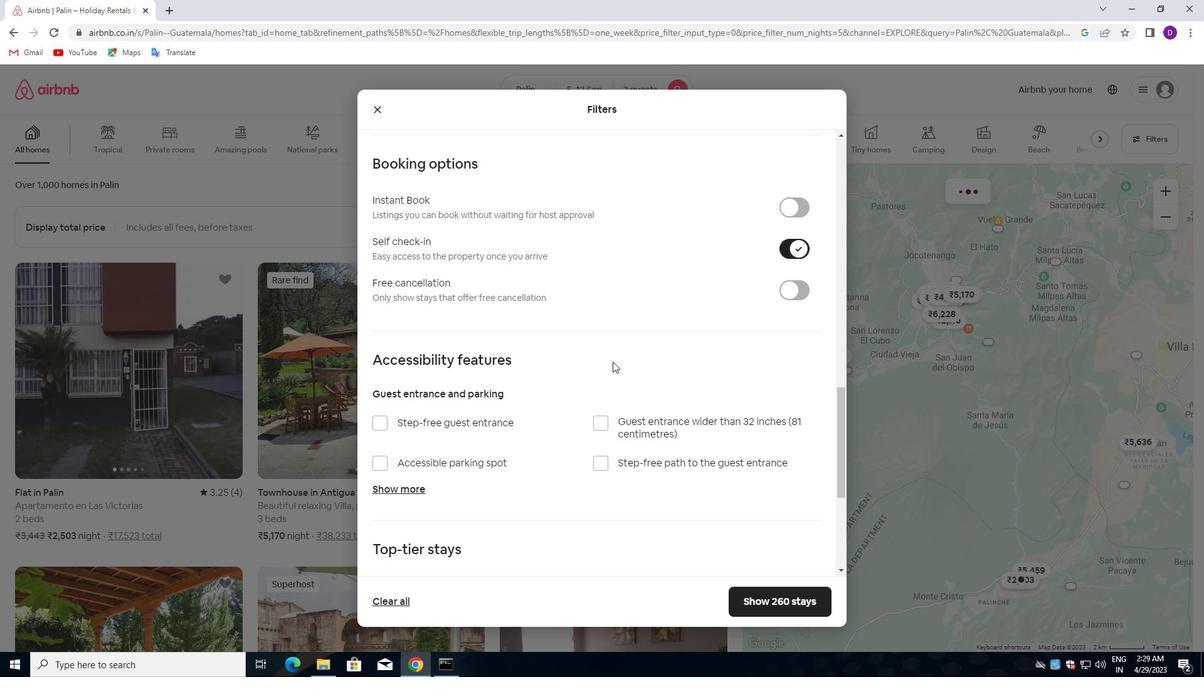 
Action: Mouse scrolled (603, 378) with delta (0, 0)
Screenshot: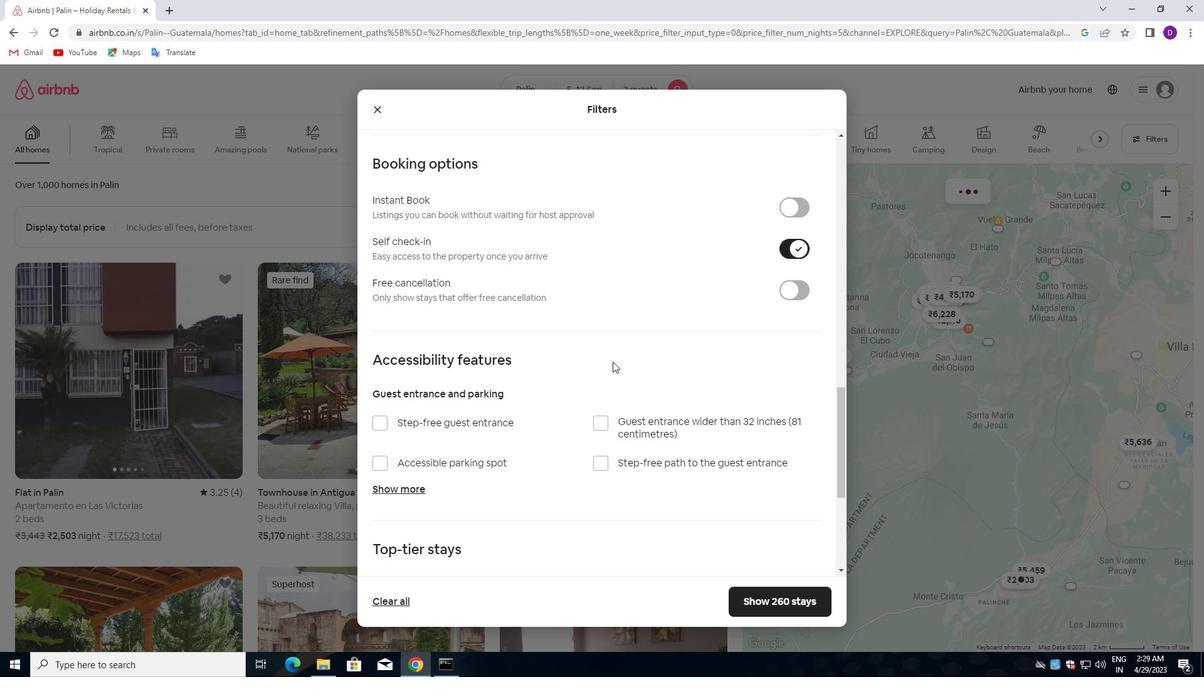 
Action: Mouse moved to (603, 380)
Screenshot: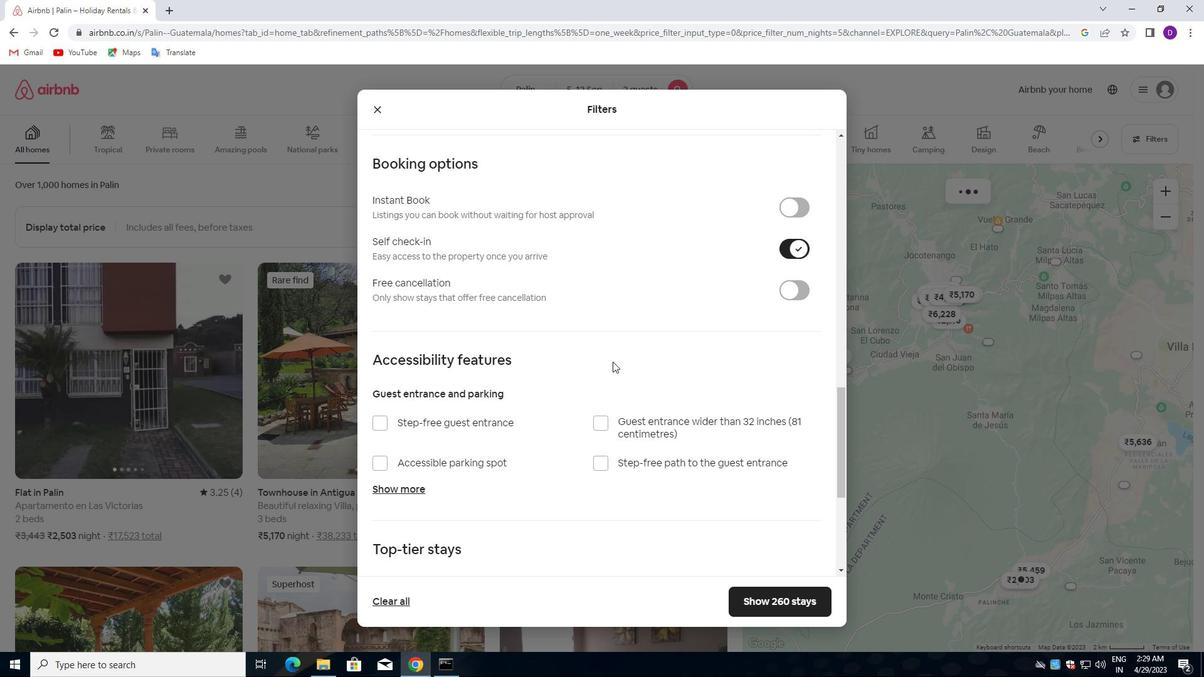 
Action: Mouse scrolled (603, 380) with delta (0, 0)
Screenshot: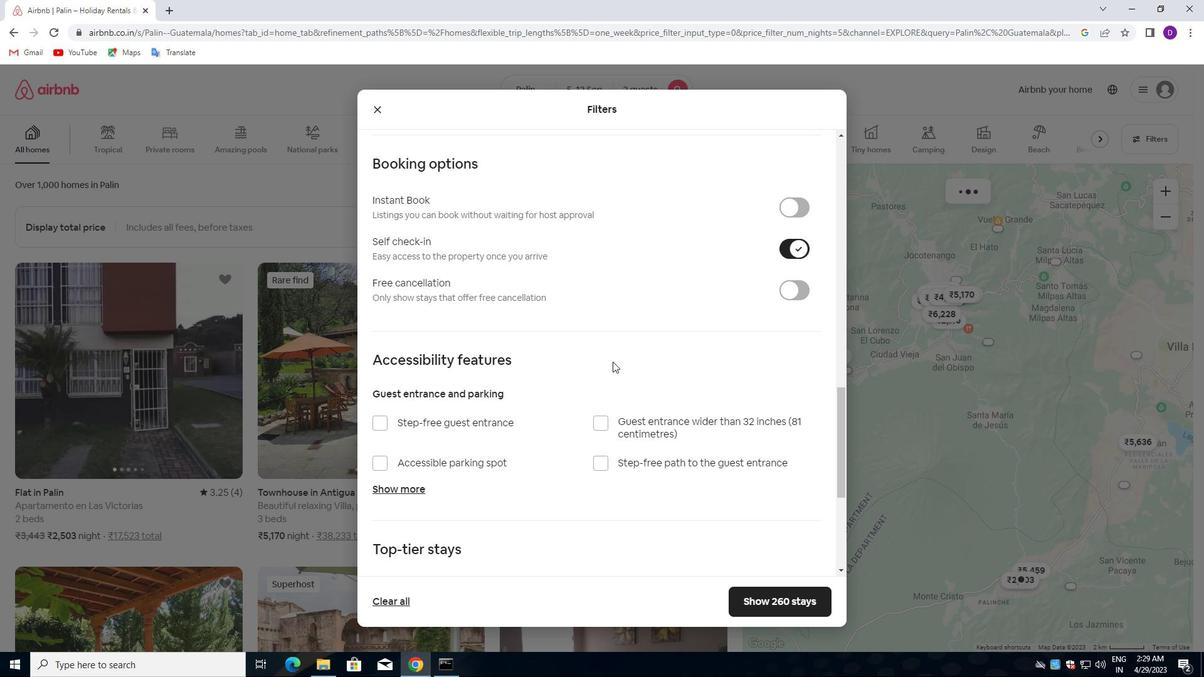 
Action: Mouse scrolled (603, 380) with delta (0, 0)
Screenshot: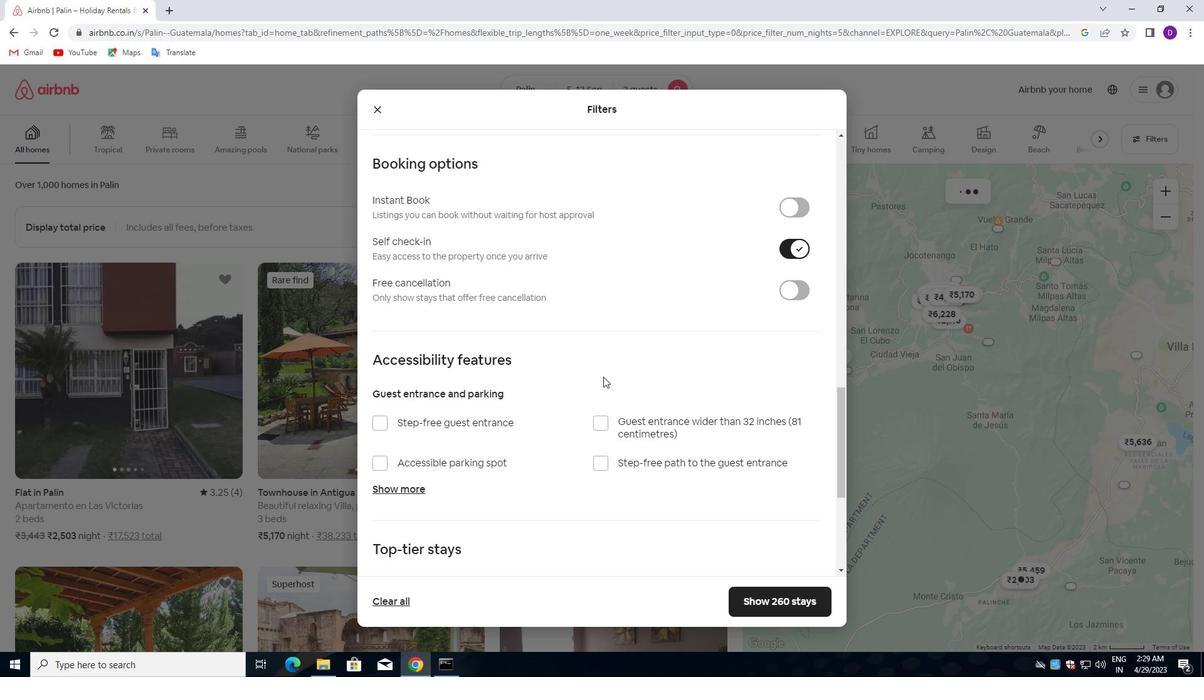 
Action: Mouse scrolled (603, 380) with delta (0, 0)
Screenshot: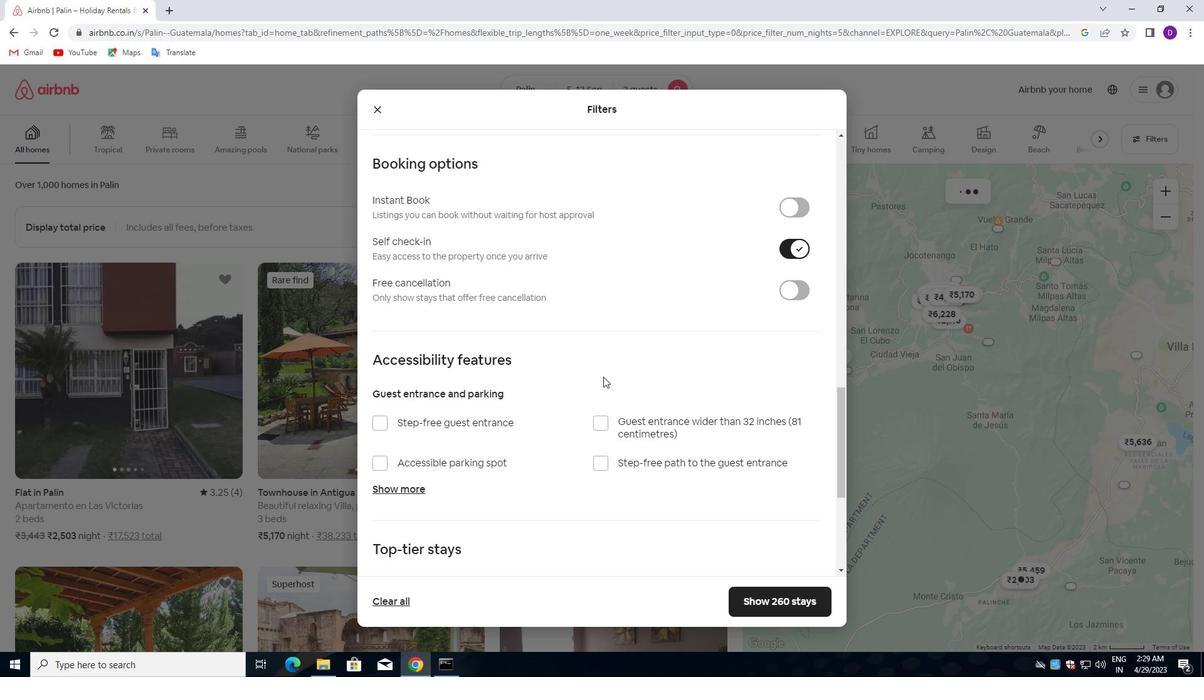 
Action: Mouse scrolled (603, 380) with delta (0, 0)
Screenshot: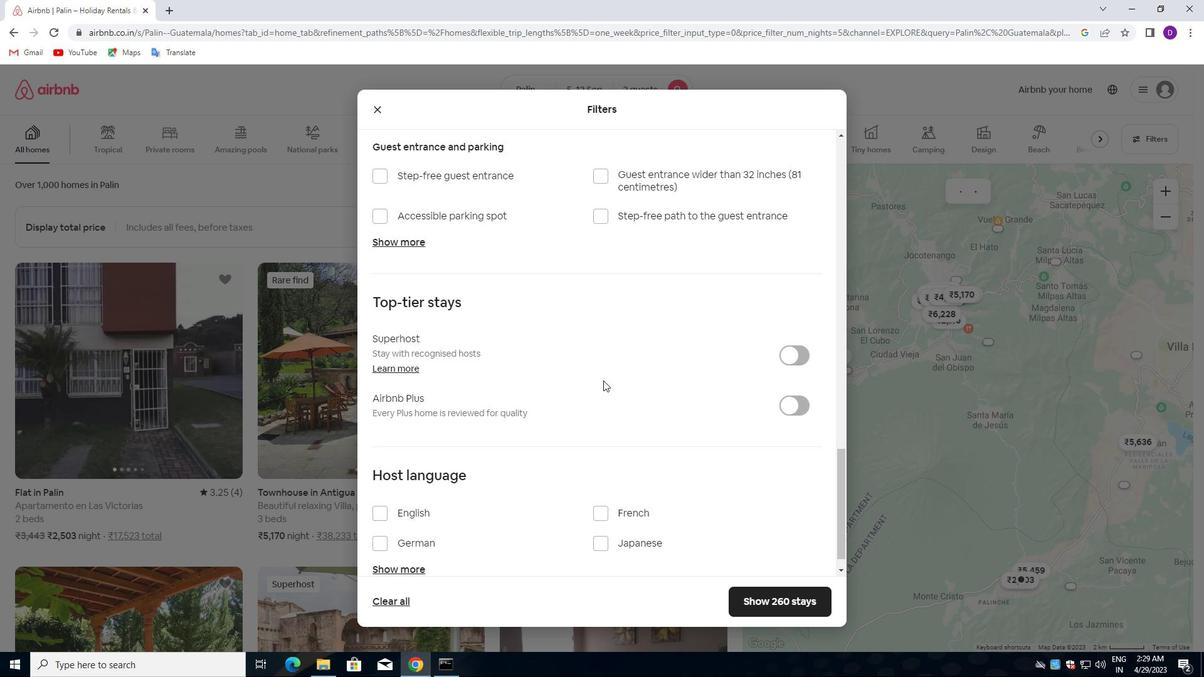 
Action: Mouse scrolled (603, 380) with delta (0, 0)
Screenshot: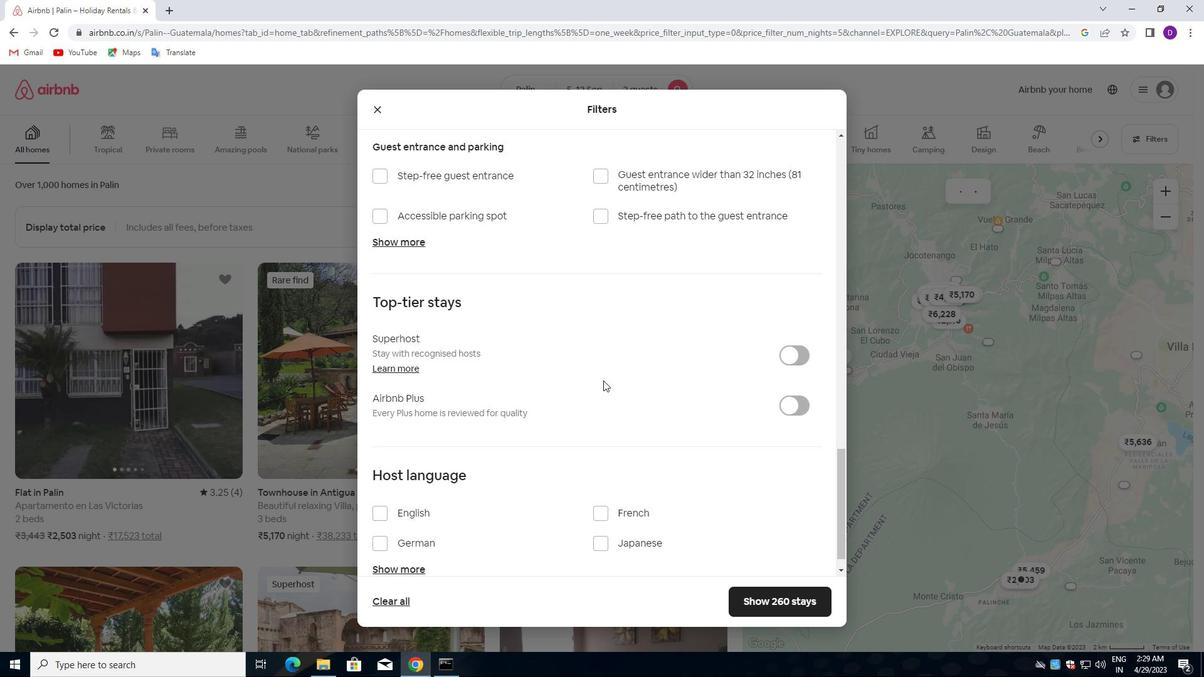 
Action: Mouse scrolled (603, 380) with delta (0, 0)
Screenshot: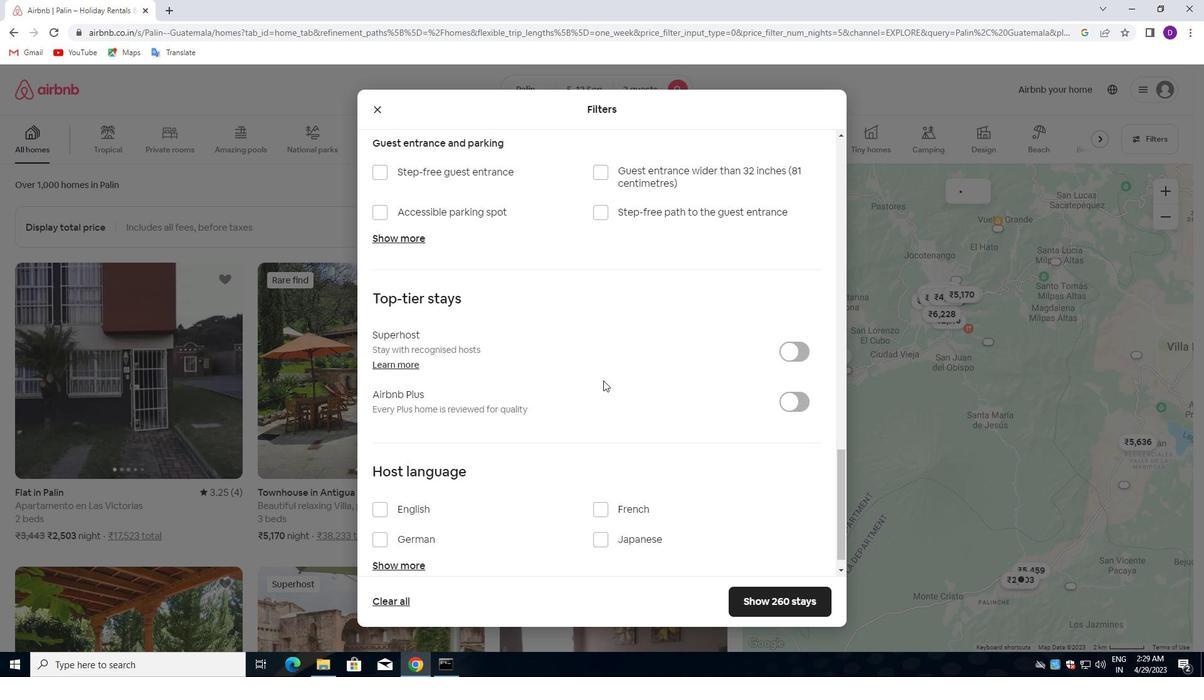 
Action: Mouse moved to (383, 487)
Screenshot: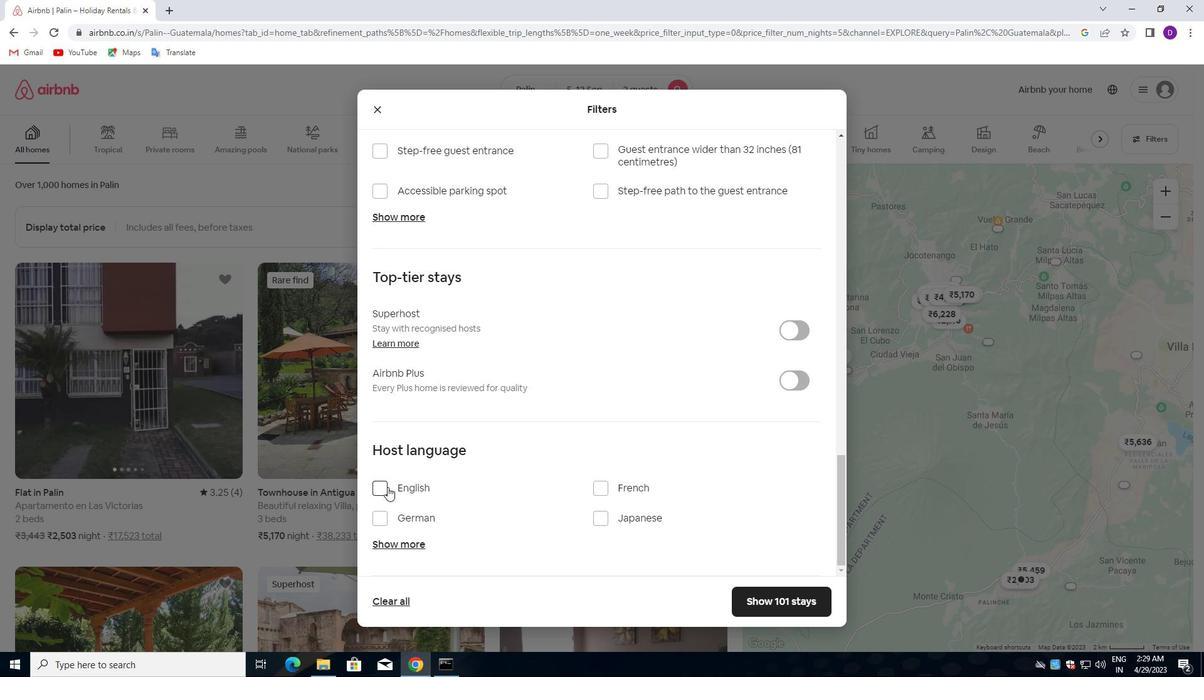 
Action: Mouse pressed left at (383, 487)
Screenshot: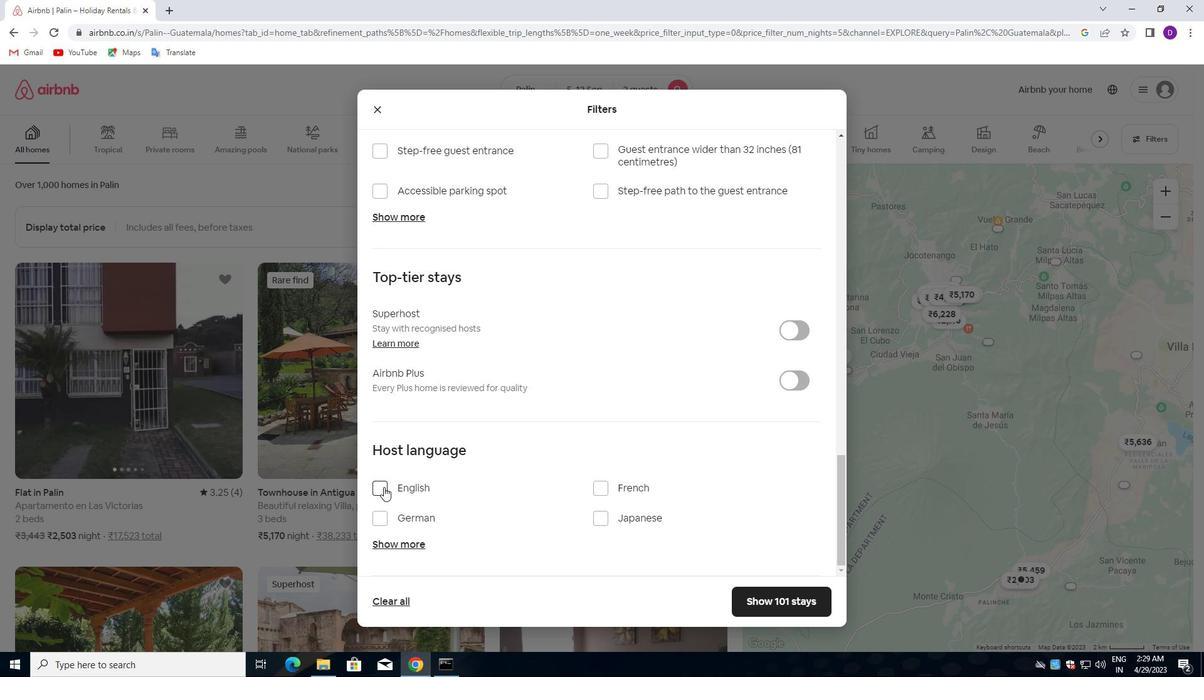 
Action: Mouse moved to (769, 596)
Screenshot: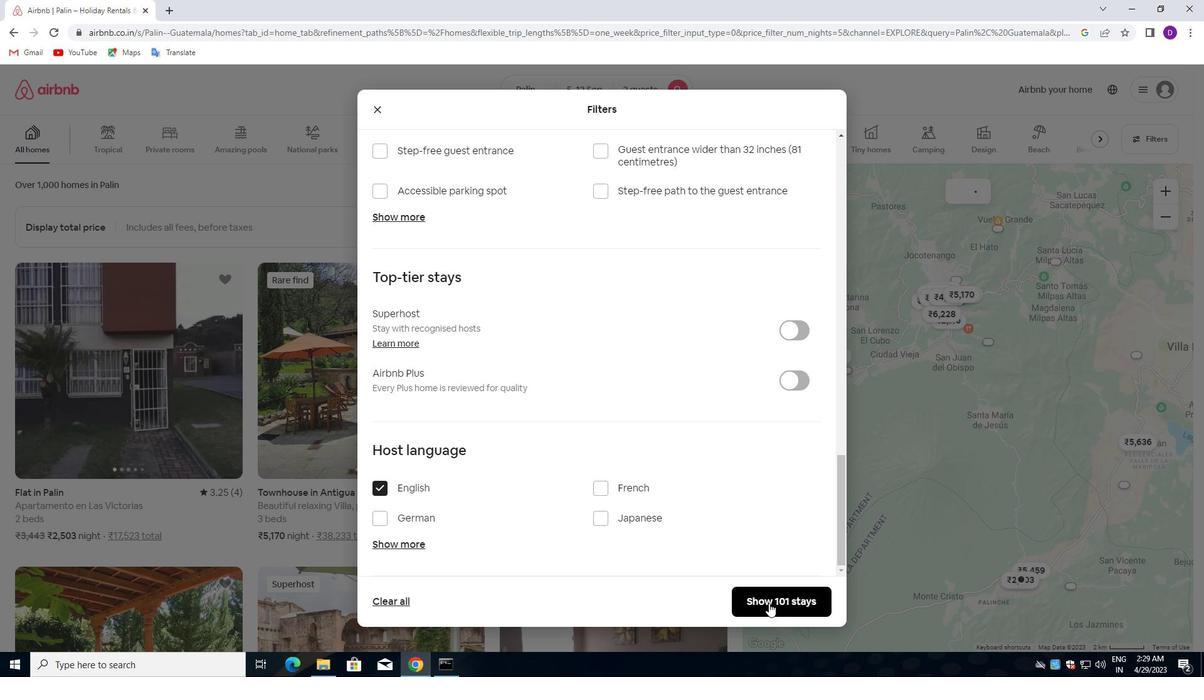 
Action: Mouse pressed left at (769, 596)
Screenshot: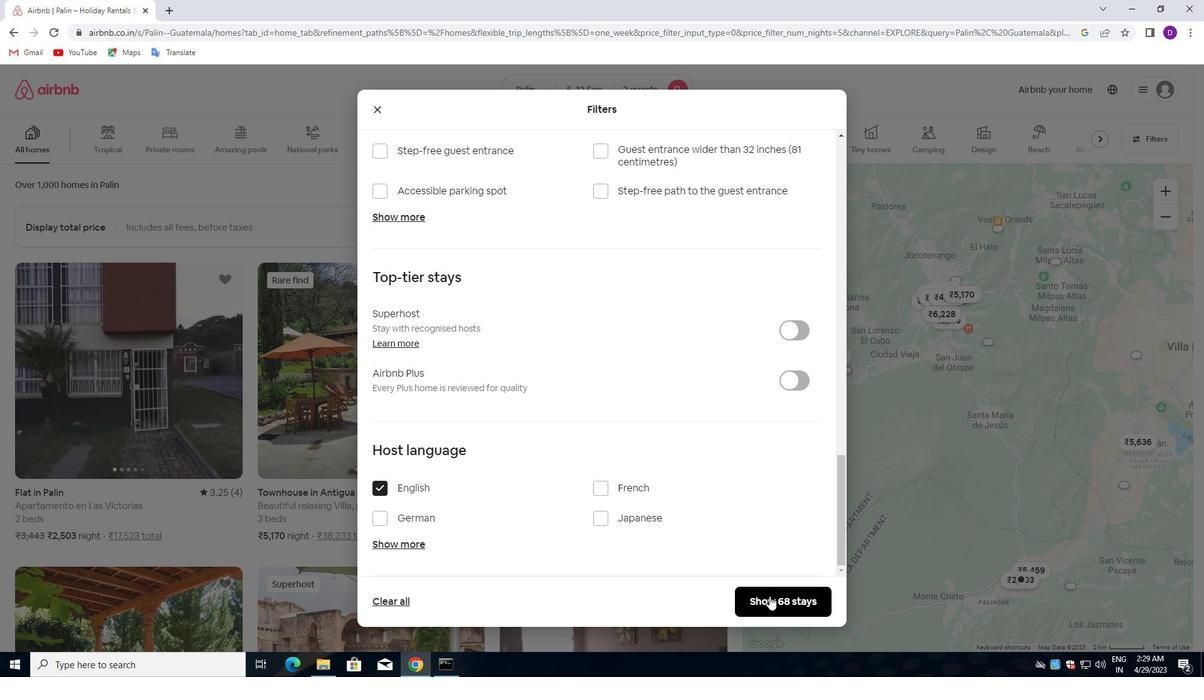 
Action: Mouse moved to (523, 442)
Screenshot: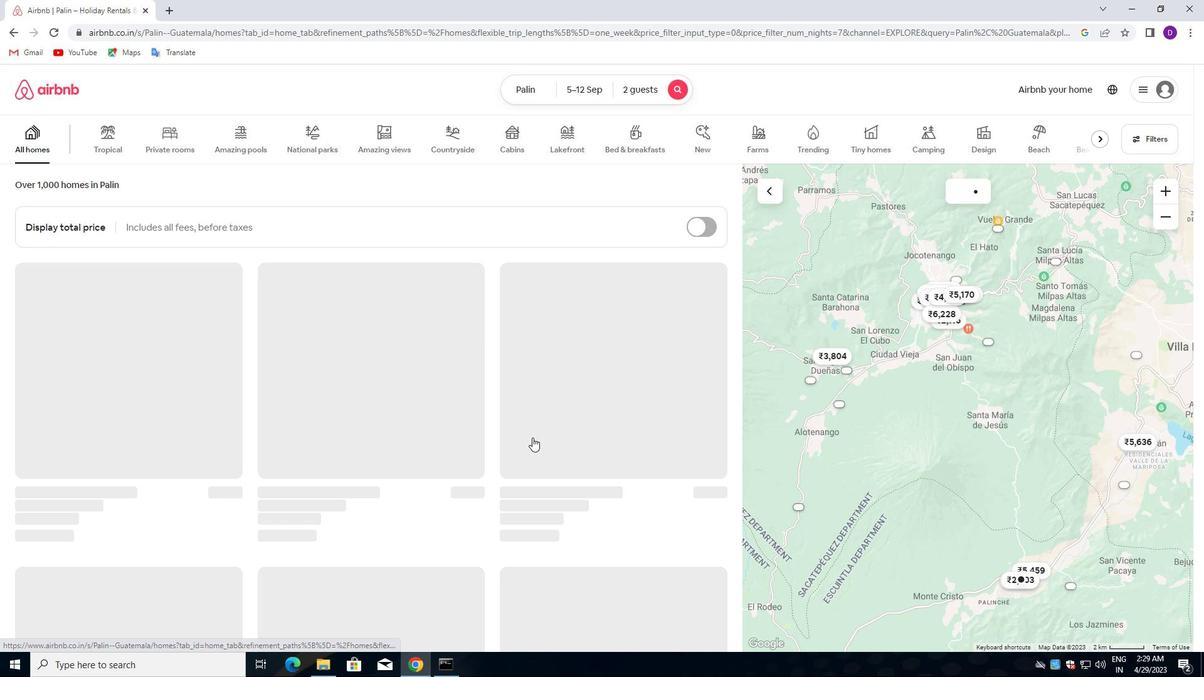 
